 Task: Plan a trip to Guatemala City, Guatemala from 5th November, 2023 to 16th November, 2023 for 2 adults.1  bedroom having 1 bed and 1 bathroom. Property type can be hotel. Look for 4 properties as per requirement.
Action: Mouse moved to (416, 52)
Screenshot: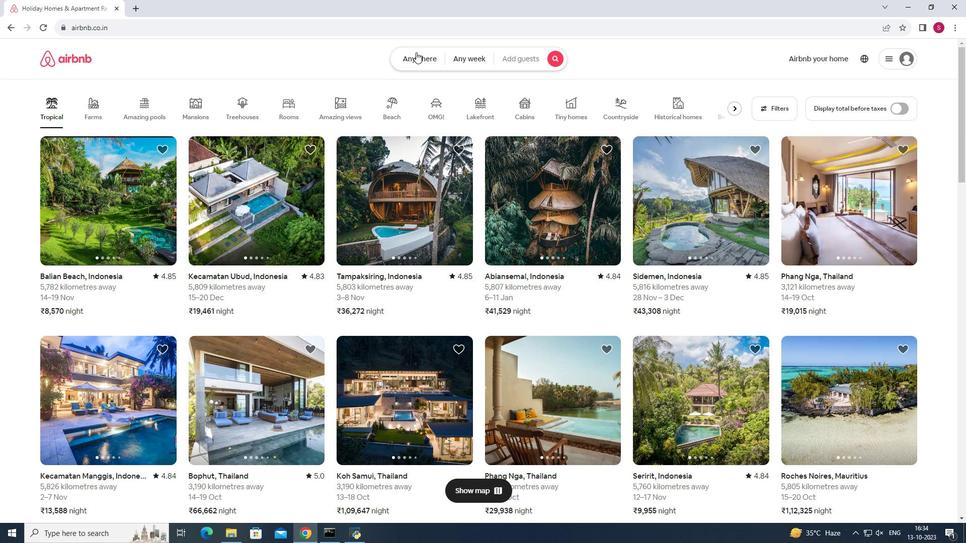 
Action: Mouse pressed left at (416, 52)
Screenshot: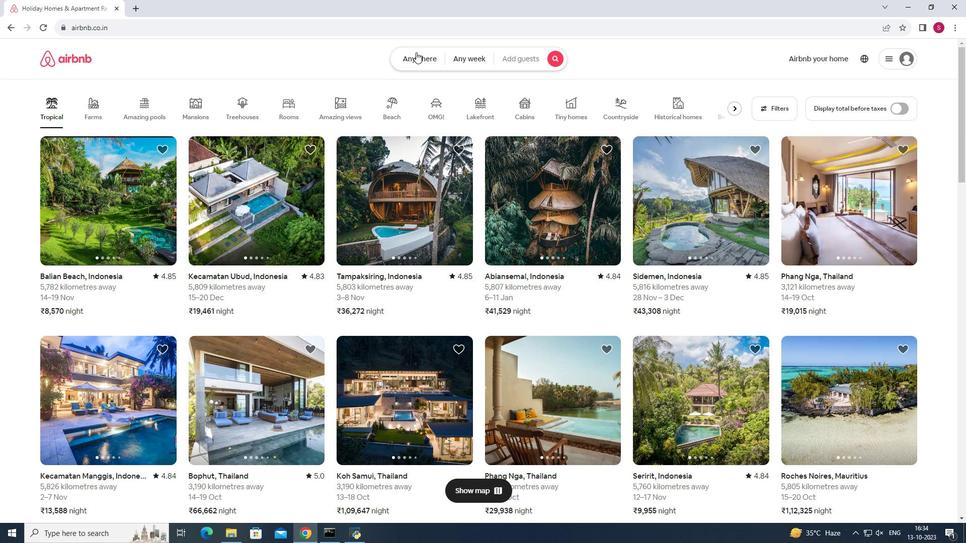 
Action: Mouse moved to (390, 92)
Screenshot: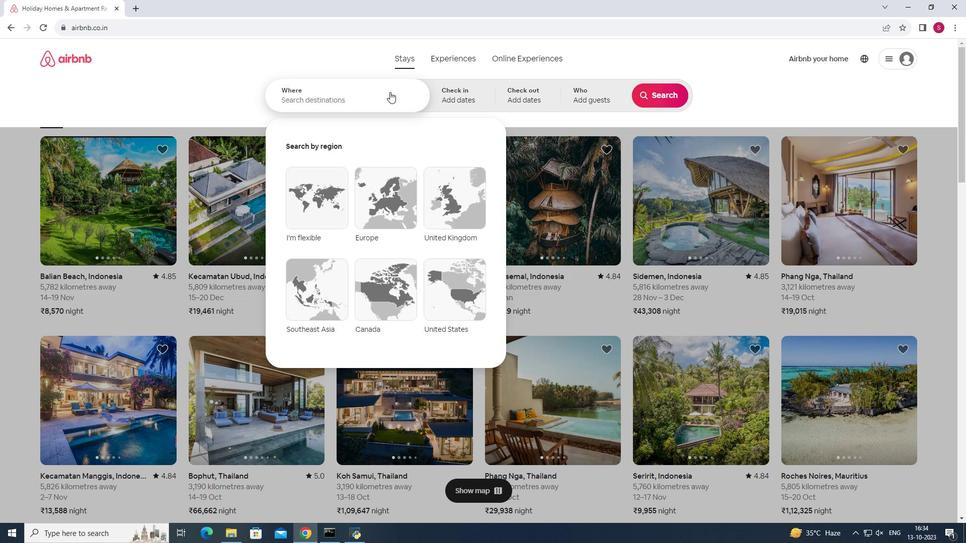 
Action: Mouse pressed left at (390, 92)
Screenshot: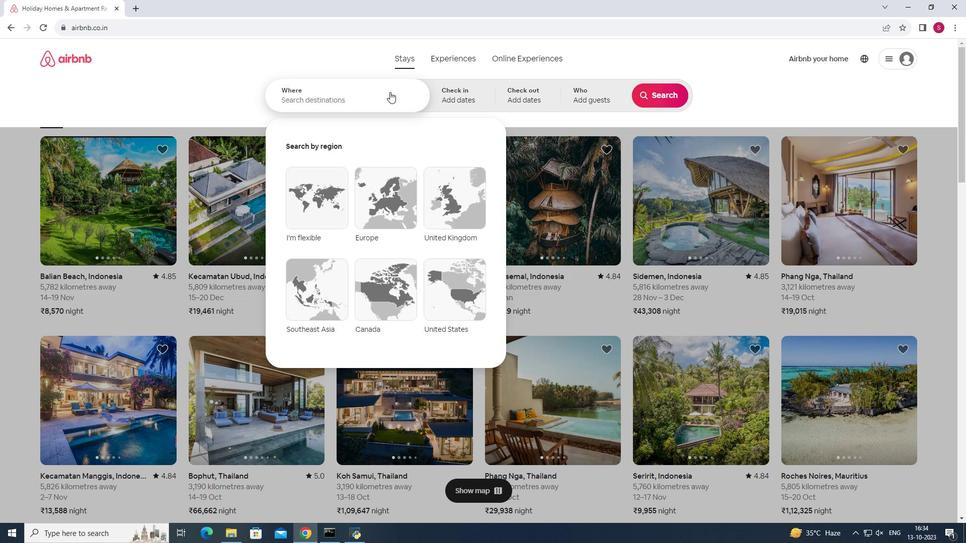
Action: Mouse moved to (390, 94)
Screenshot: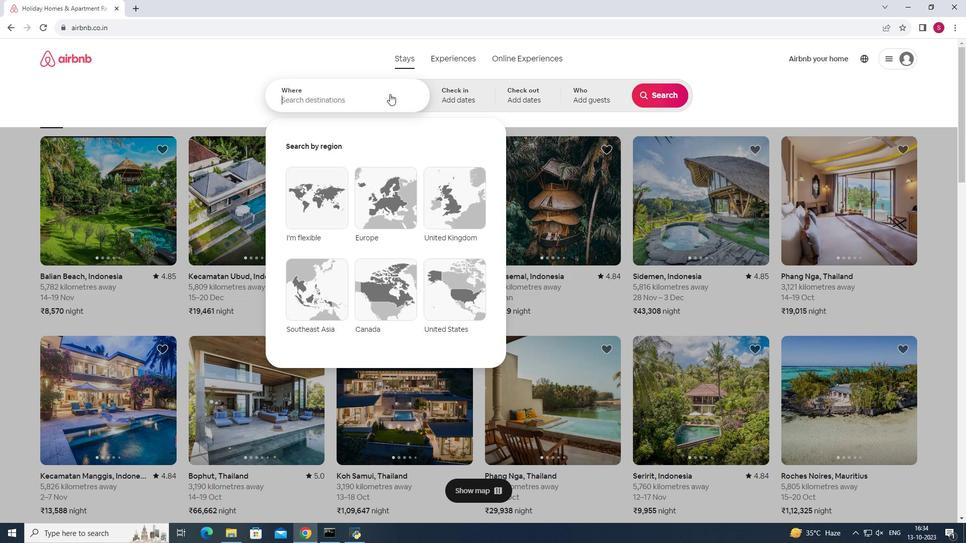 
Action: Key pressed <Key.shift><Key.shift><Key.shift><Key.shift><Key.shift><Key.shift><Key.shift><Key.shift><Key.shift><Key.shift>Guatemala
Screenshot: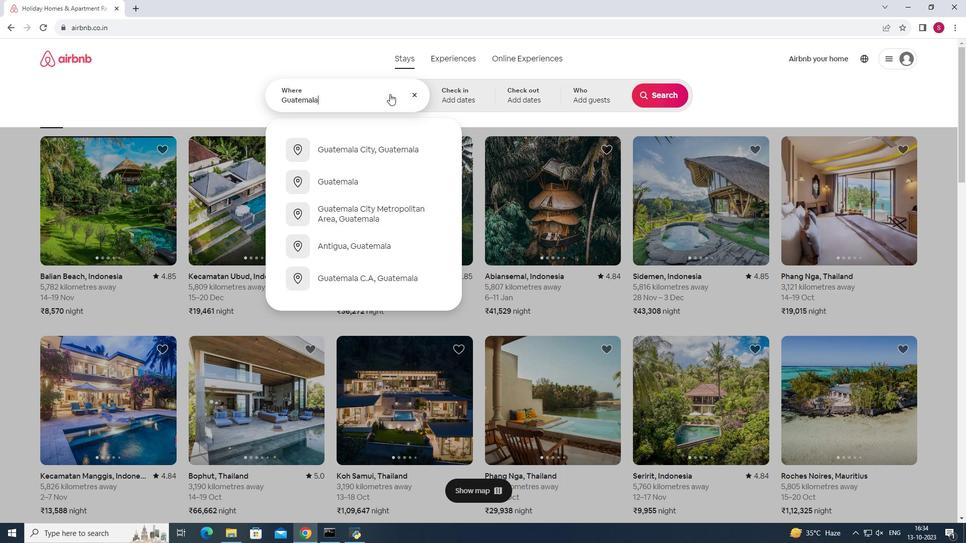 
Action: Mouse moved to (388, 151)
Screenshot: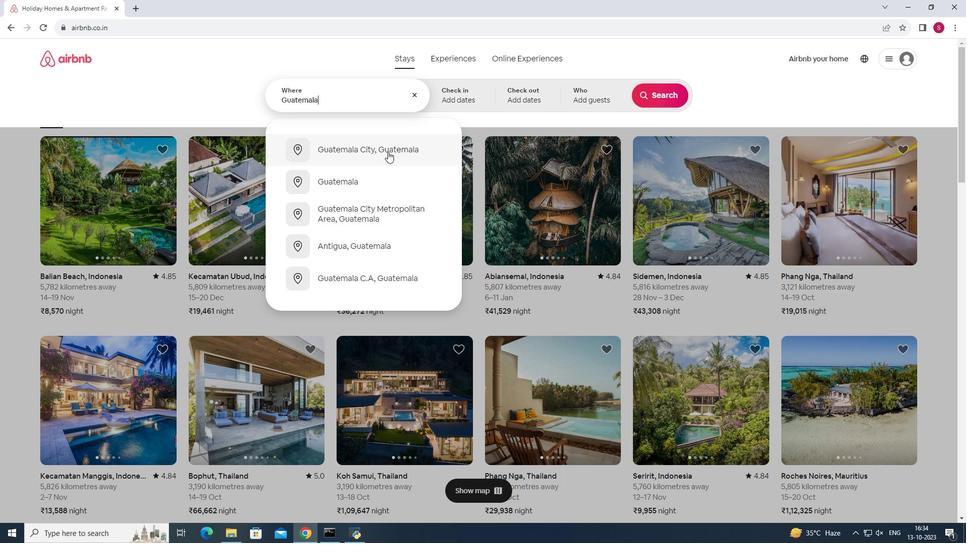 
Action: Mouse pressed left at (388, 151)
Screenshot: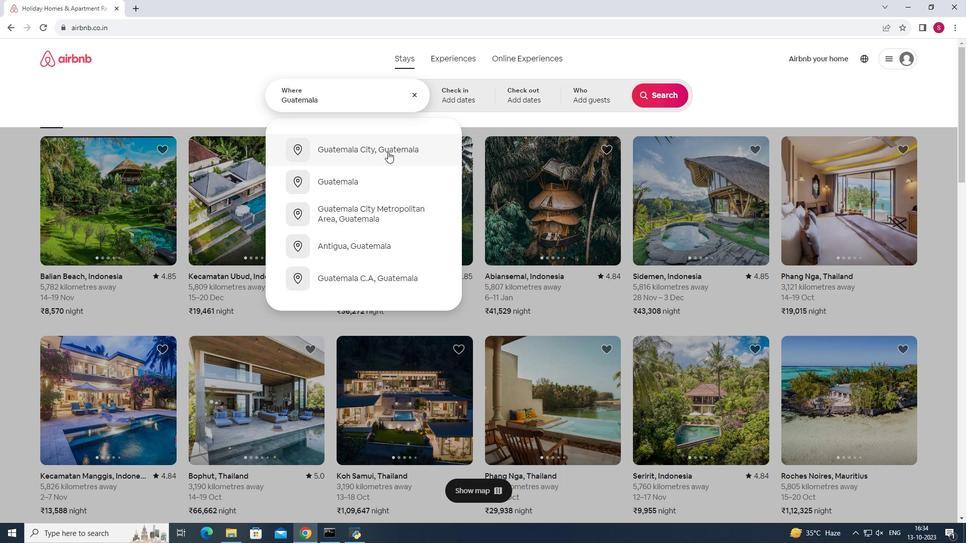 
Action: Mouse moved to (503, 246)
Screenshot: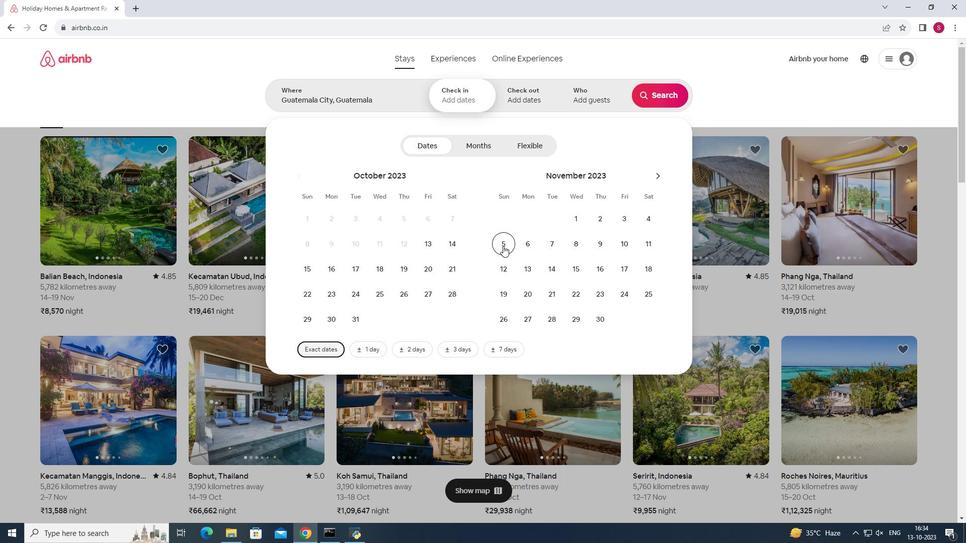 
Action: Mouse pressed left at (503, 246)
Screenshot: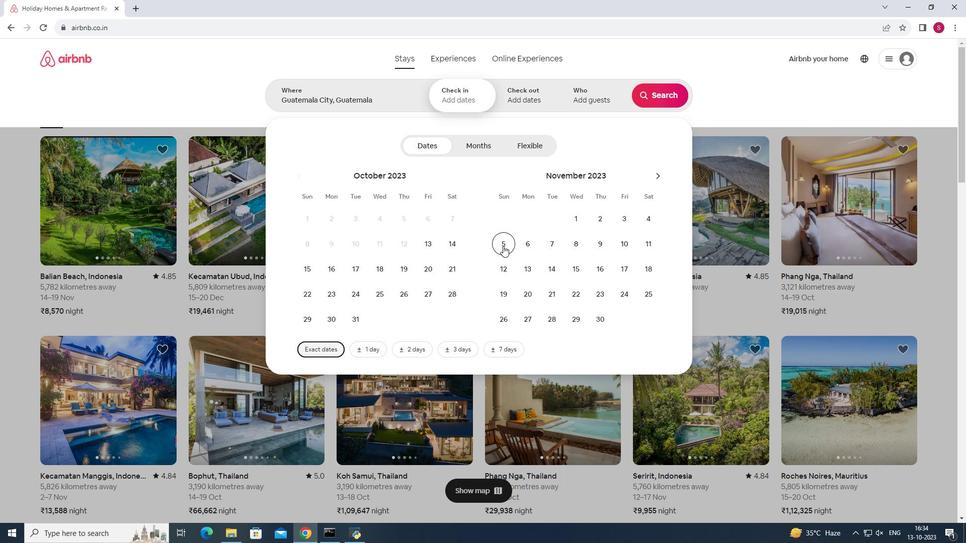 
Action: Mouse moved to (596, 266)
Screenshot: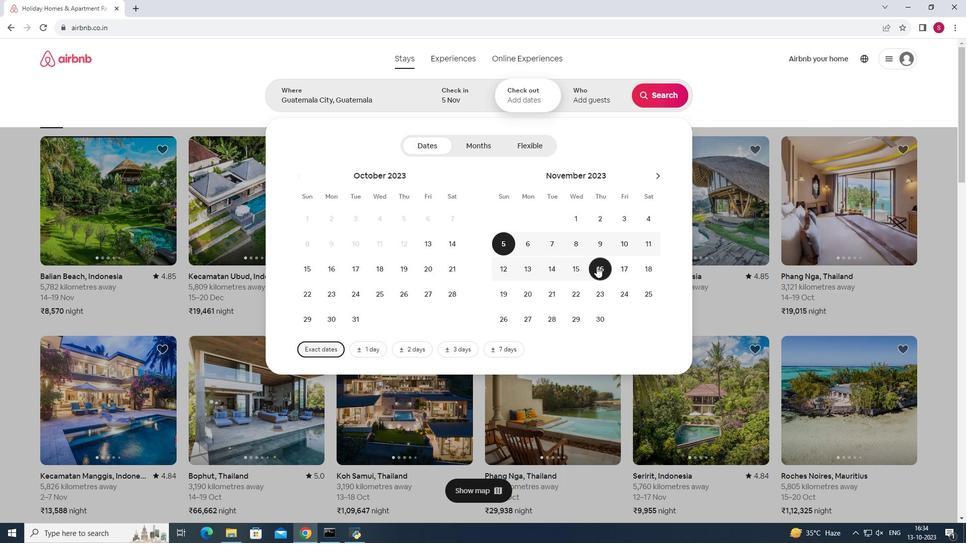 
Action: Mouse pressed left at (596, 266)
Screenshot: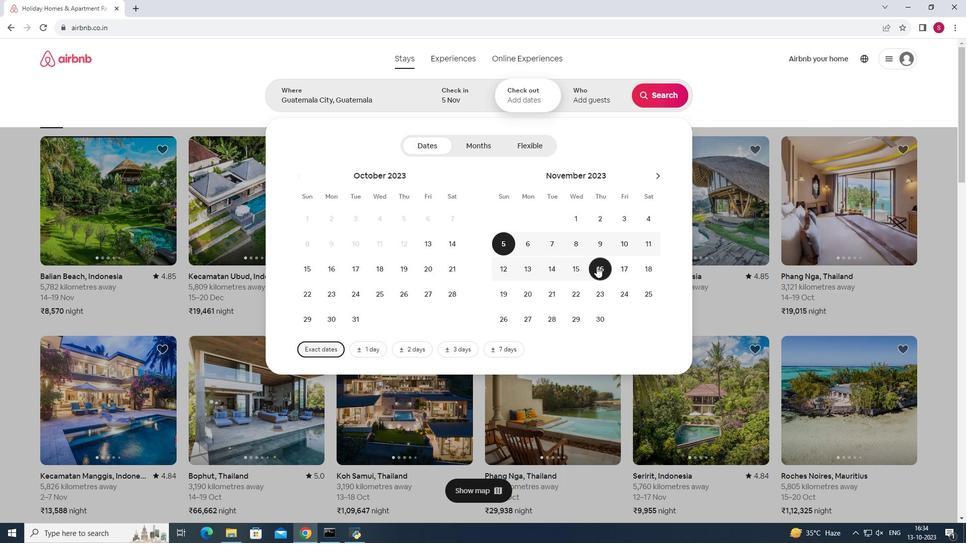
Action: Mouse moved to (587, 94)
Screenshot: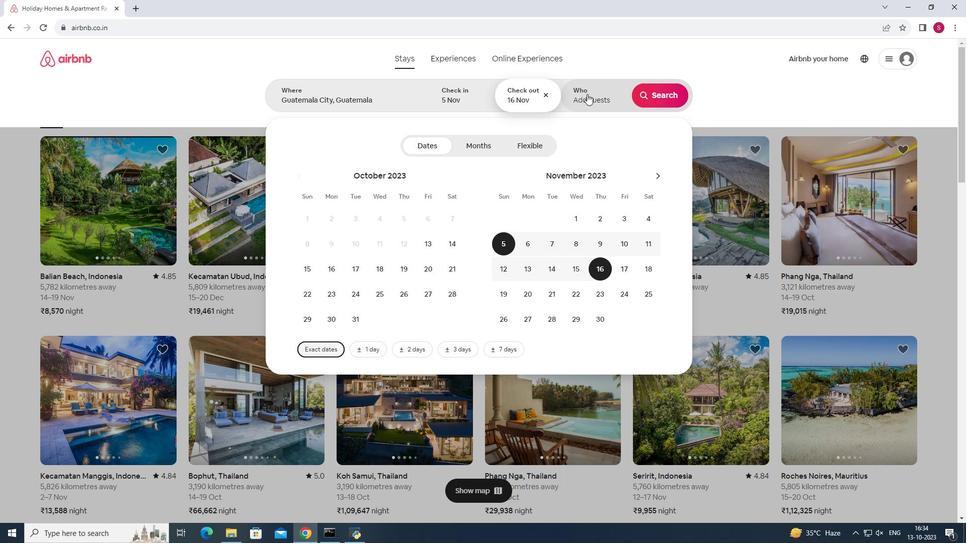 
Action: Mouse pressed left at (587, 94)
Screenshot: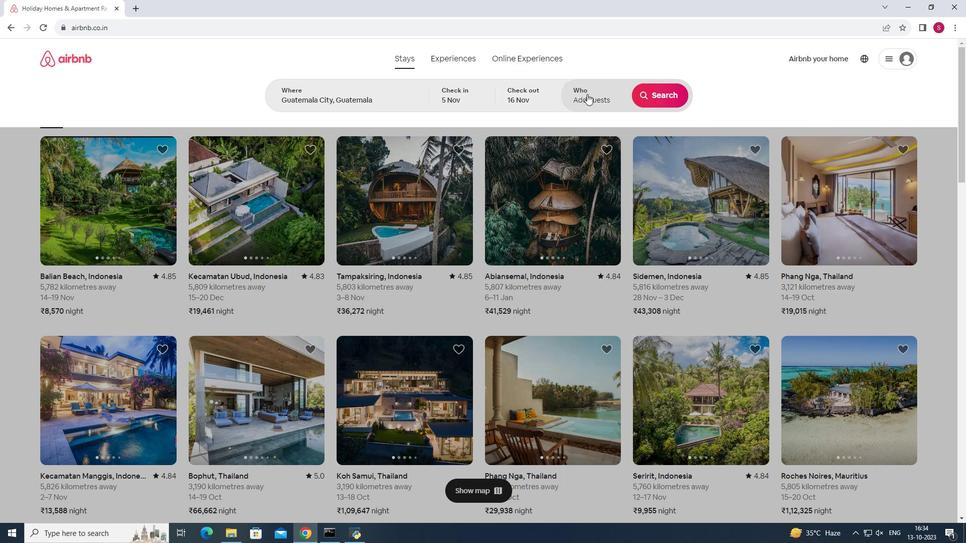 
Action: Mouse pressed left at (587, 94)
Screenshot: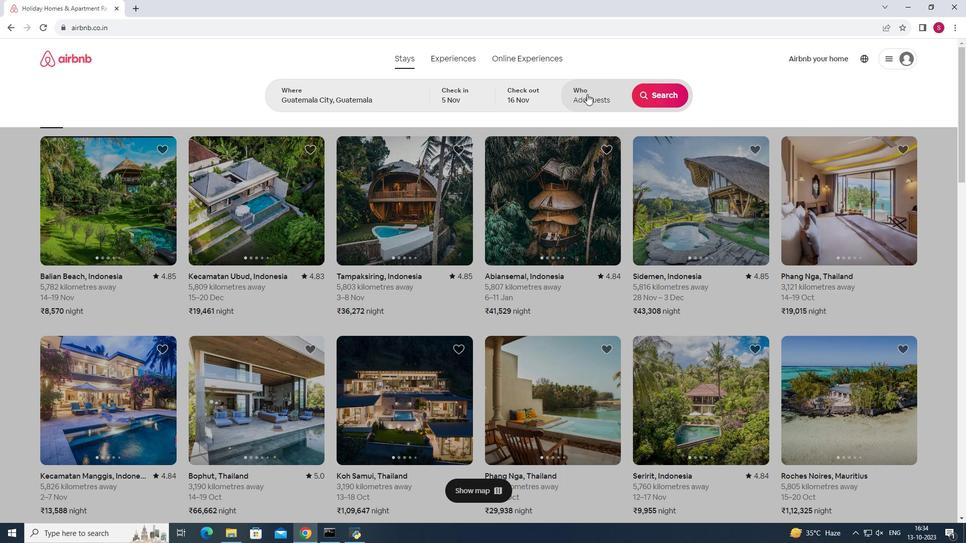 
Action: Mouse moved to (588, 88)
Screenshot: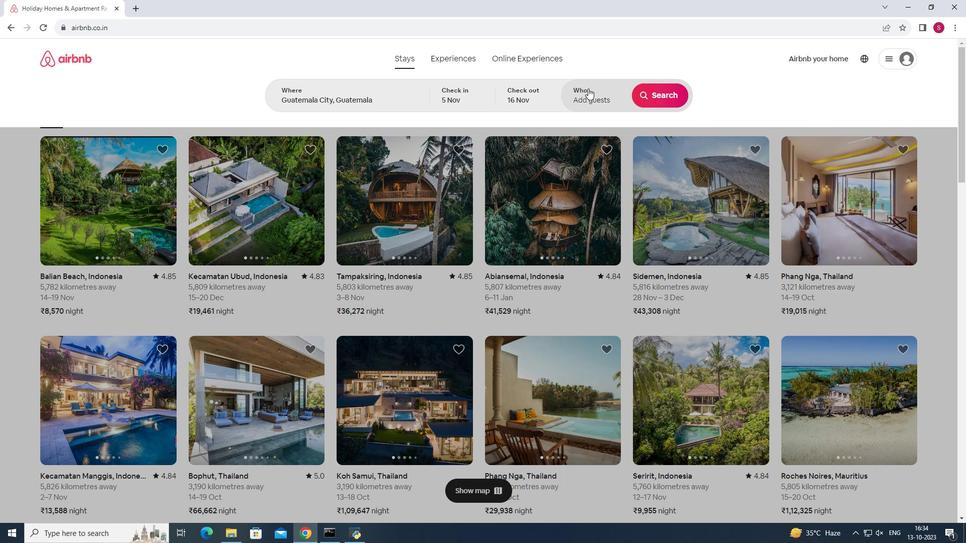 
Action: Mouse pressed left at (588, 88)
Screenshot: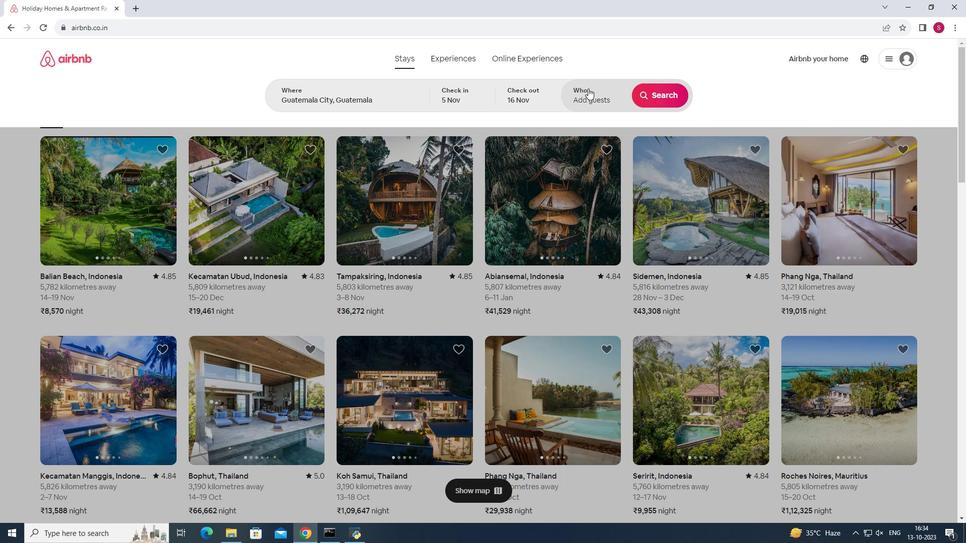 
Action: Mouse moved to (669, 151)
Screenshot: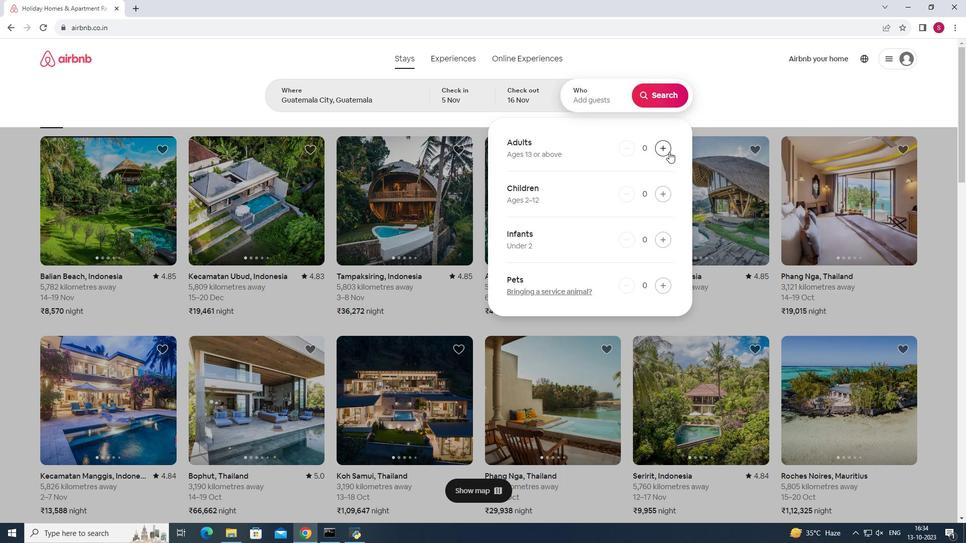 
Action: Mouse pressed left at (669, 151)
Screenshot: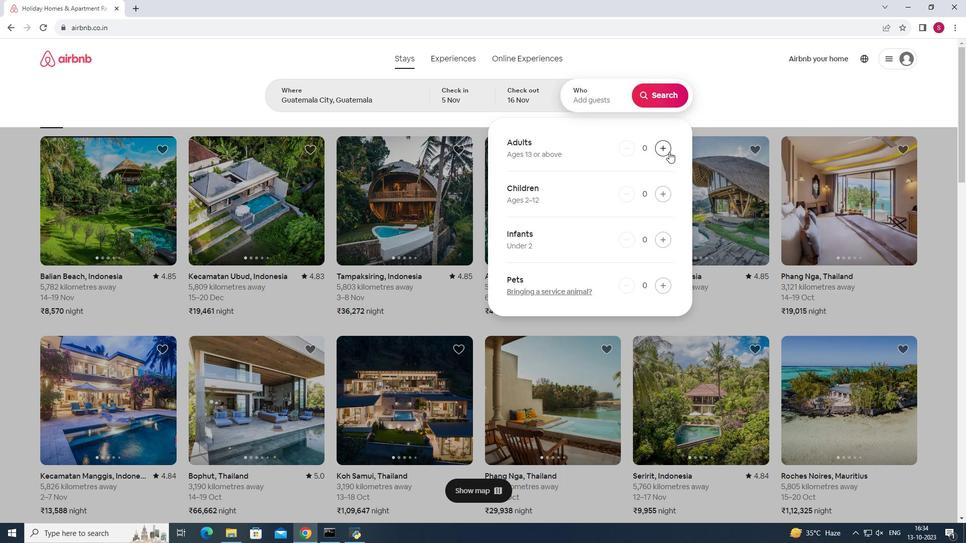 
Action: Mouse moved to (661, 151)
Screenshot: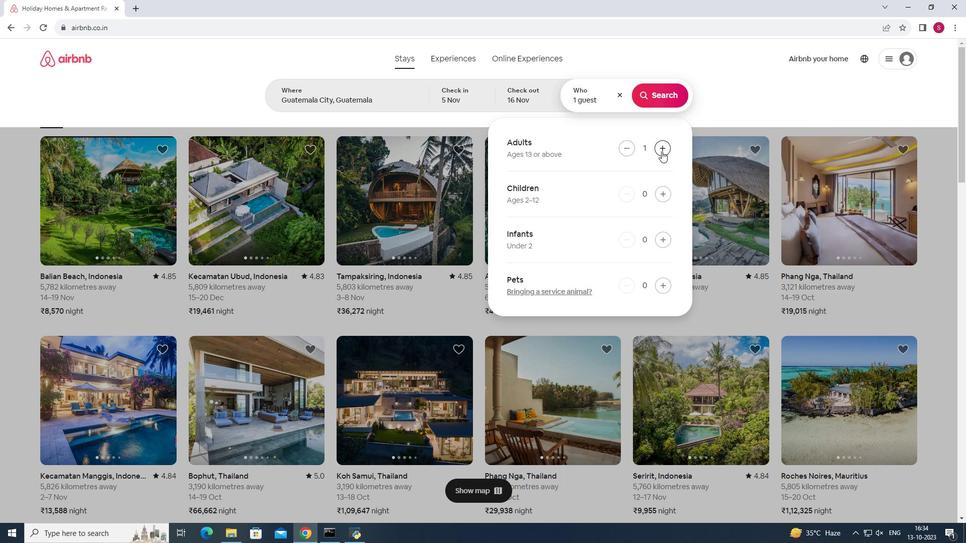 
Action: Mouse pressed left at (661, 151)
Screenshot: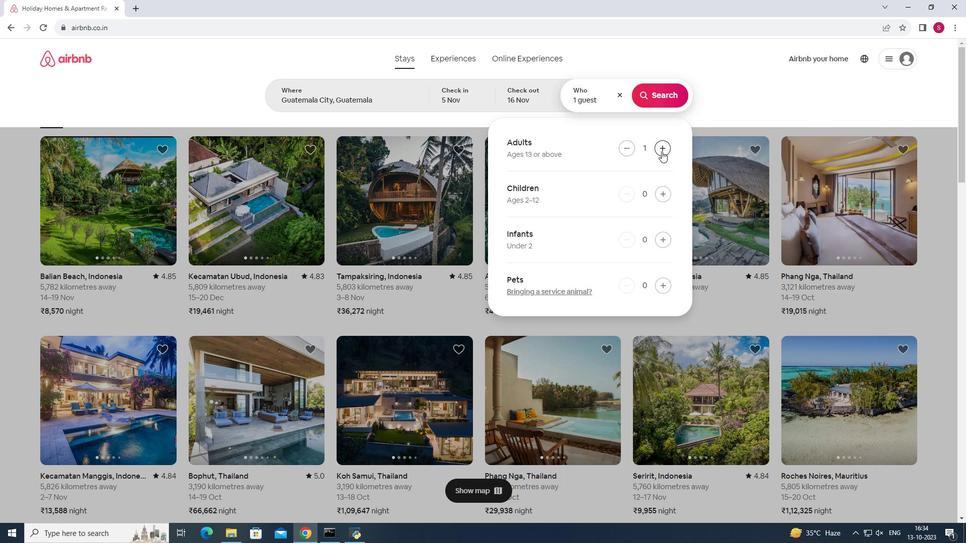 
Action: Mouse moved to (657, 94)
Screenshot: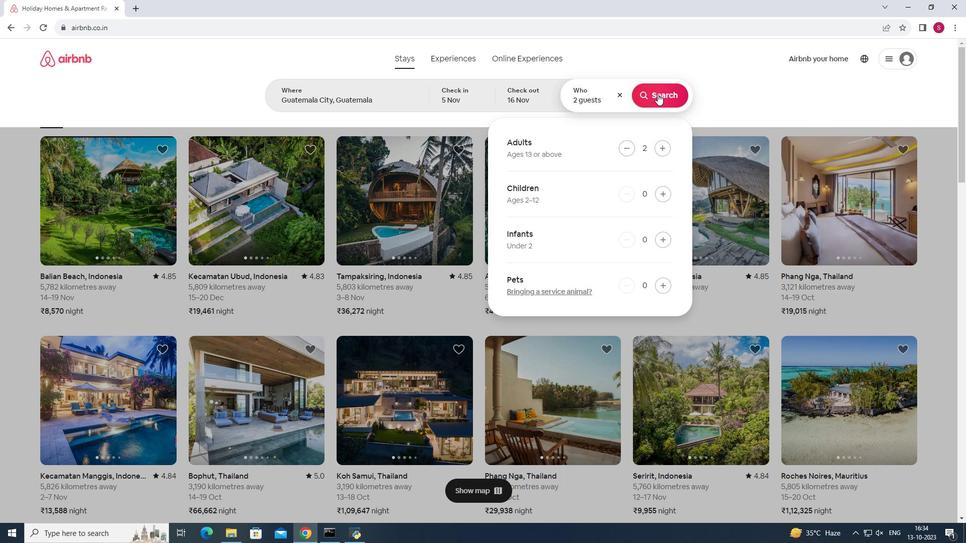 
Action: Mouse pressed left at (657, 94)
Screenshot: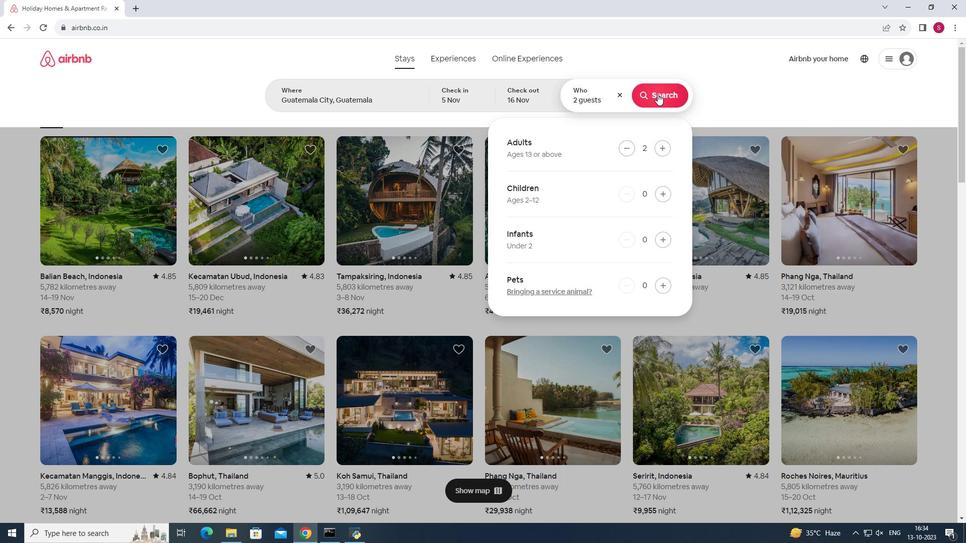
Action: Mouse moved to (804, 96)
Screenshot: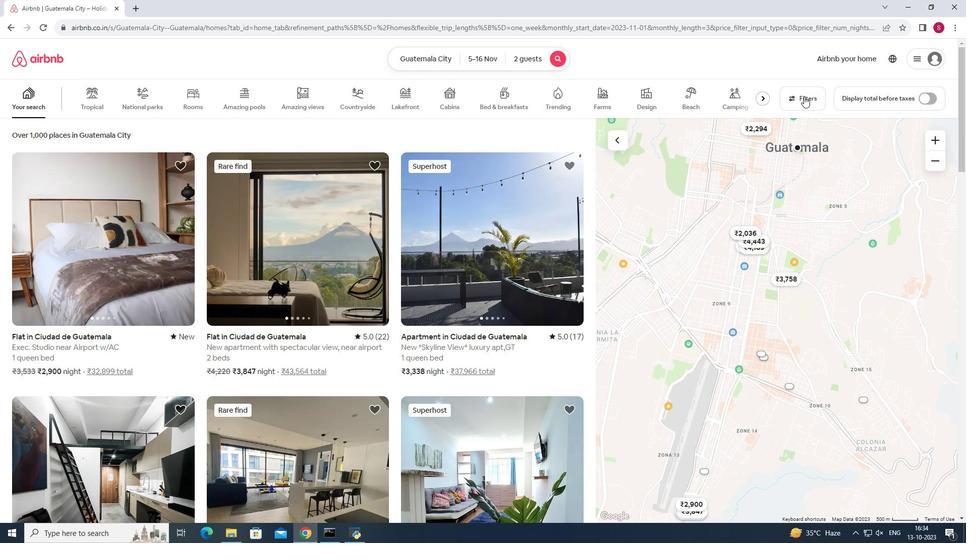 
Action: Mouse pressed left at (804, 96)
Screenshot: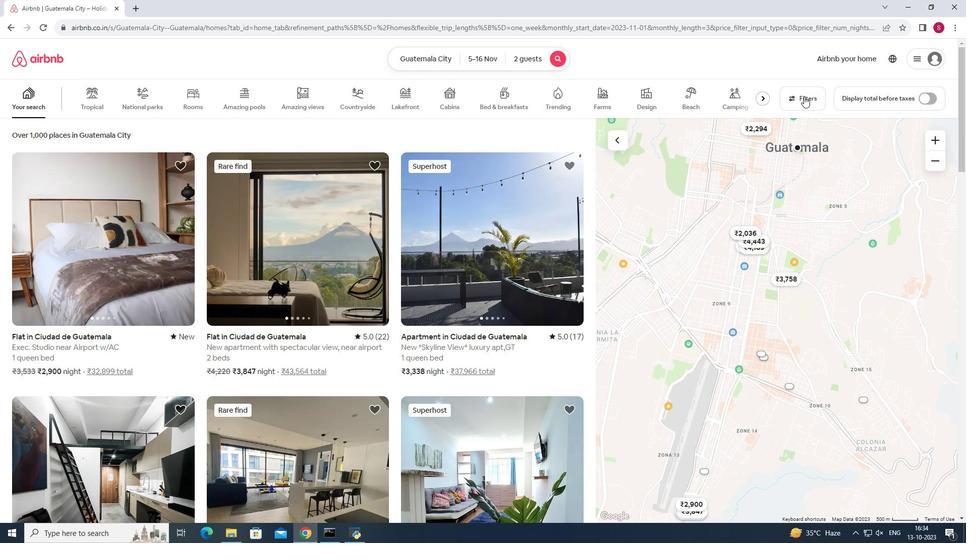 
Action: Mouse moved to (607, 193)
Screenshot: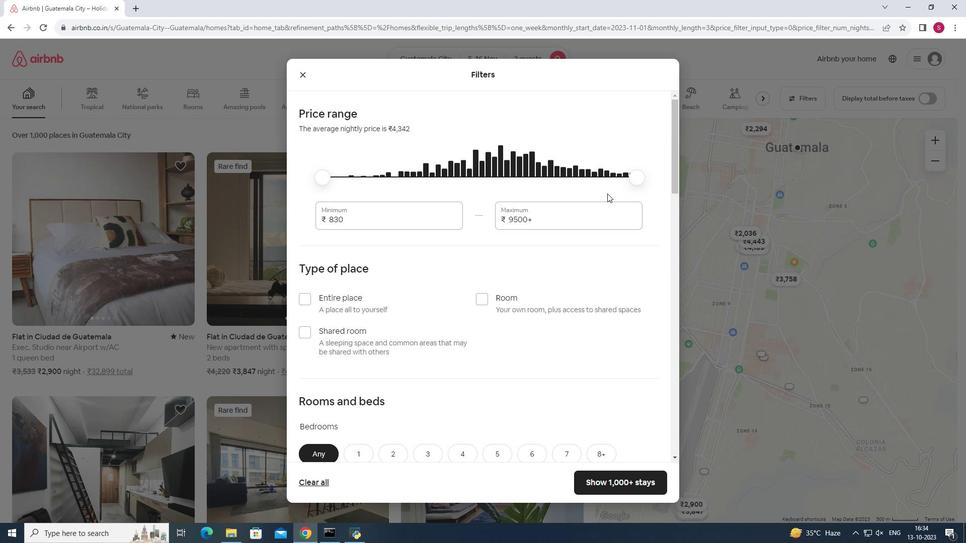 
Action: Mouse scrolled (607, 193) with delta (0, 0)
Screenshot: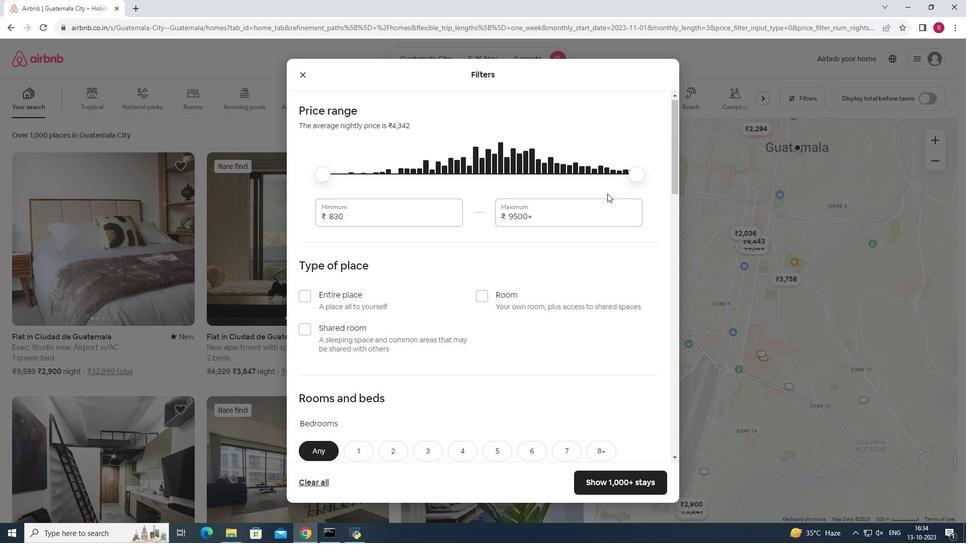
Action: Mouse scrolled (607, 193) with delta (0, 0)
Screenshot: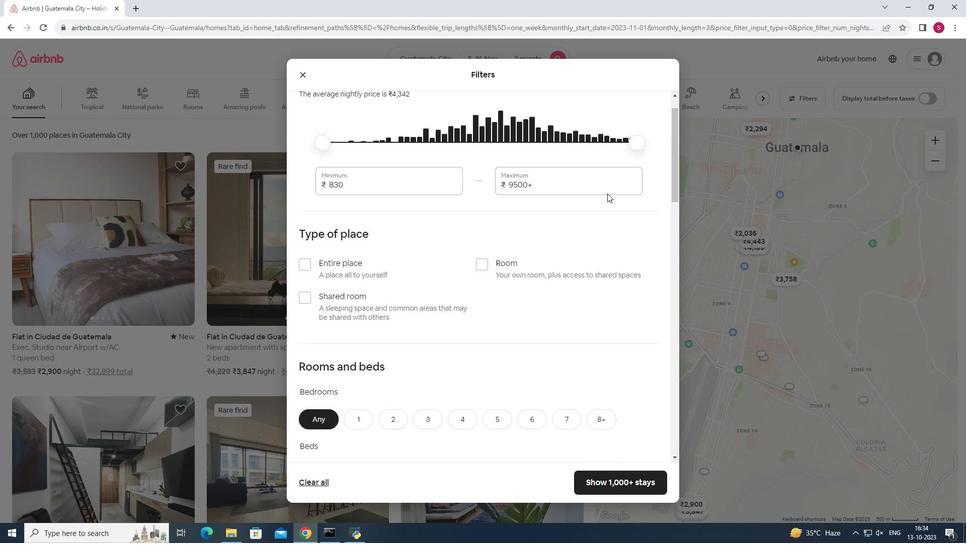 
Action: Mouse scrolled (607, 193) with delta (0, 0)
Screenshot: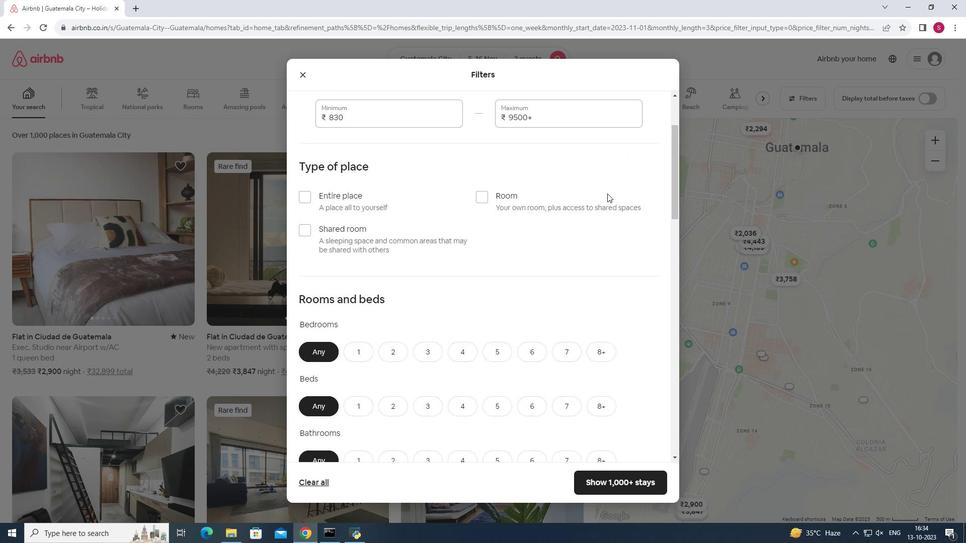 
Action: Mouse scrolled (607, 193) with delta (0, 0)
Screenshot: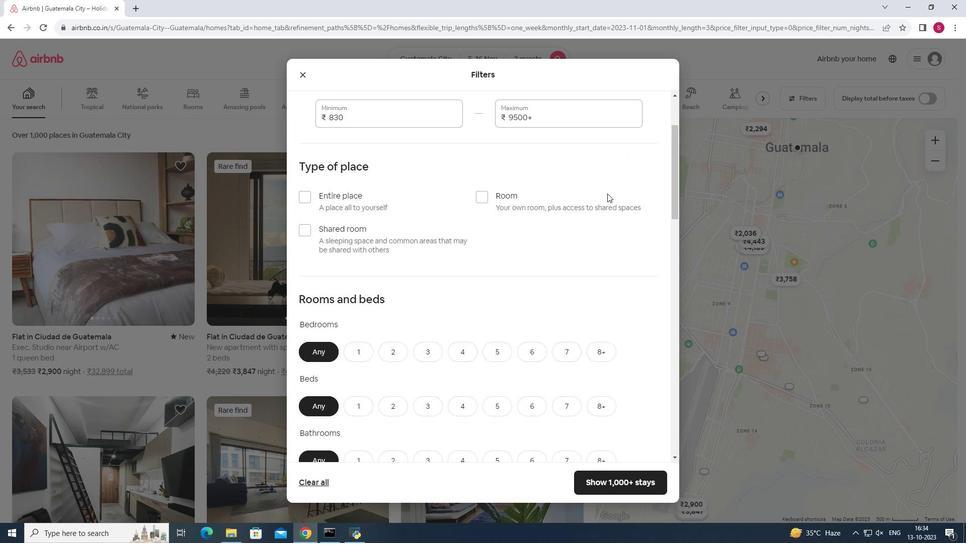 
Action: Mouse moved to (357, 253)
Screenshot: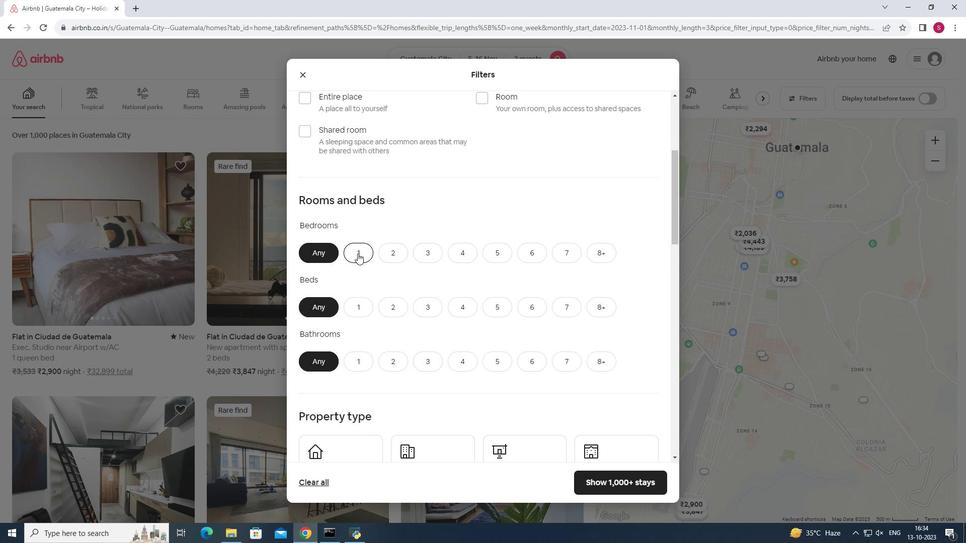
Action: Mouse pressed left at (357, 253)
Screenshot: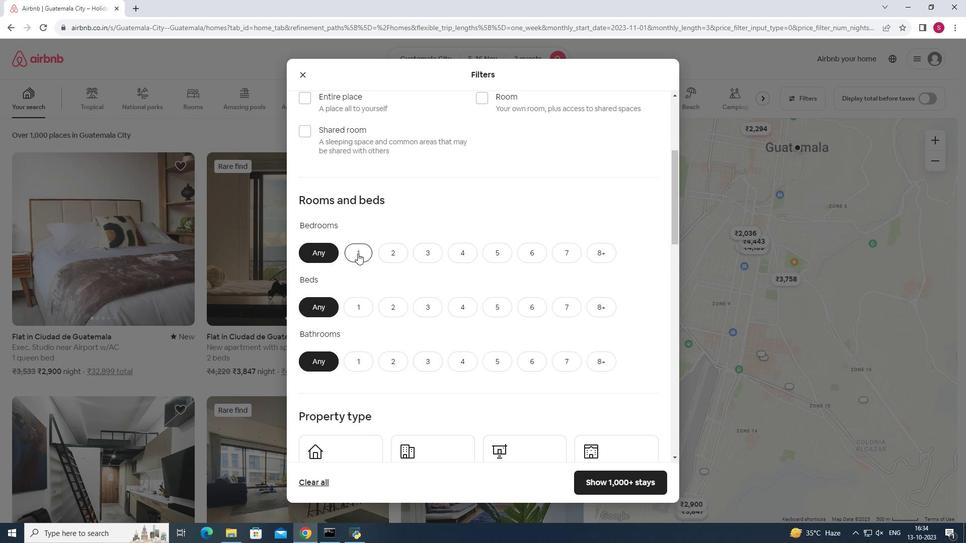 
Action: Mouse moved to (352, 310)
Screenshot: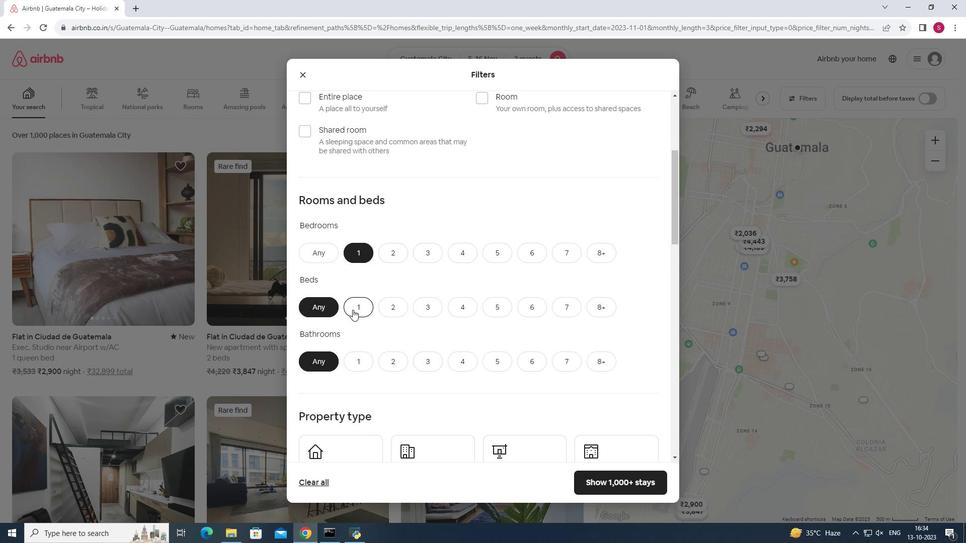 
Action: Mouse pressed left at (352, 310)
Screenshot: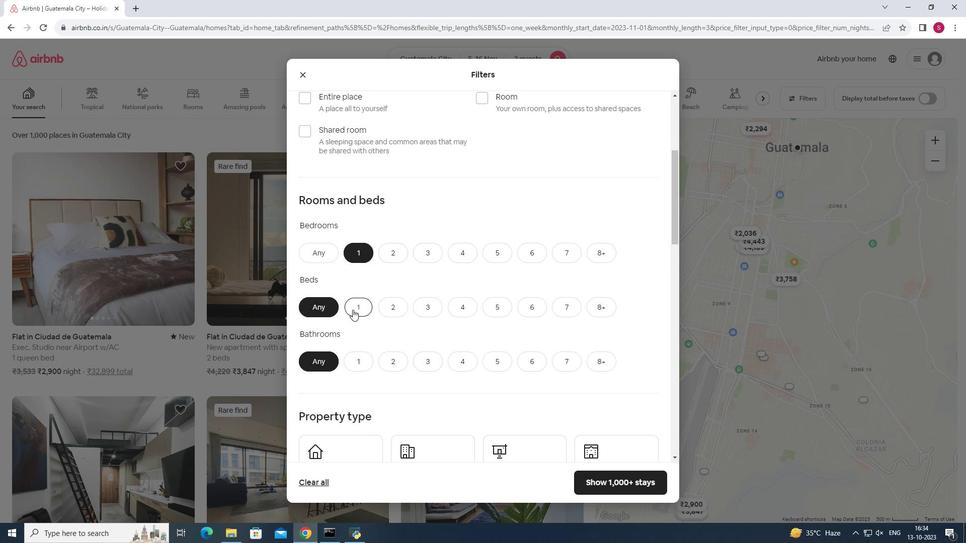 
Action: Mouse moved to (357, 356)
Screenshot: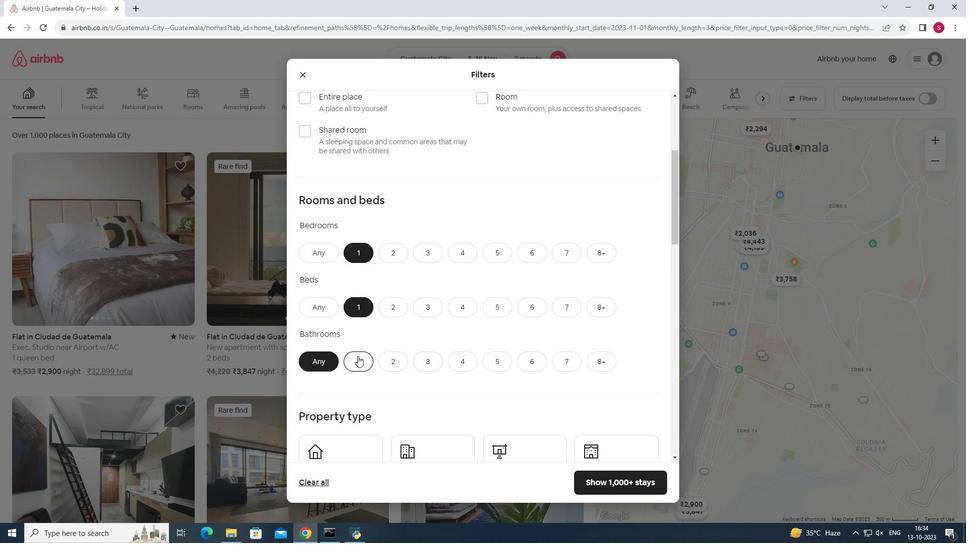 
Action: Mouse pressed left at (357, 356)
Screenshot: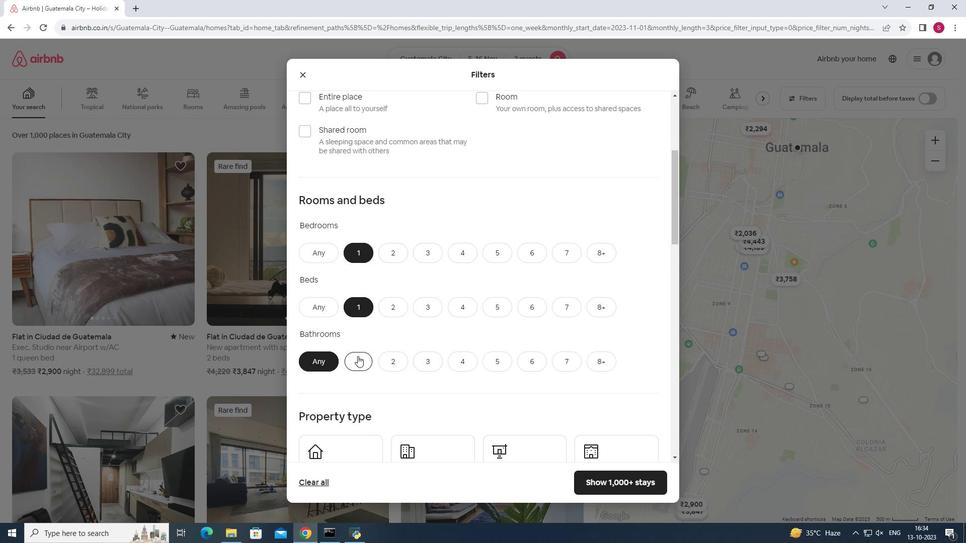 
Action: Mouse moved to (357, 356)
Screenshot: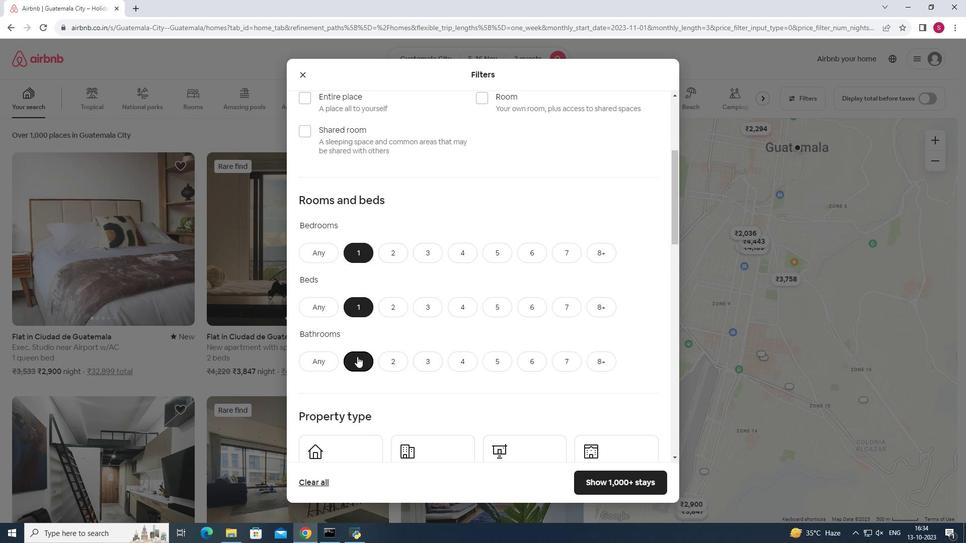 
Action: Mouse scrolled (357, 356) with delta (0, 0)
Screenshot: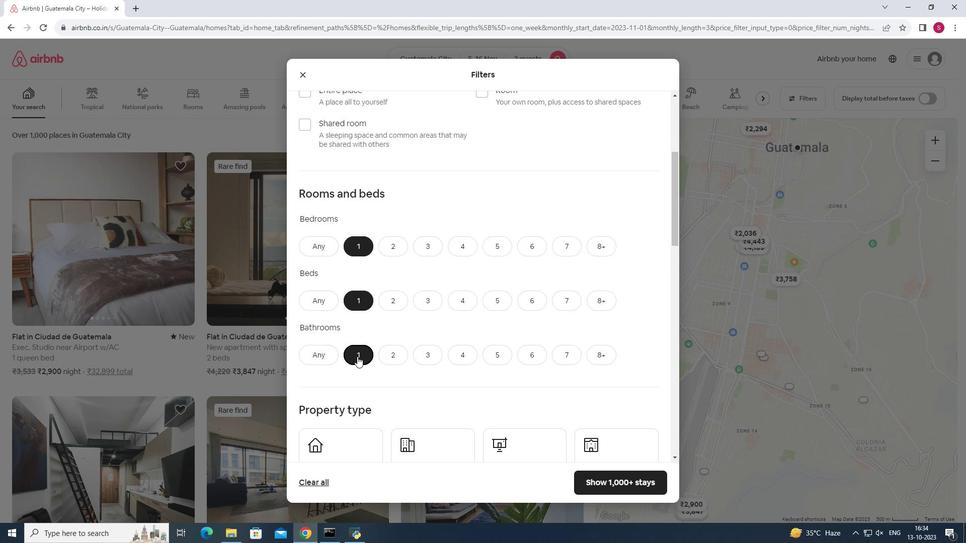 
Action: Mouse scrolled (357, 356) with delta (0, 0)
Screenshot: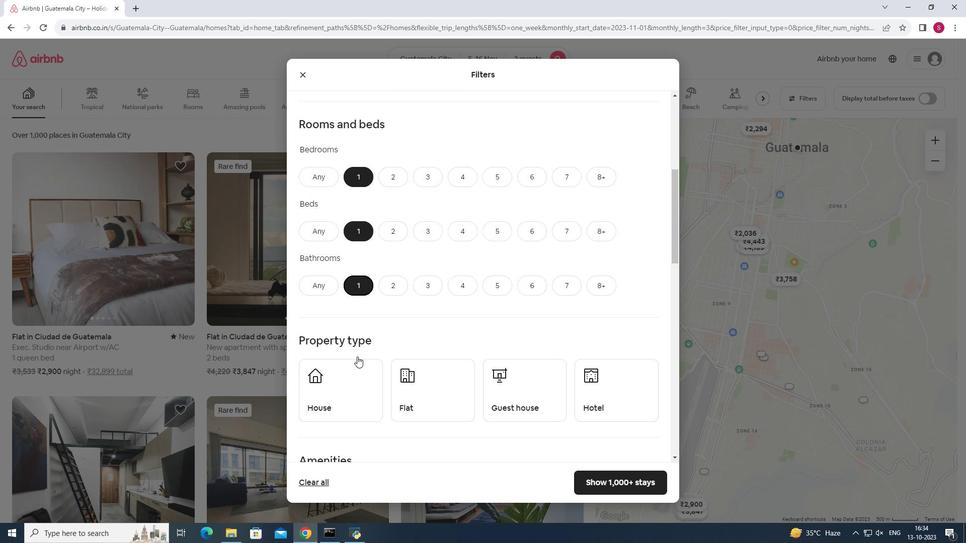 
Action: Mouse scrolled (357, 356) with delta (0, 0)
Screenshot: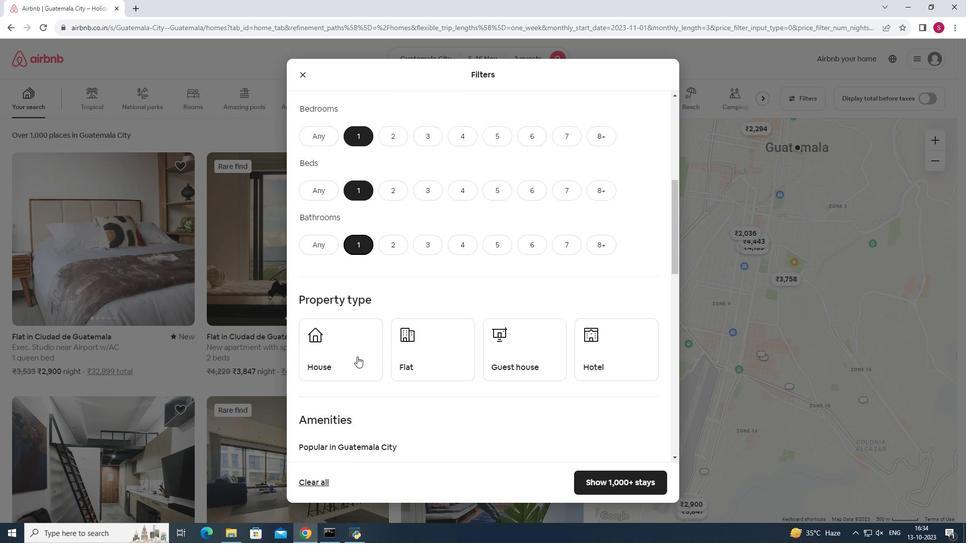 
Action: Mouse moved to (611, 316)
Screenshot: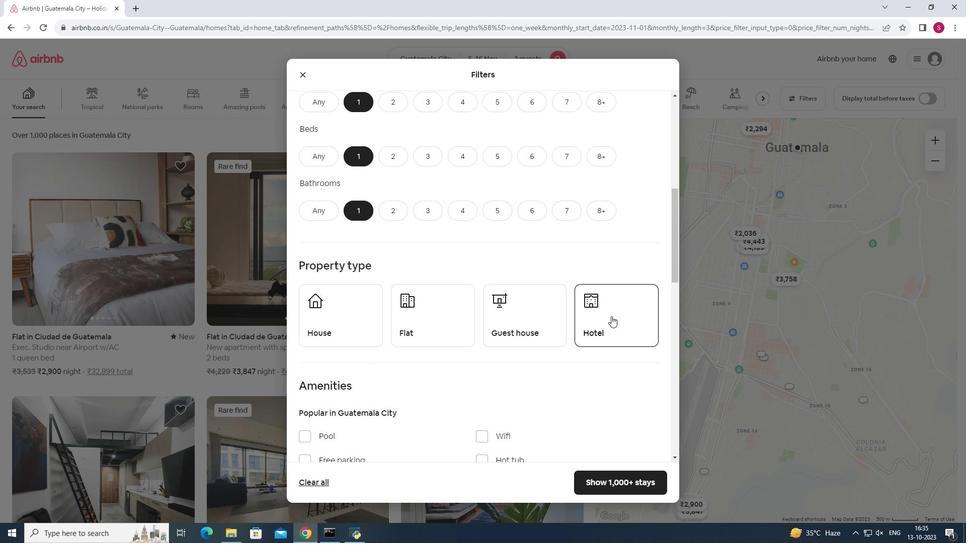 
Action: Mouse pressed left at (611, 316)
Screenshot: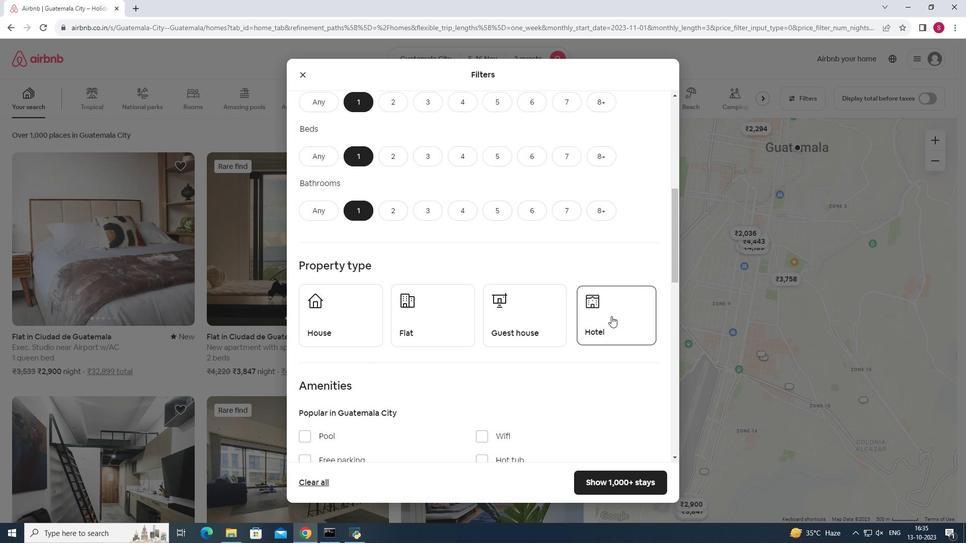 
Action: Mouse moved to (628, 481)
Screenshot: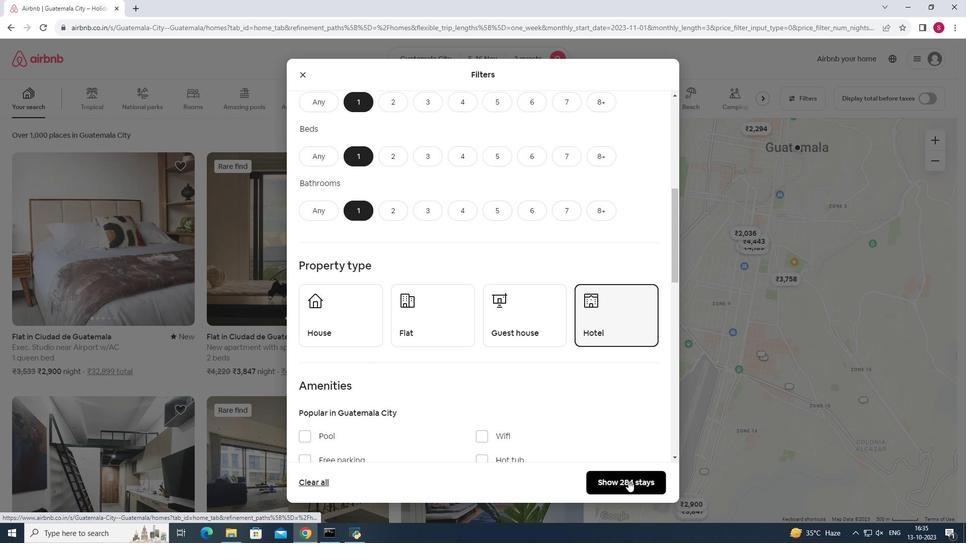 
Action: Mouse pressed left at (628, 481)
Screenshot: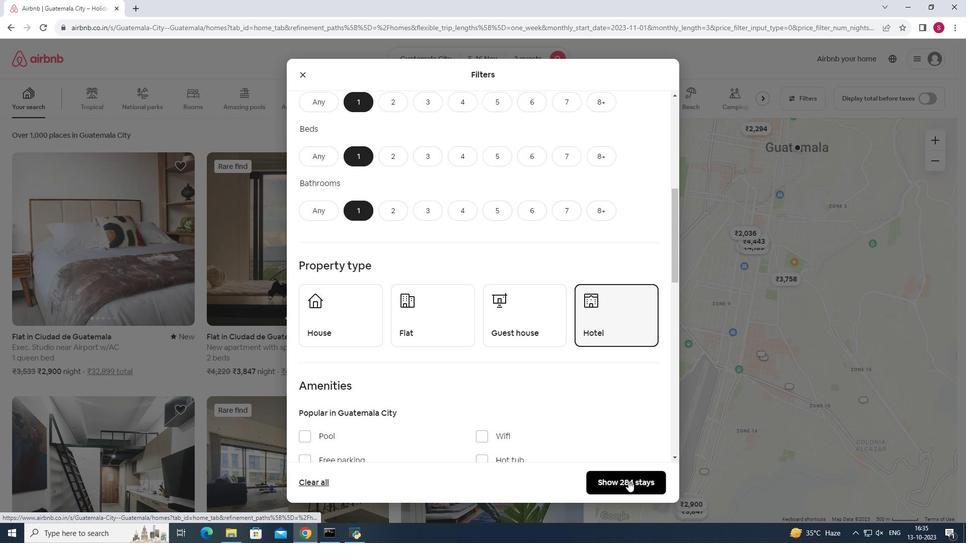 
Action: Mouse moved to (486, 283)
Screenshot: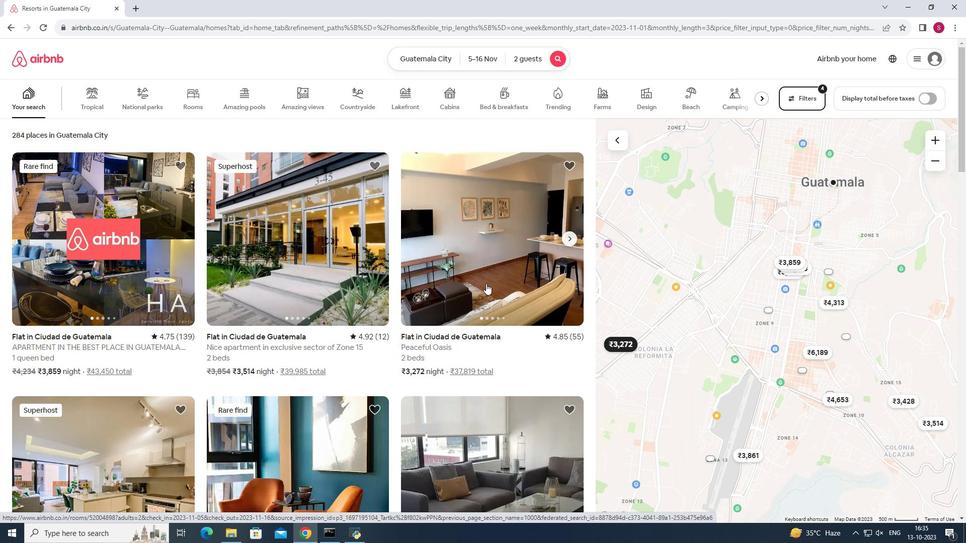 
Action: Mouse scrolled (486, 283) with delta (0, 0)
Screenshot: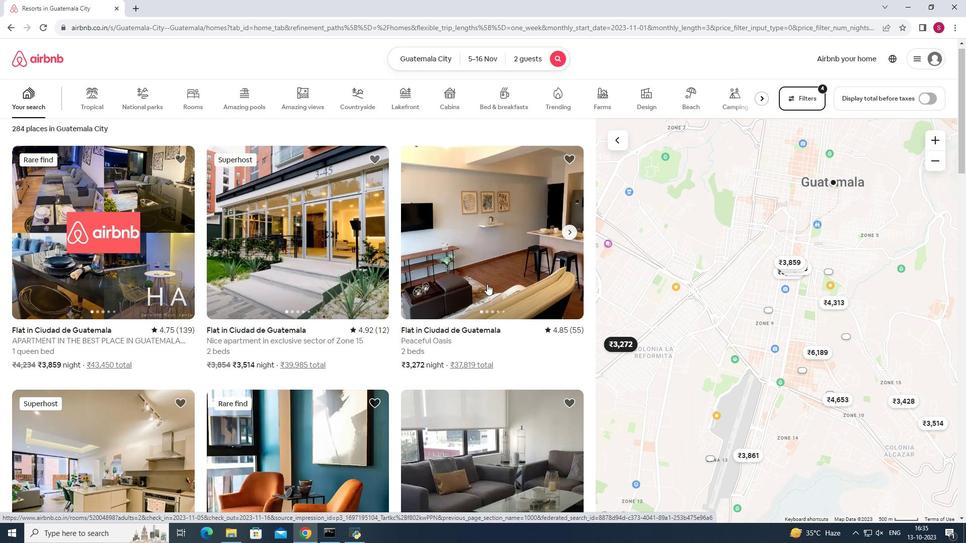 
Action: Mouse moved to (487, 285)
Screenshot: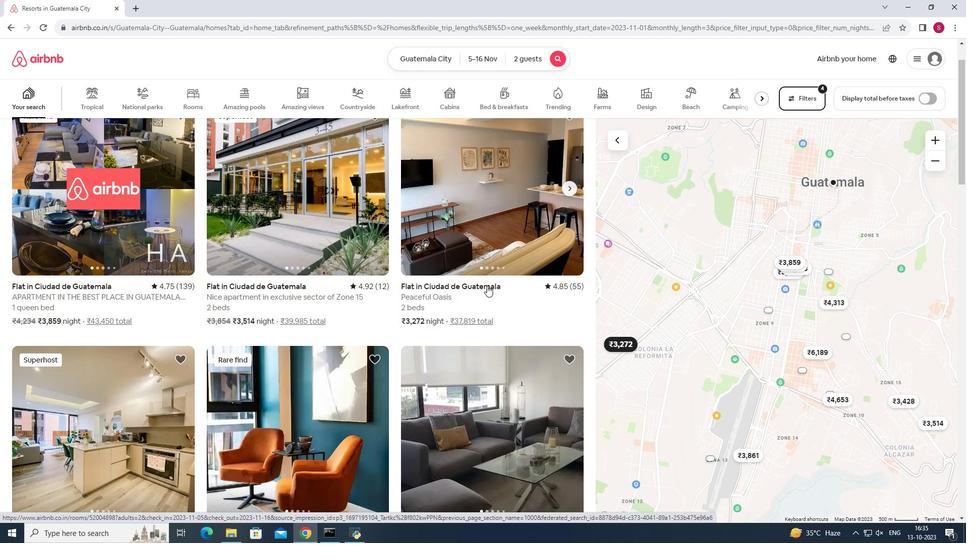 
Action: Mouse scrolled (487, 285) with delta (0, 0)
Screenshot: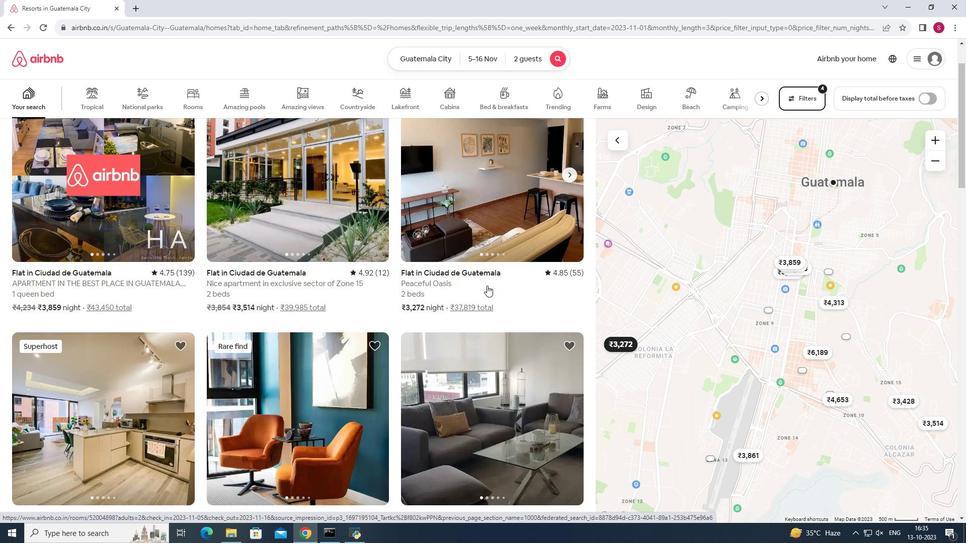 
Action: Mouse moved to (488, 287)
Screenshot: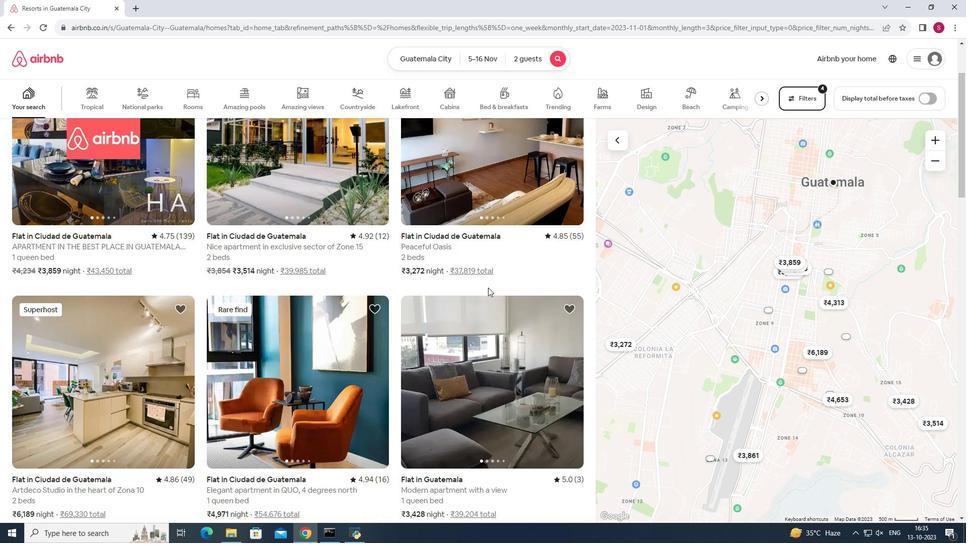
Action: Mouse scrolled (488, 287) with delta (0, 0)
Screenshot: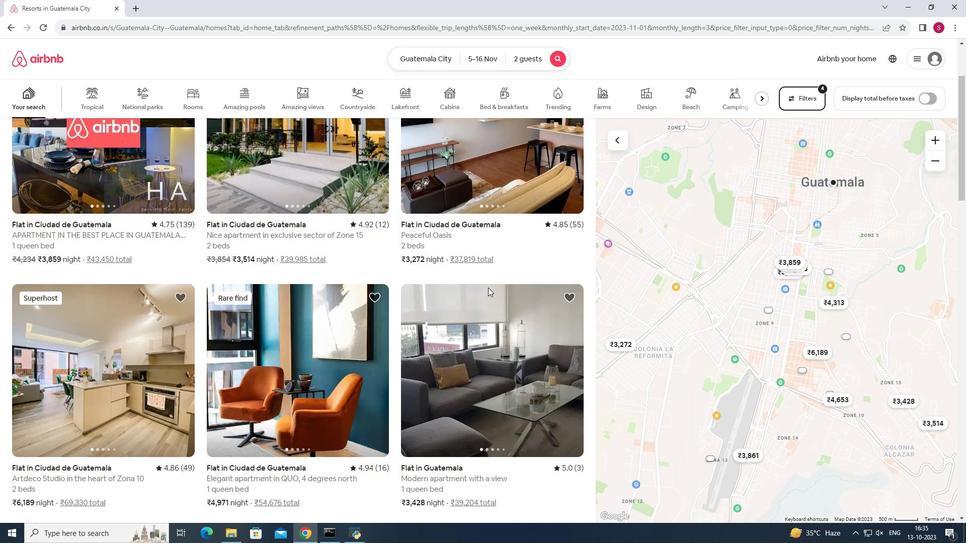
Action: Mouse scrolled (488, 287) with delta (0, 0)
Screenshot: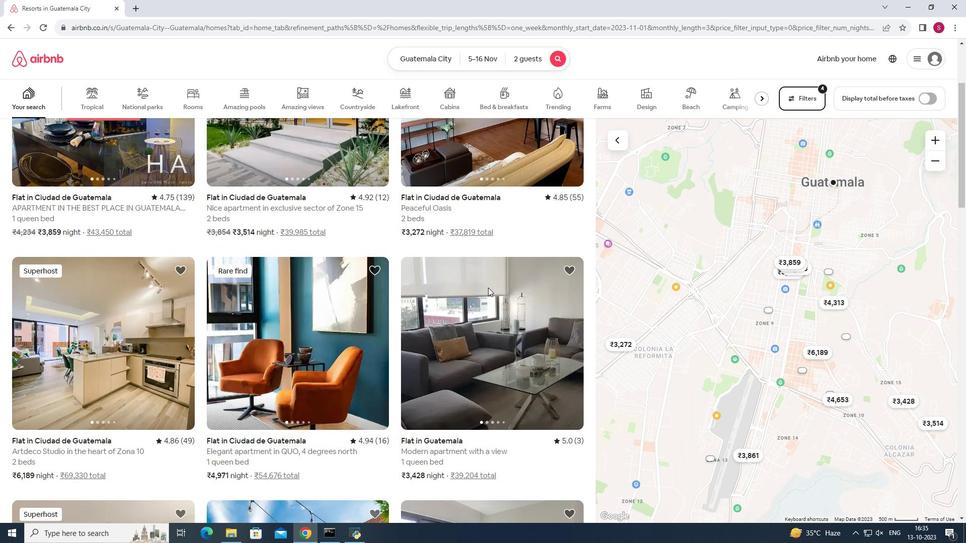 
Action: Mouse moved to (400, 286)
Screenshot: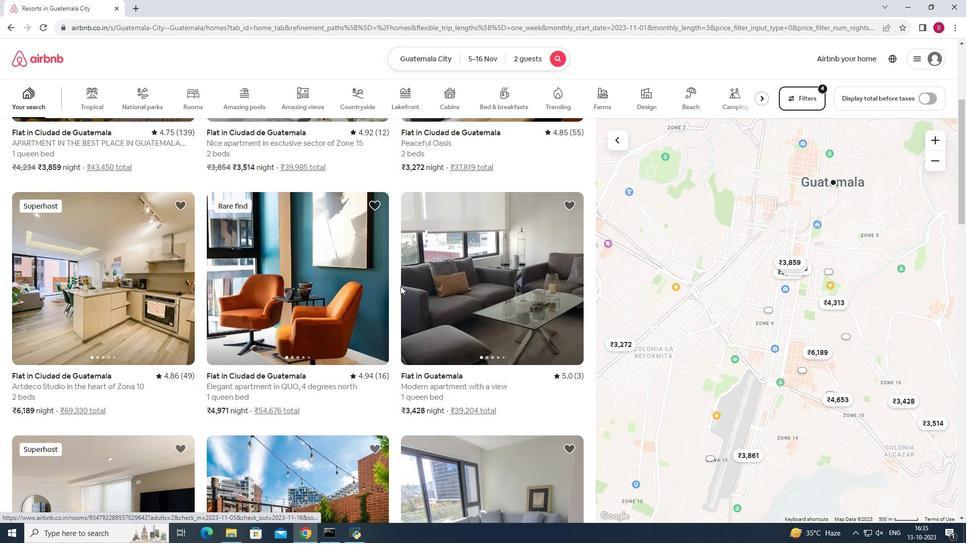 
Action: Mouse scrolled (400, 285) with delta (0, 0)
Screenshot: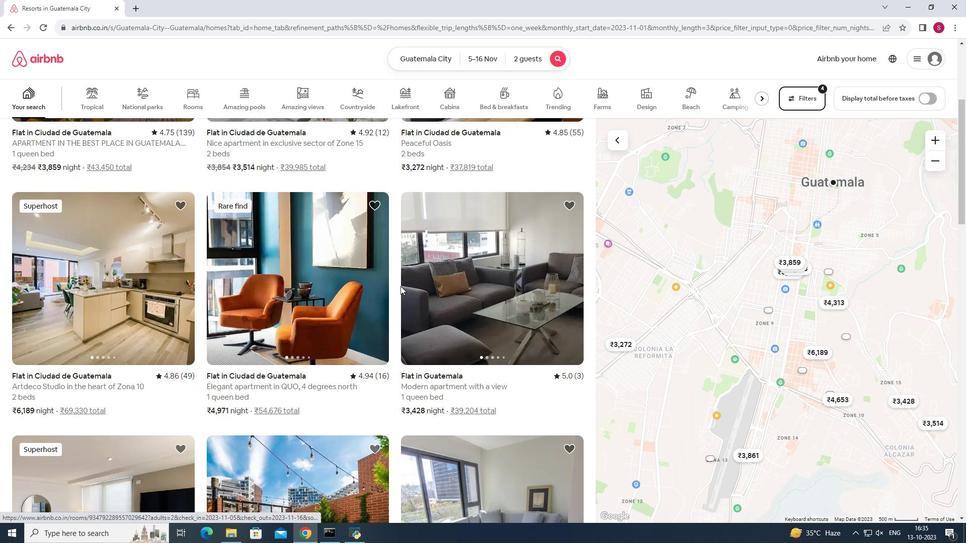 
Action: Mouse scrolled (400, 285) with delta (0, 0)
Screenshot: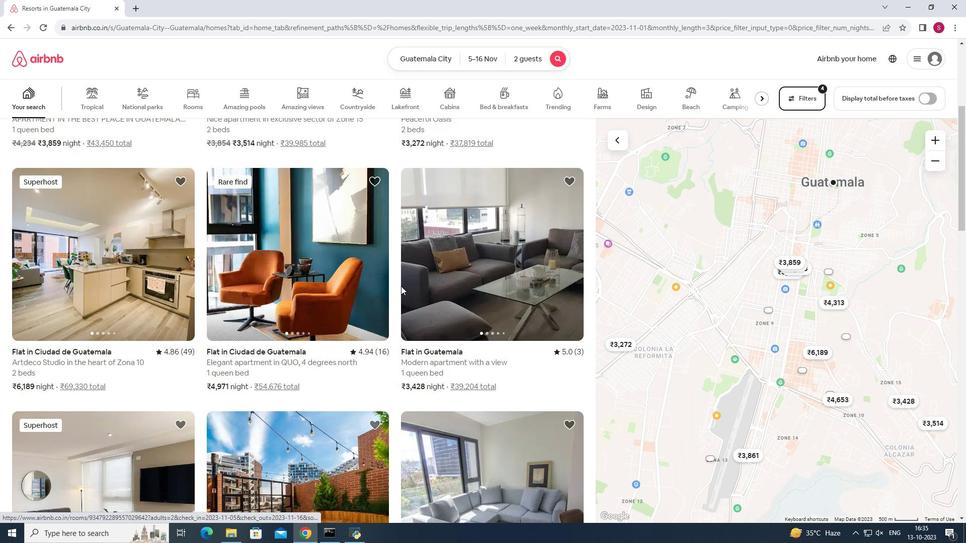
Action: Mouse scrolled (400, 285) with delta (0, 0)
Screenshot: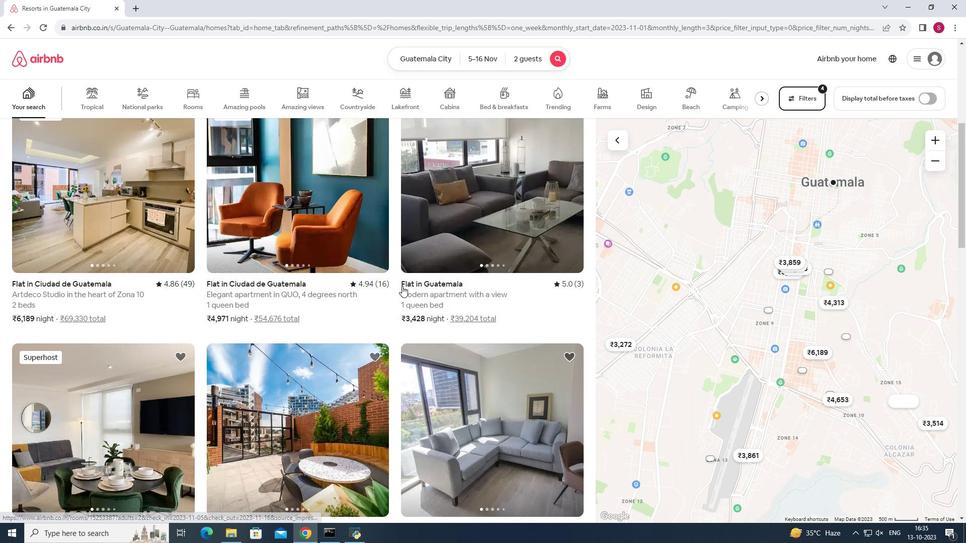 
Action: Mouse moved to (401, 286)
Screenshot: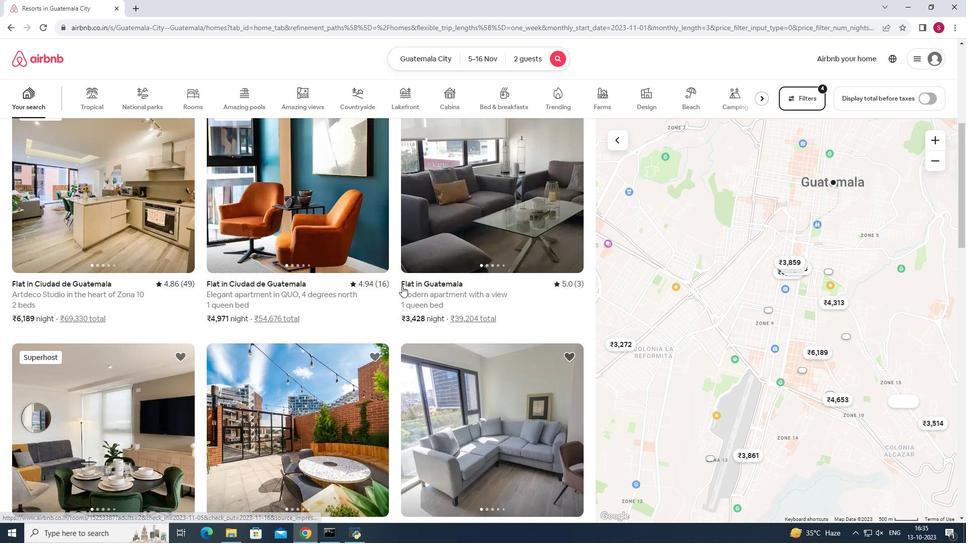 
Action: Mouse scrolled (401, 285) with delta (0, 0)
Screenshot: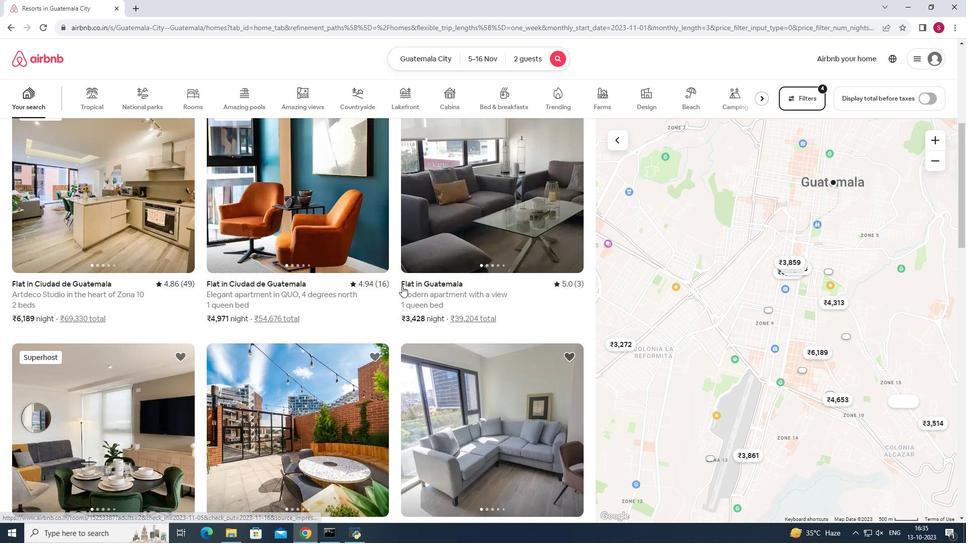 
Action: Mouse moved to (431, 298)
Screenshot: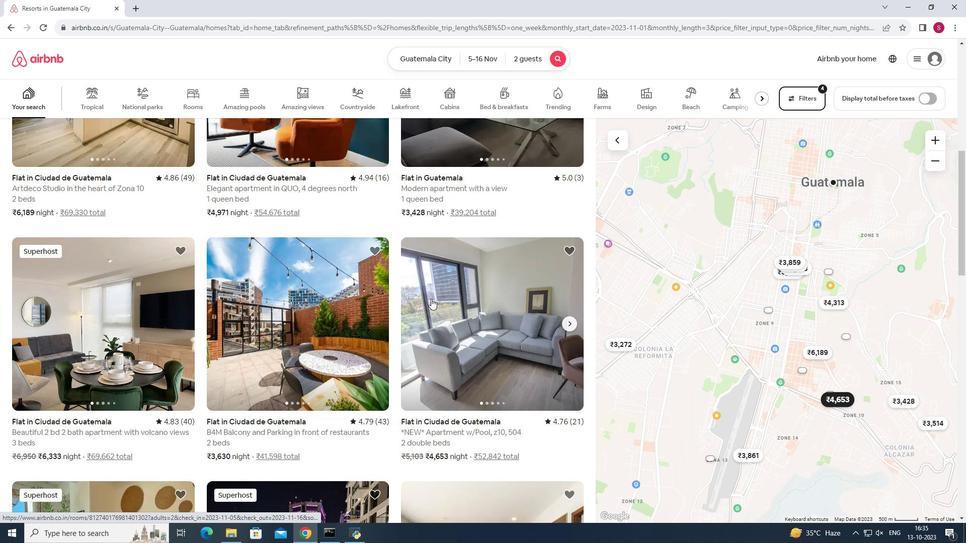 
Action: Mouse scrolled (431, 298) with delta (0, 0)
Screenshot: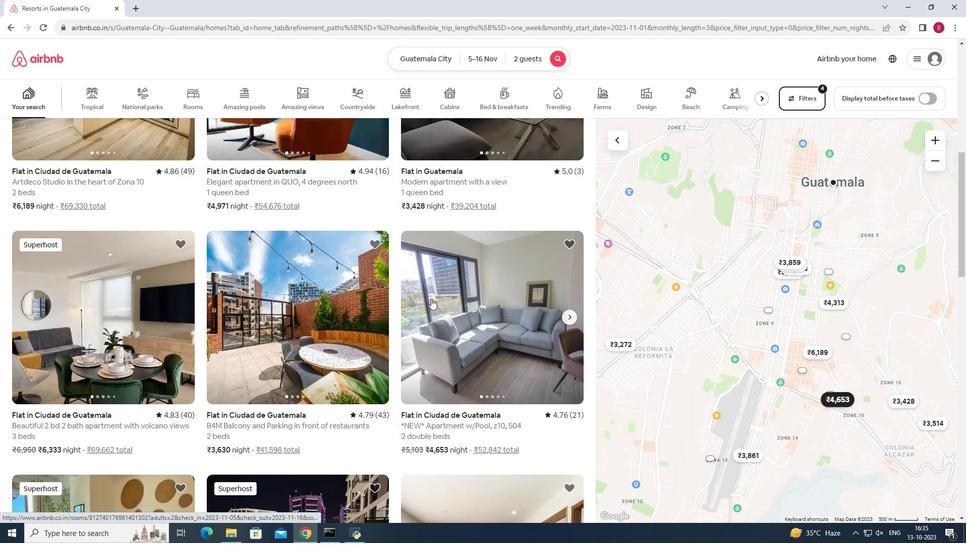 
Action: Mouse scrolled (431, 298) with delta (0, 0)
Screenshot: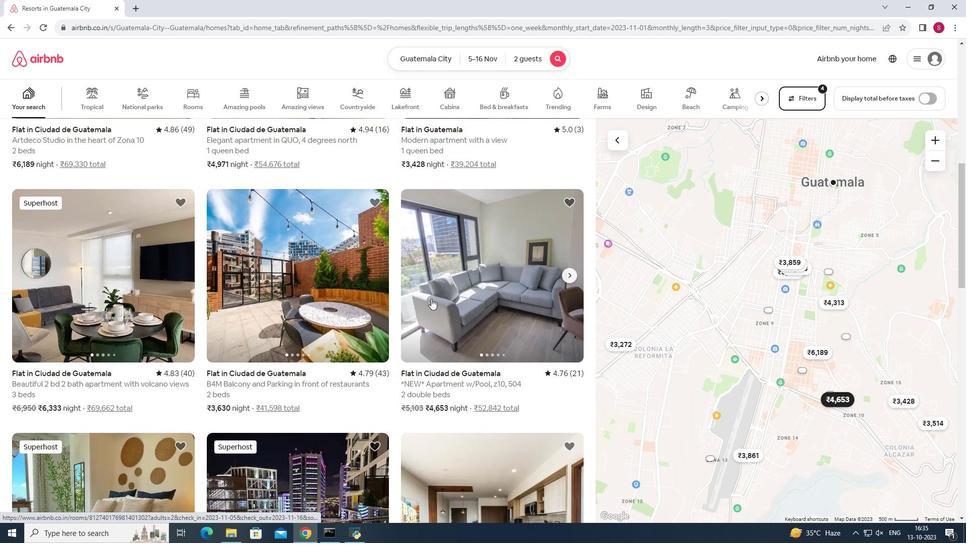 
Action: Mouse scrolled (431, 298) with delta (0, 0)
Screenshot: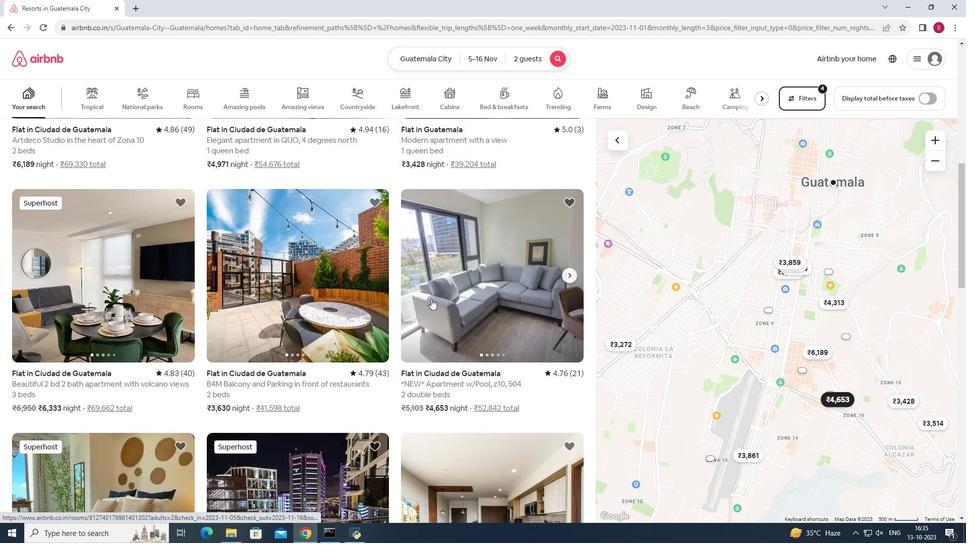 
Action: Mouse scrolled (431, 298) with delta (0, 0)
Screenshot: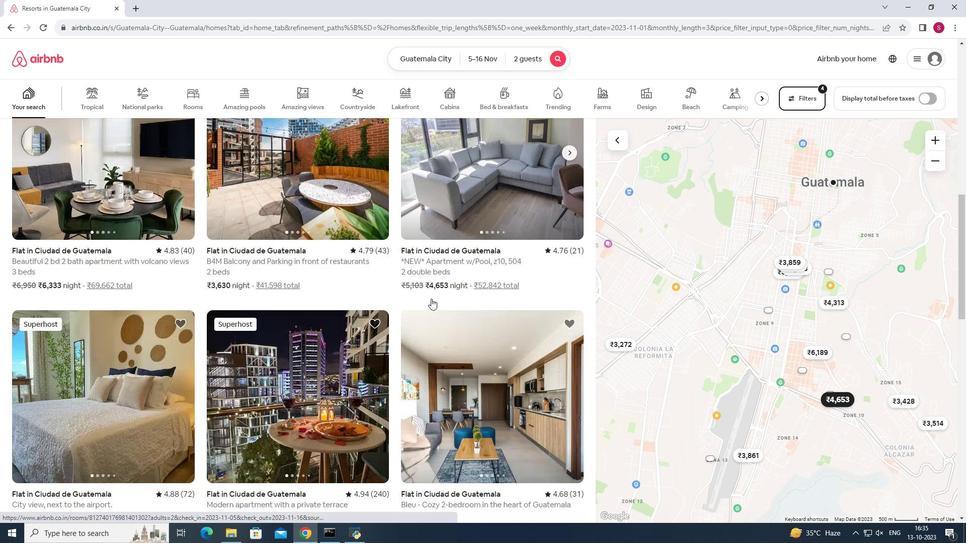 
Action: Mouse scrolled (431, 298) with delta (0, 0)
Screenshot: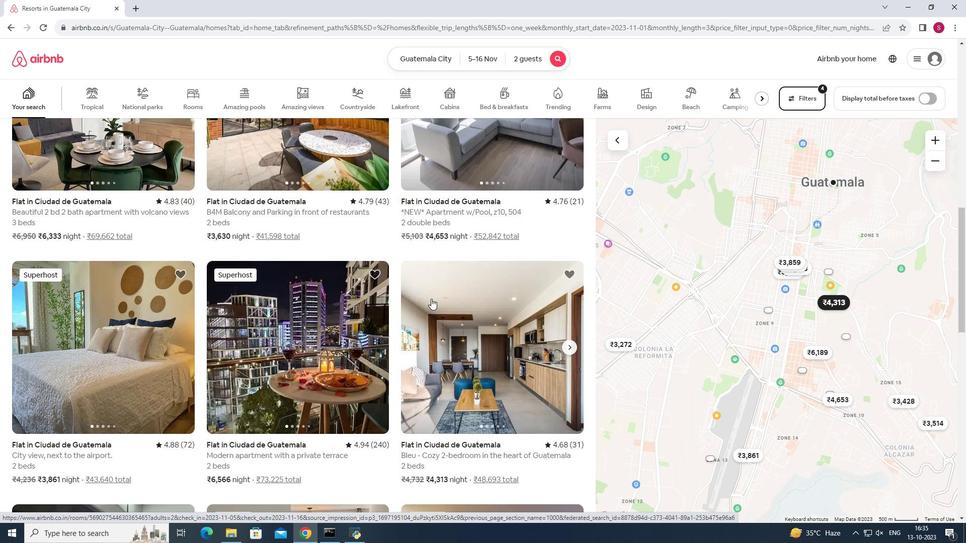 
Action: Mouse scrolled (431, 298) with delta (0, 0)
Screenshot: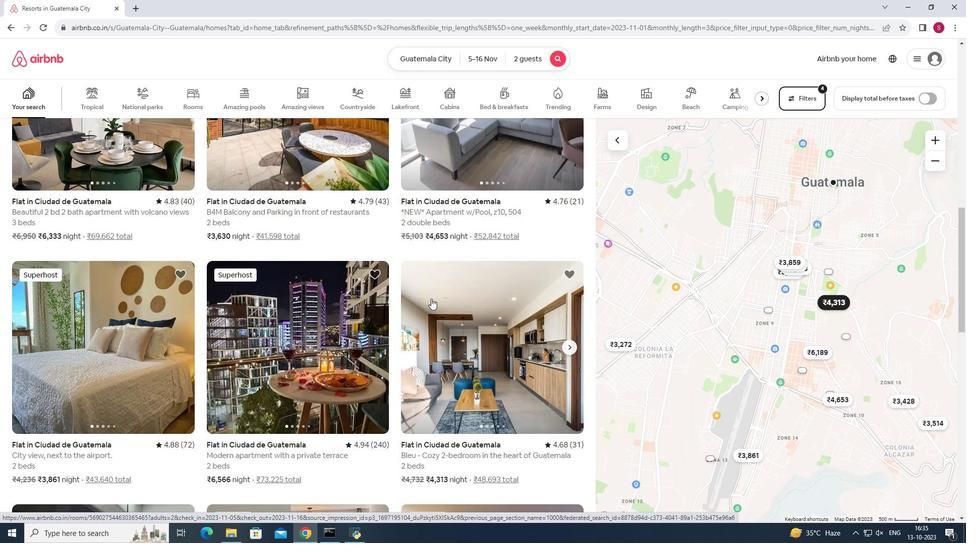 
Action: Mouse scrolled (431, 298) with delta (0, 0)
Screenshot: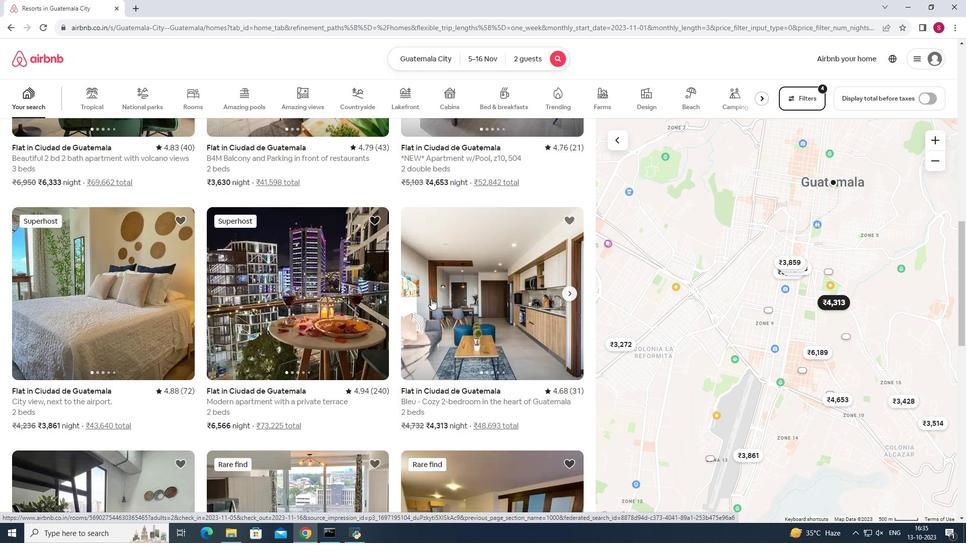 
Action: Mouse scrolled (431, 298) with delta (0, 0)
Screenshot: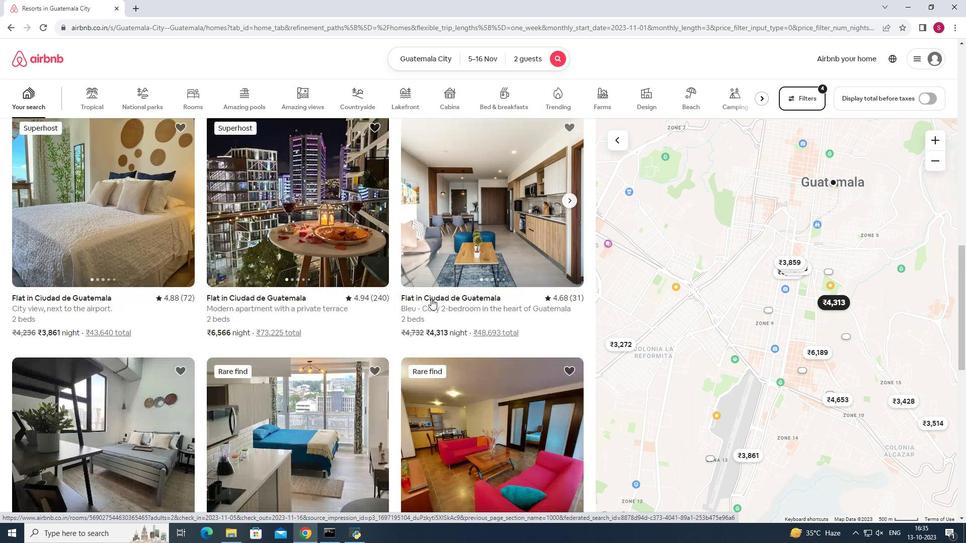 
Action: Mouse moved to (432, 298)
Screenshot: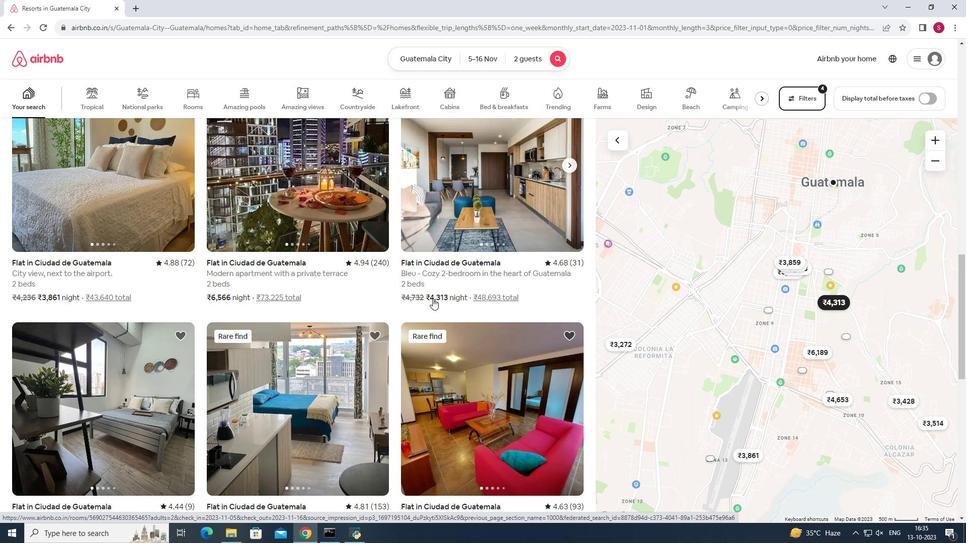 
Action: Mouse scrolled (432, 298) with delta (0, 0)
Screenshot: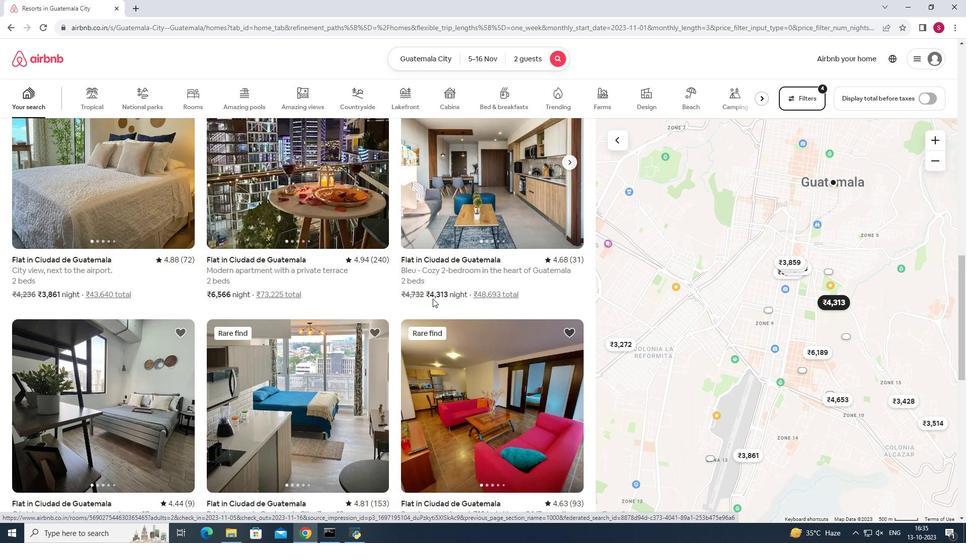 
Action: Mouse scrolled (432, 298) with delta (0, 0)
Screenshot: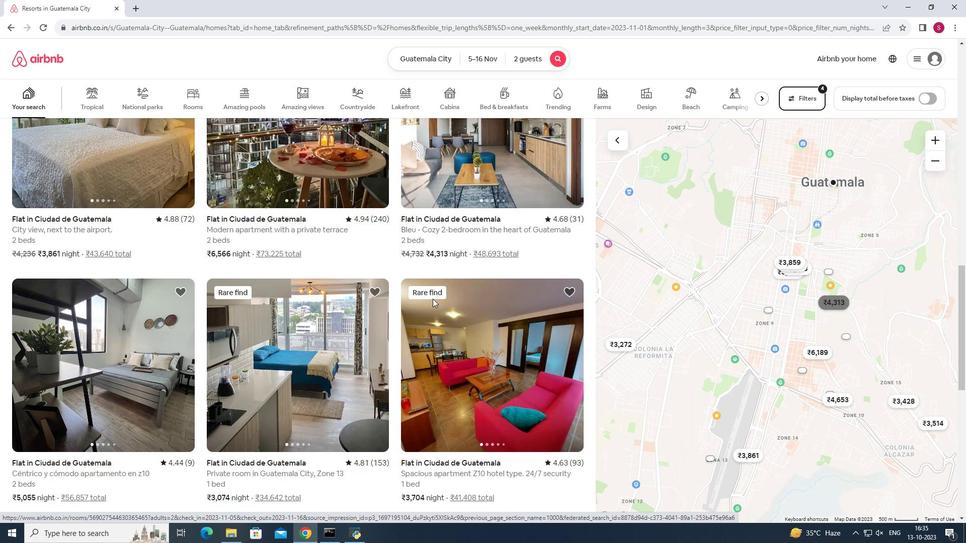 
Action: Mouse scrolled (432, 298) with delta (0, 0)
Screenshot: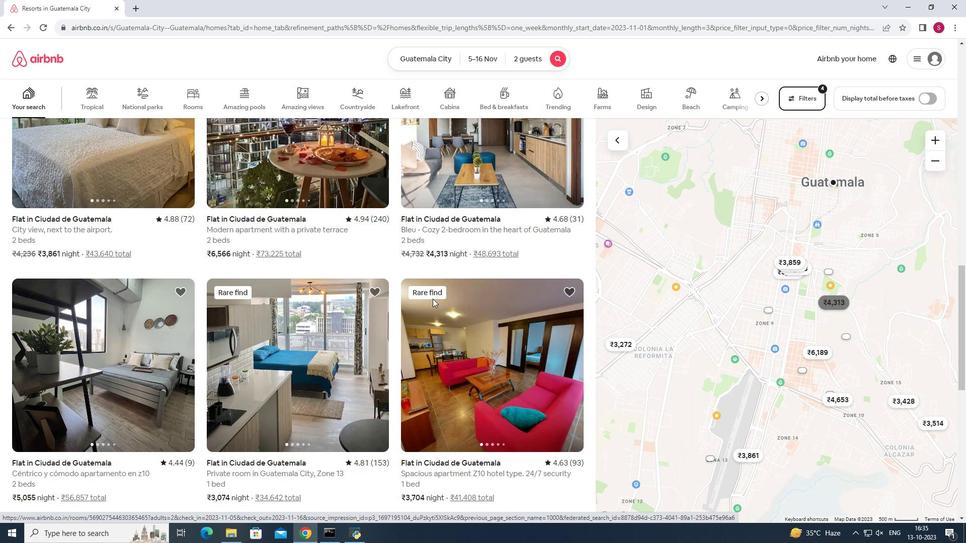 
Action: Mouse scrolled (432, 298) with delta (0, 0)
Screenshot: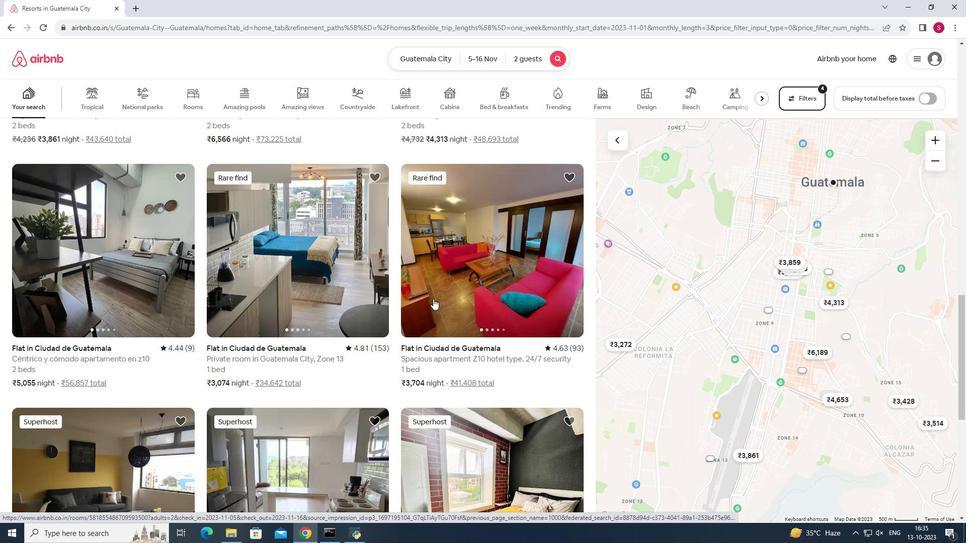 
Action: Mouse moved to (433, 298)
Screenshot: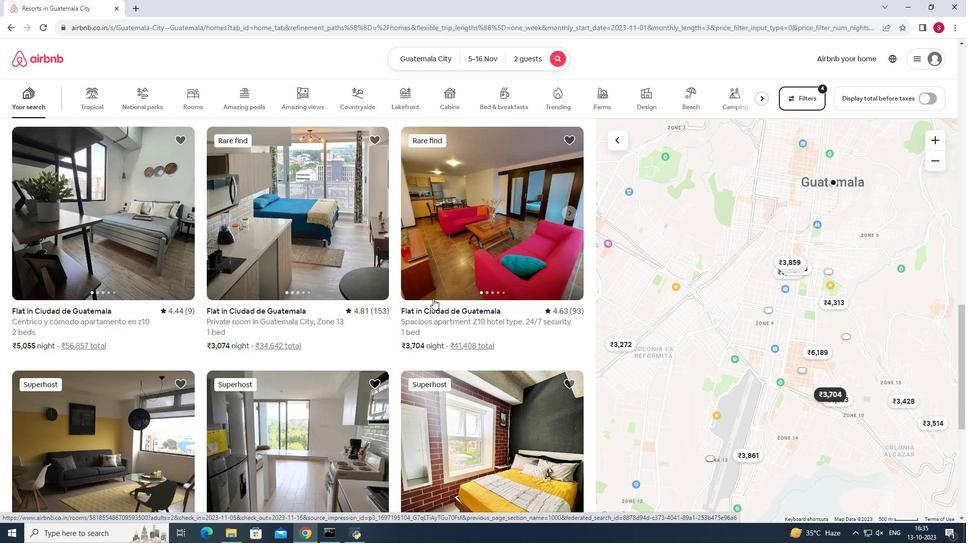 
Action: Mouse scrolled (433, 298) with delta (0, 0)
Screenshot: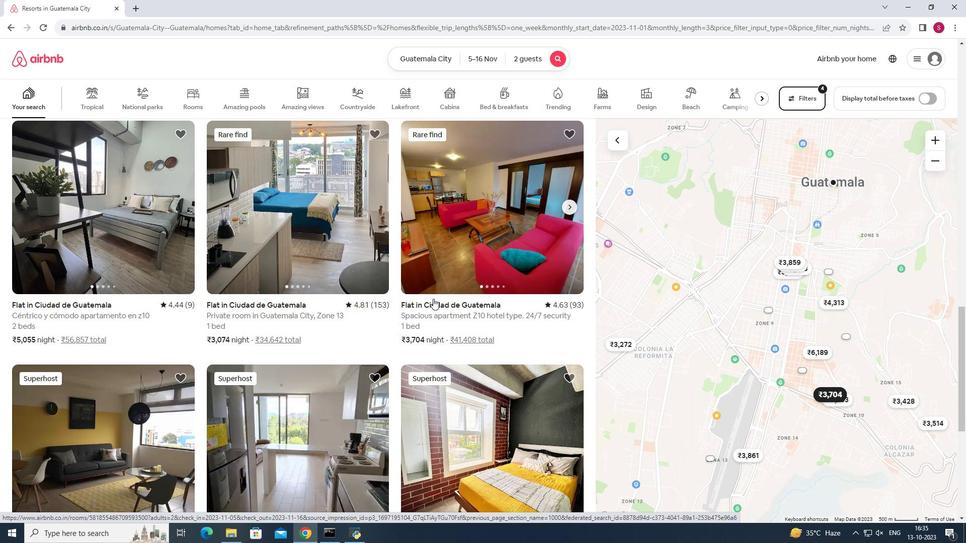 
Action: Mouse scrolled (433, 298) with delta (0, 0)
Screenshot: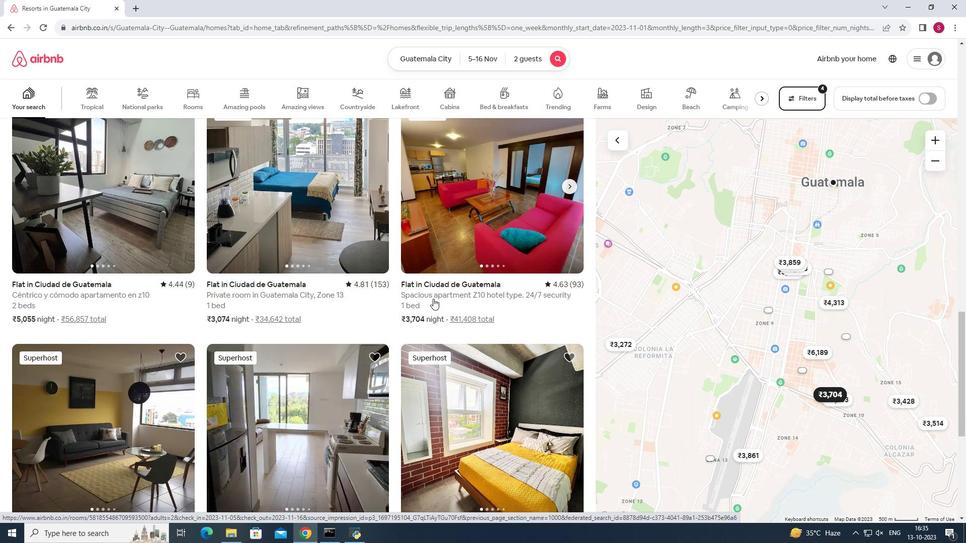
Action: Mouse scrolled (433, 298) with delta (0, 0)
Screenshot: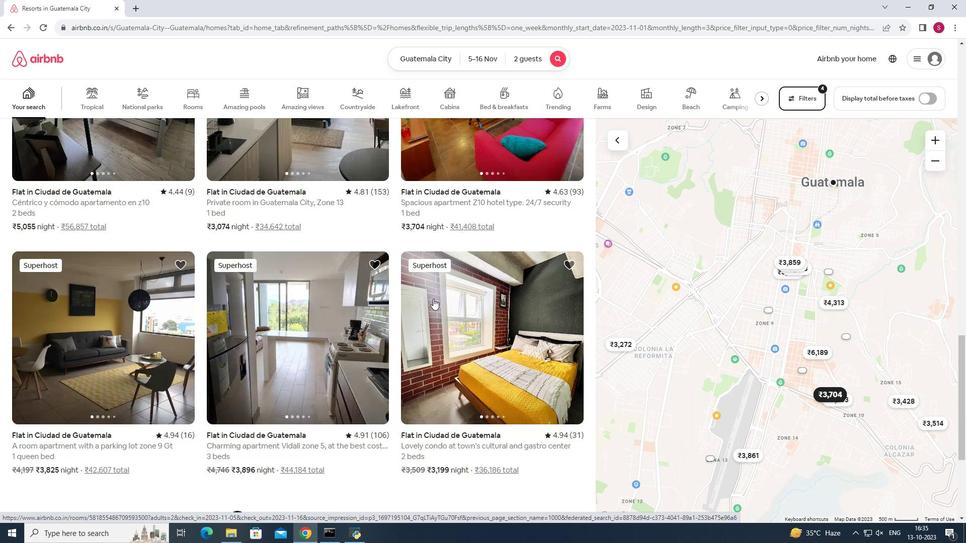 
Action: Mouse scrolled (433, 298) with delta (0, 0)
Screenshot: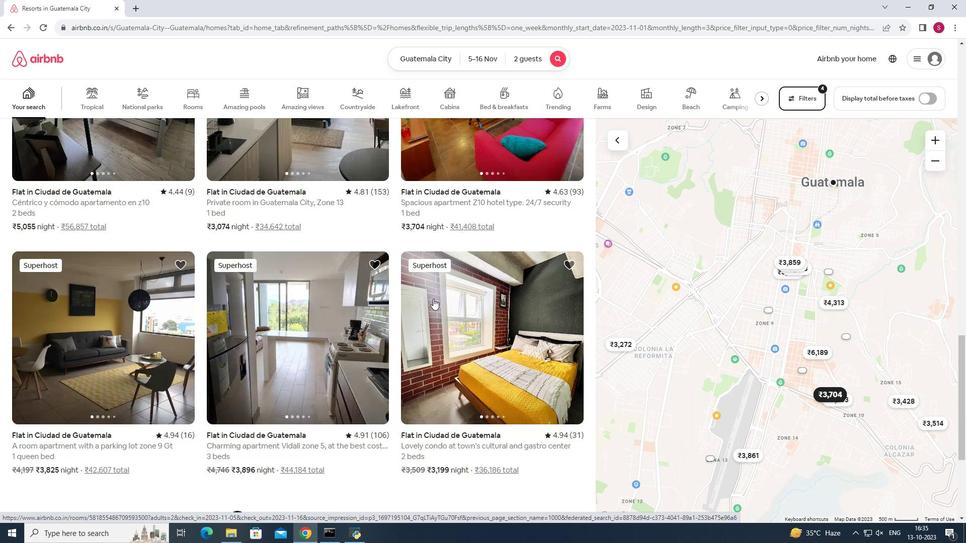 
Action: Mouse moved to (382, 428)
Screenshot: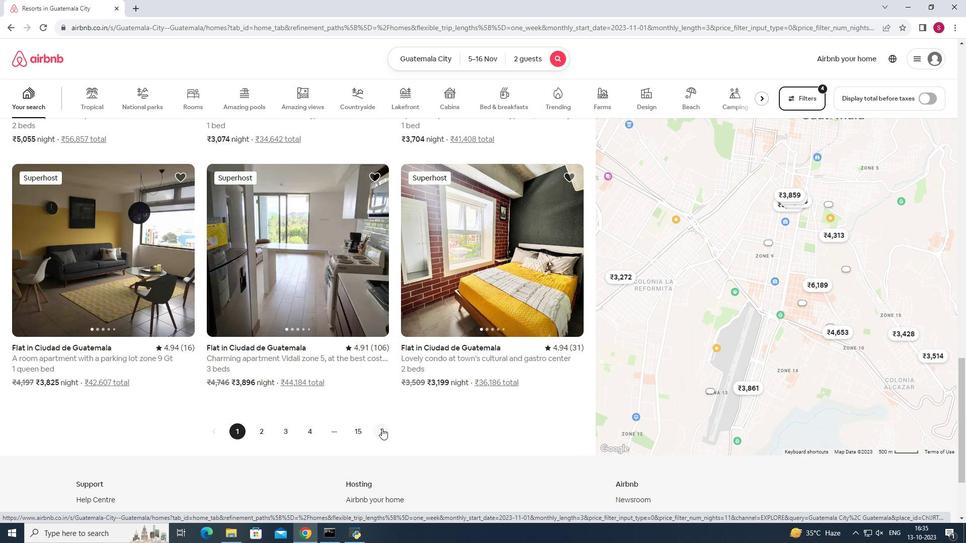 
Action: Mouse pressed left at (382, 428)
Screenshot: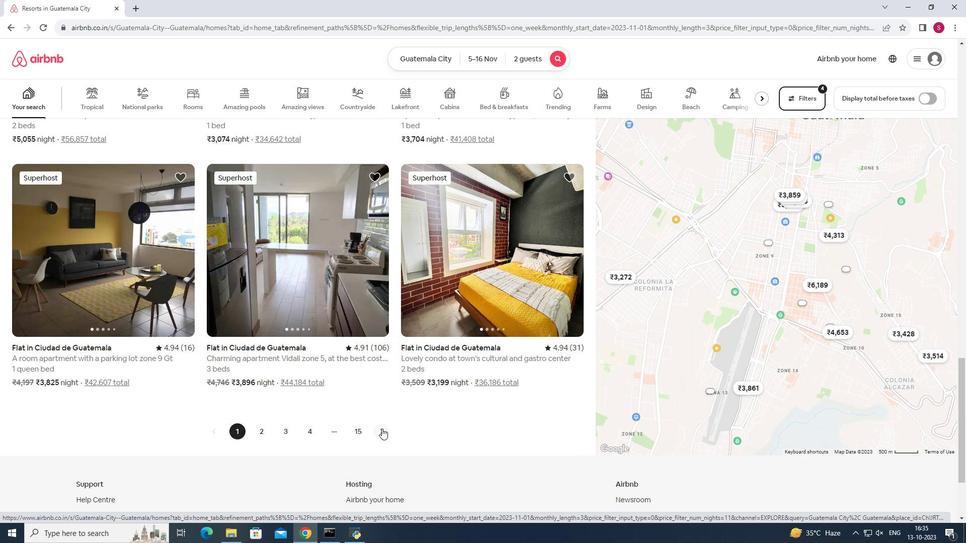 
Action: Mouse moved to (481, 274)
Screenshot: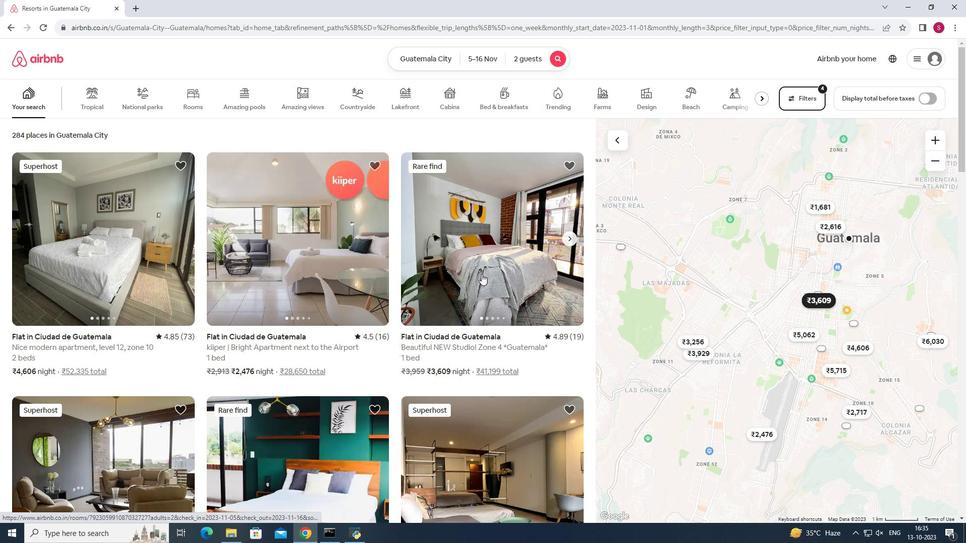 
Action: Mouse scrolled (481, 273) with delta (0, 0)
Screenshot: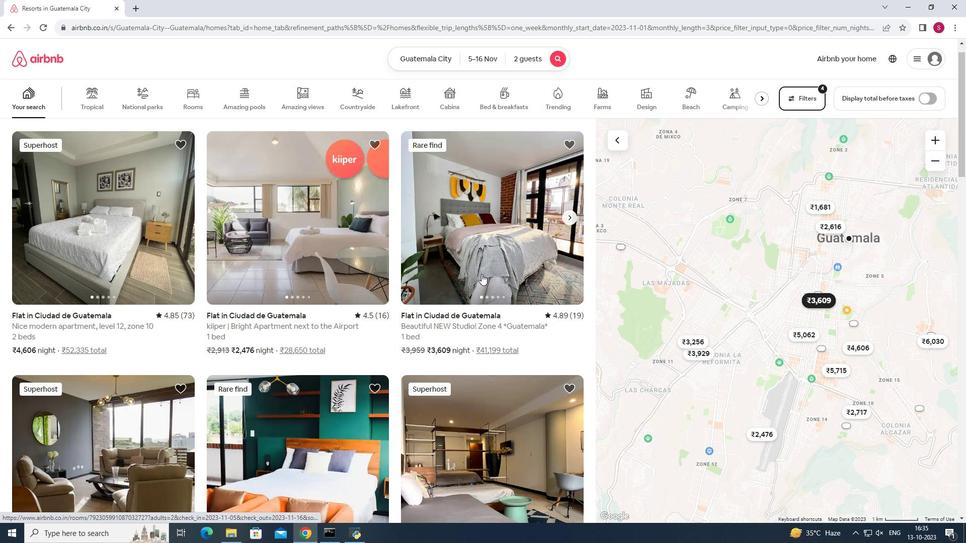 
Action: Mouse scrolled (481, 273) with delta (0, 0)
Screenshot: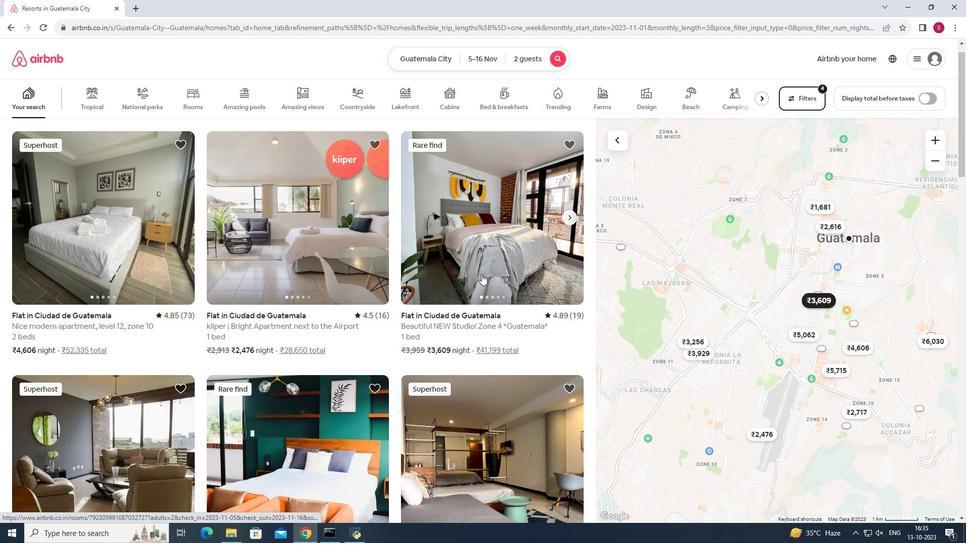 
Action: Mouse scrolled (481, 273) with delta (0, 0)
Screenshot: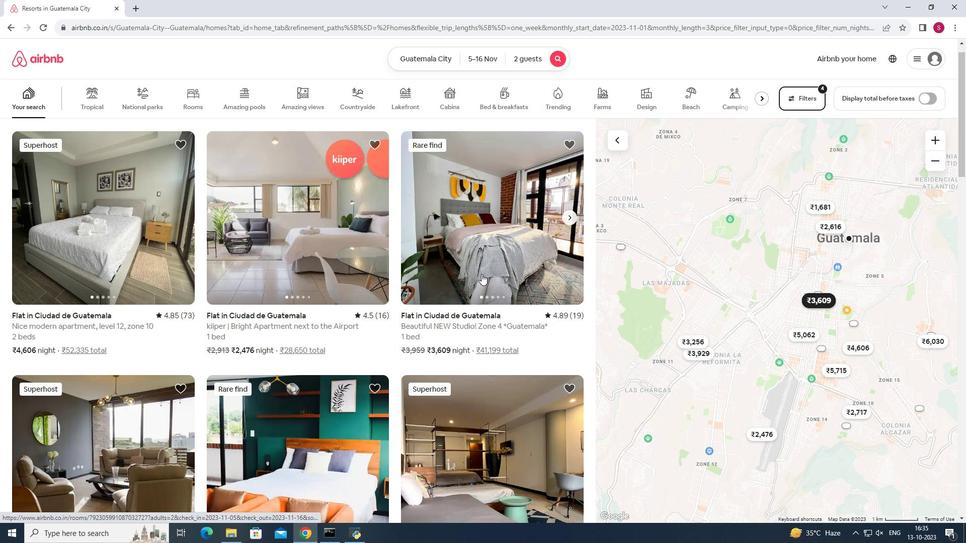 
Action: Mouse scrolled (481, 273) with delta (0, 0)
Screenshot: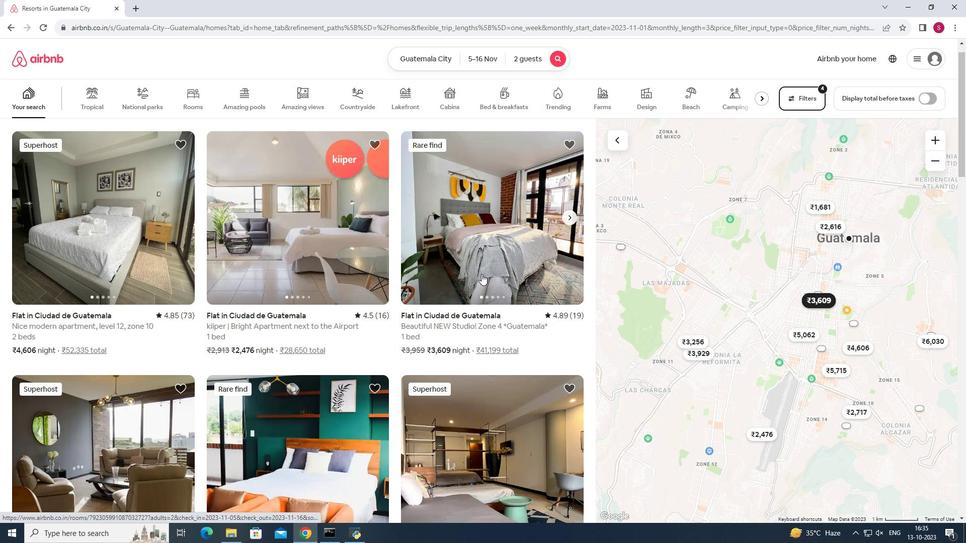 
Action: Mouse scrolled (481, 273) with delta (0, 0)
Screenshot: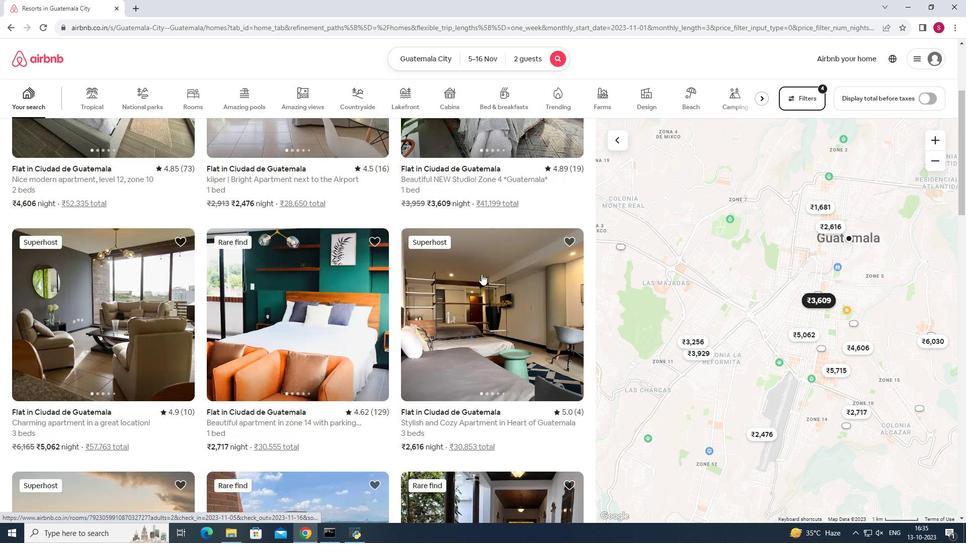
Action: Mouse moved to (484, 274)
Screenshot: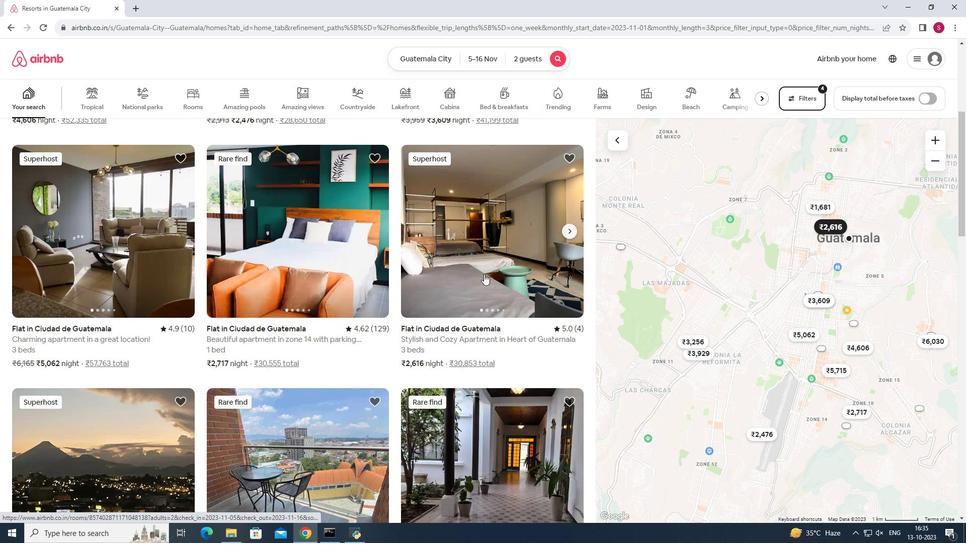 
Action: Mouse scrolled (484, 273) with delta (0, 0)
Screenshot: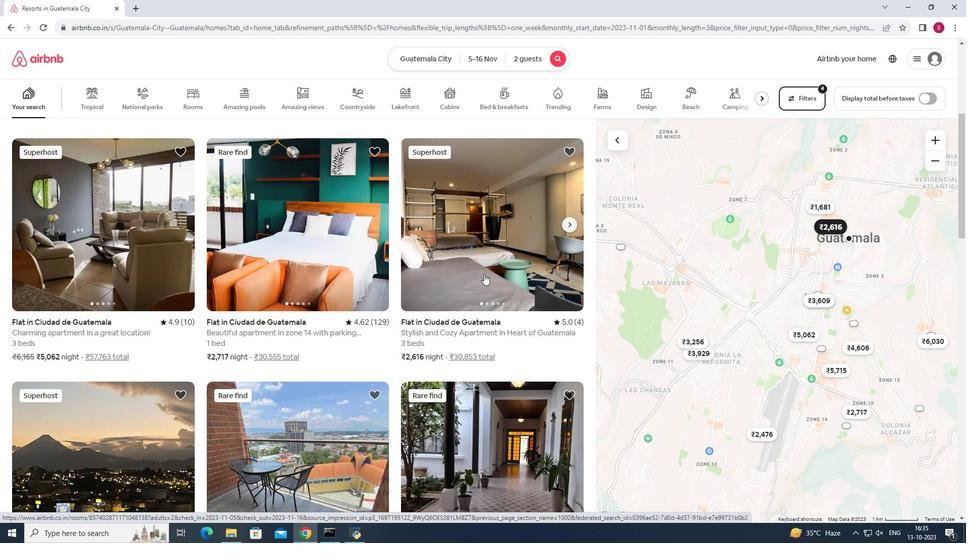 
Action: Mouse scrolled (484, 273) with delta (0, 0)
Screenshot: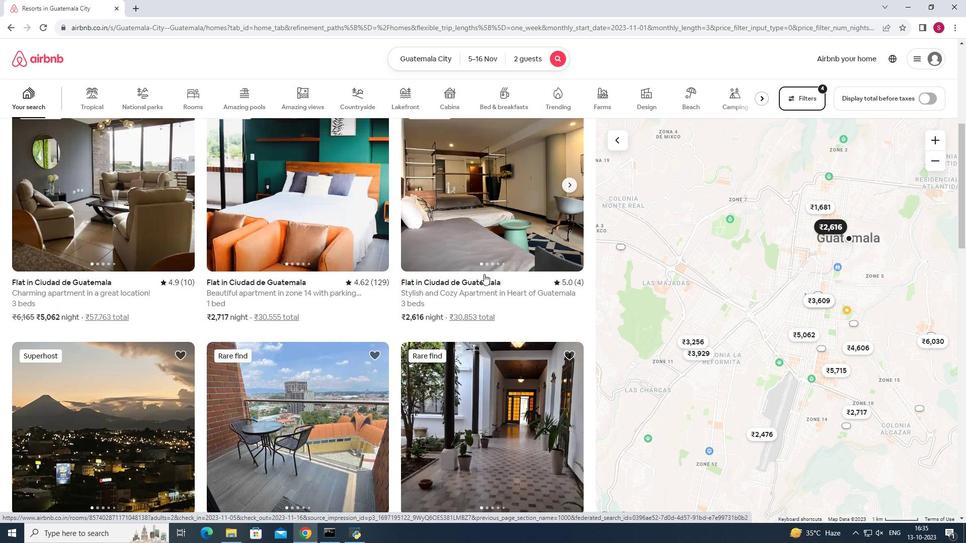 
Action: Mouse scrolled (484, 273) with delta (0, 0)
Screenshot: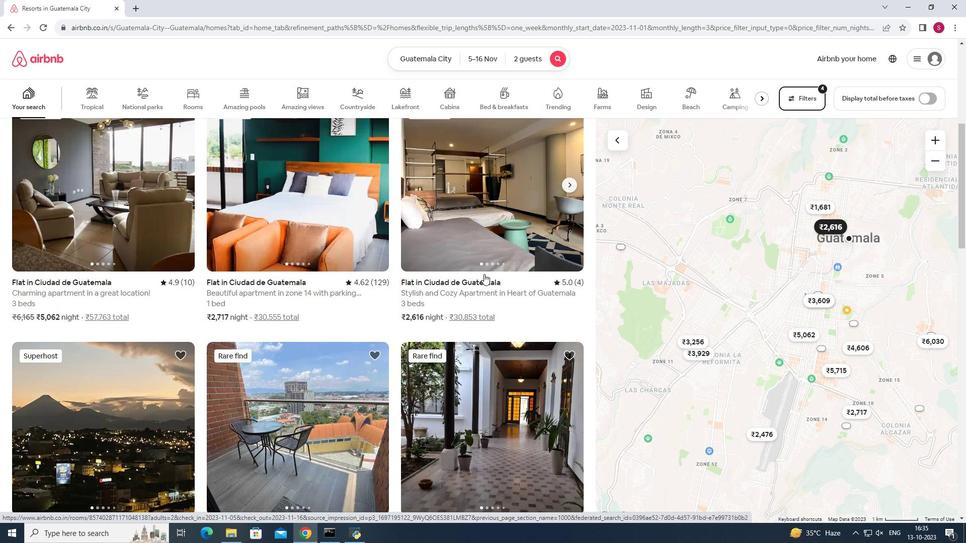 
Action: Mouse scrolled (484, 273) with delta (0, 0)
Screenshot: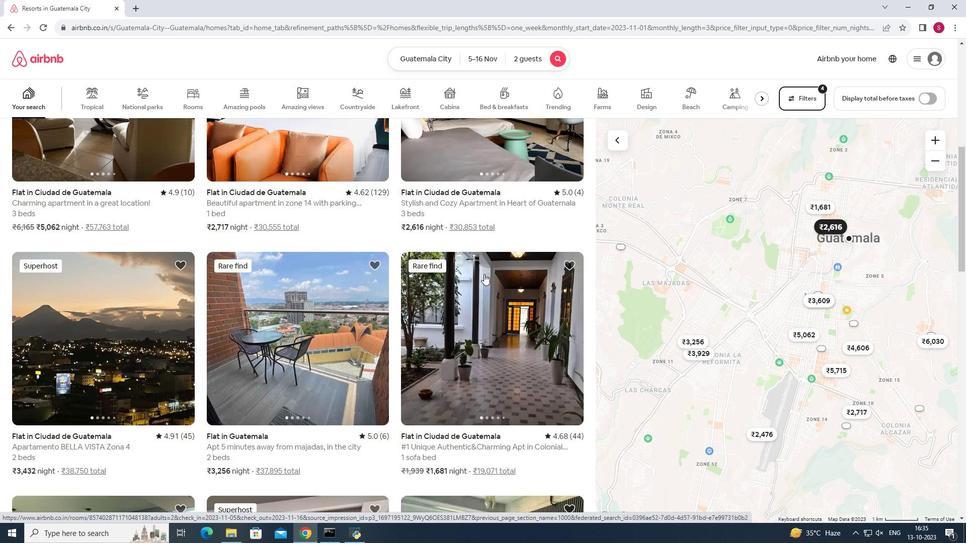 
Action: Mouse scrolled (484, 273) with delta (0, 0)
Screenshot: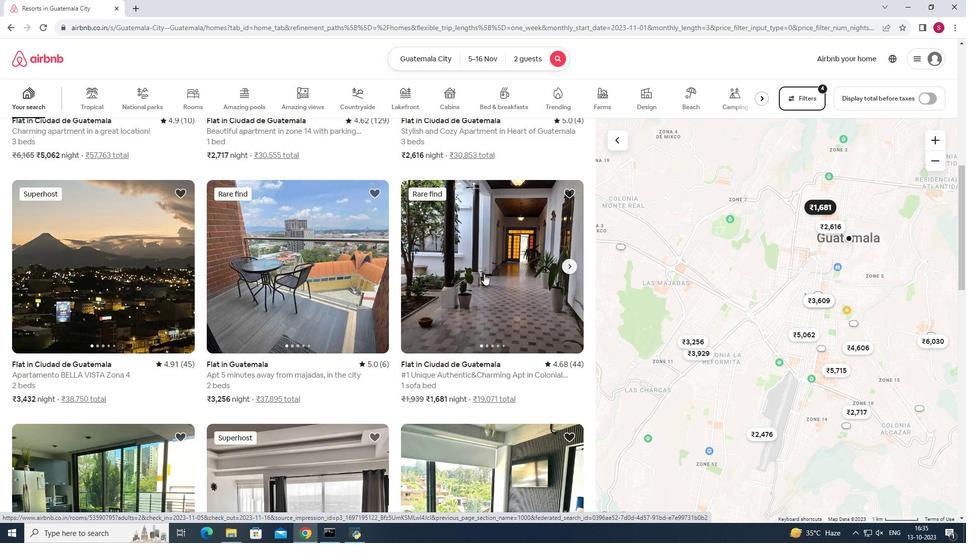 
Action: Mouse scrolled (484, 273) with delta (0, 0)
Screenshot: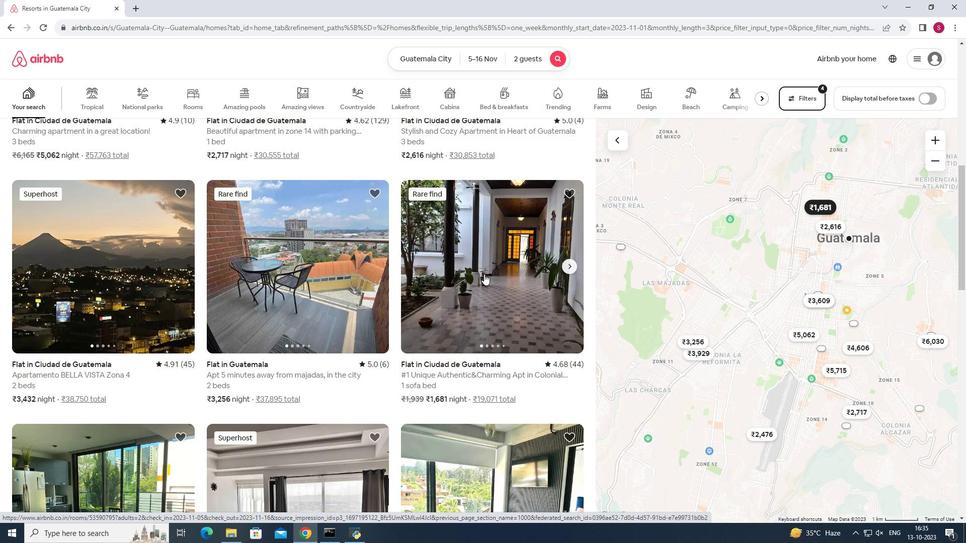 
Action: Mouse scrolled (484, 273) with delta (0, 0)
Screenshot: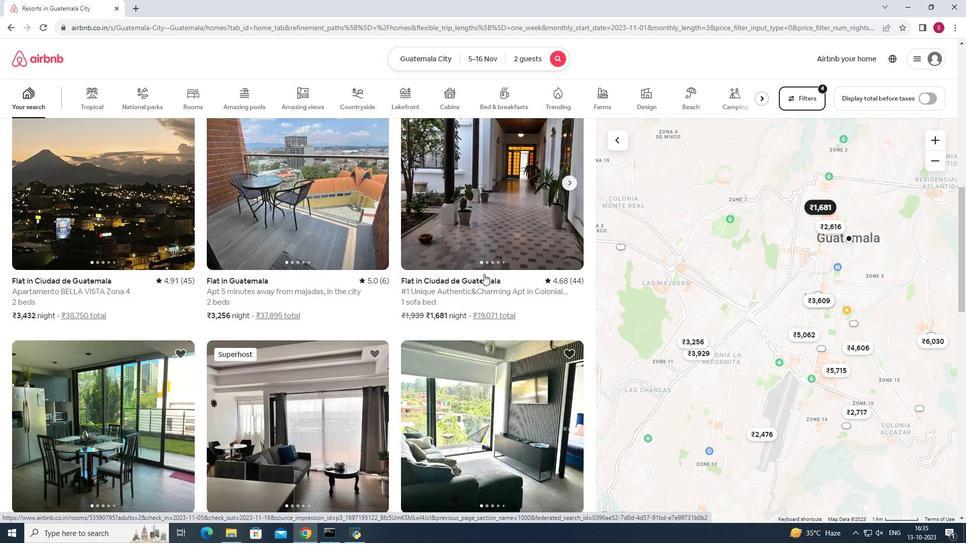 
Action: Mouse scrolled (484, 273) with delta (0, 0)
Screenshot: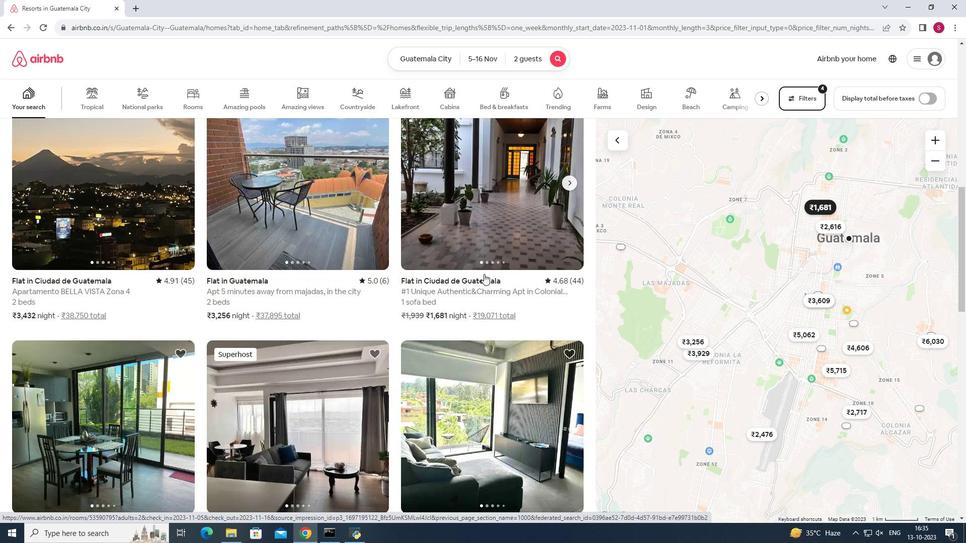 
Action: Mouse moved to (486, 273)
Screenshot: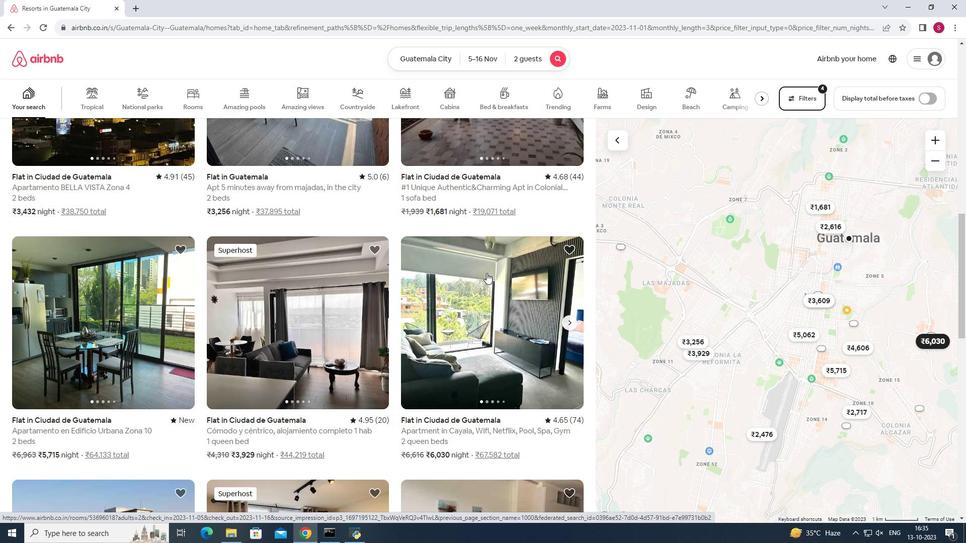 
Action: Mouse scrolled (486, 273) with delta (0, 0)
Screenshot: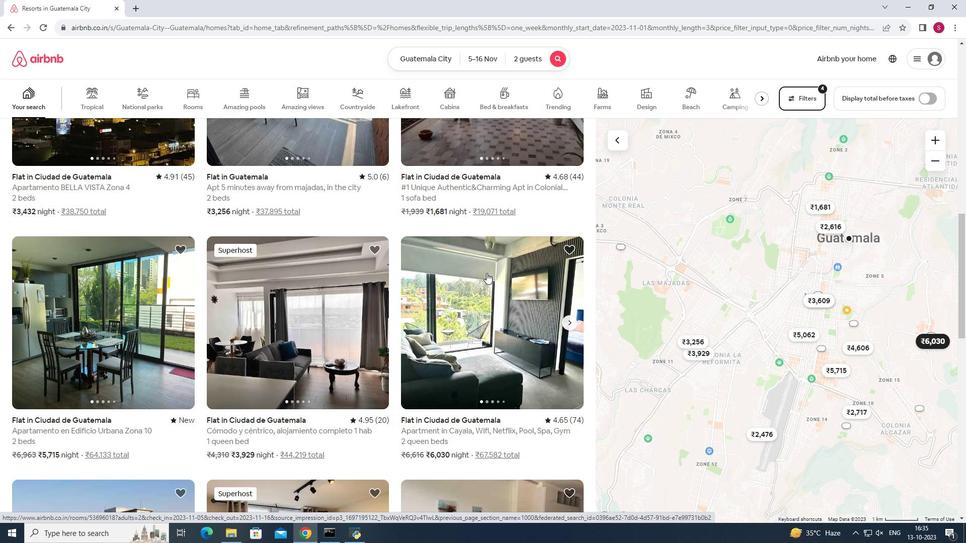 
Action: Mouse moved to (486, 273)
Screenshot: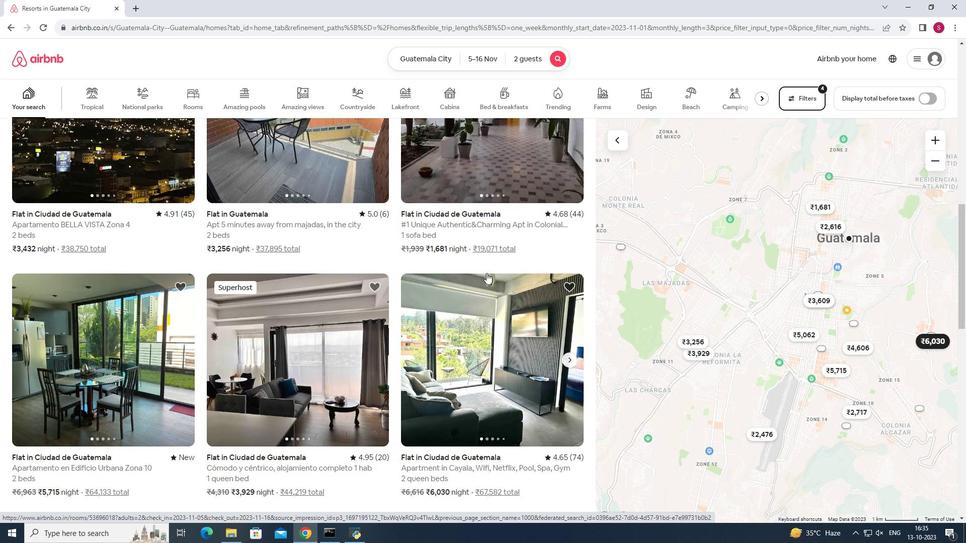 
Action: Mouse scrolled (486, 273) with delta (0, 0)
Screenshot: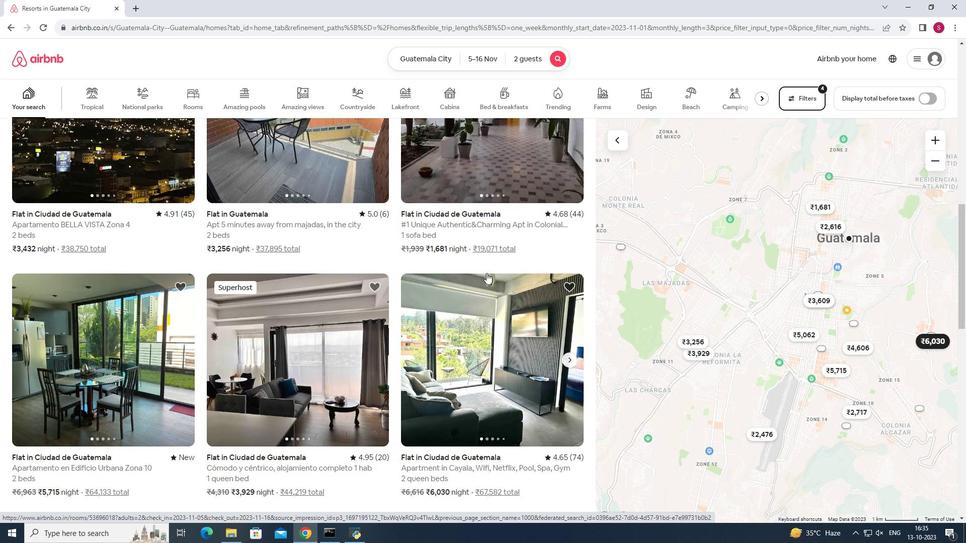 
Action: Mouse scrolled (486, 273) with delta (0, 0)
Screenshot: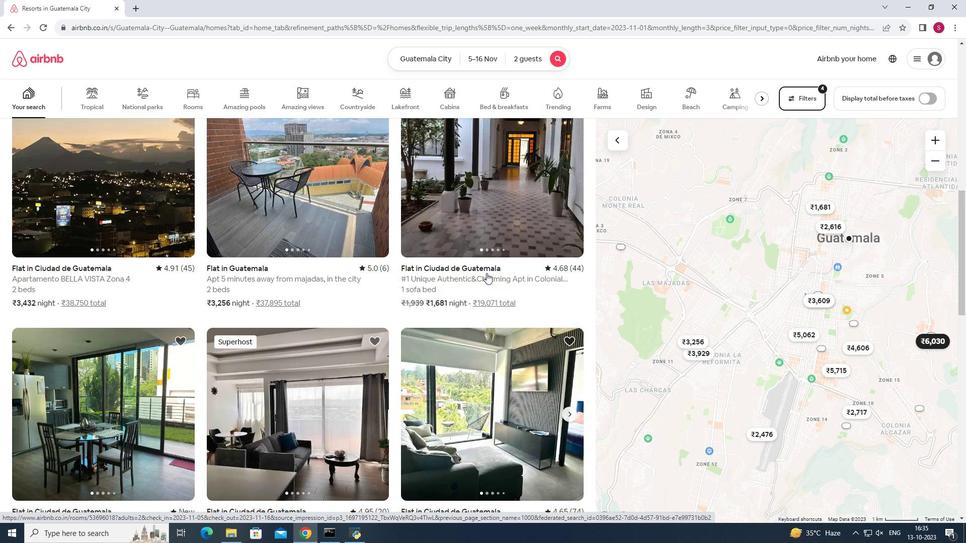 
Action: Mouse moved to (487, 272)
Screenshot: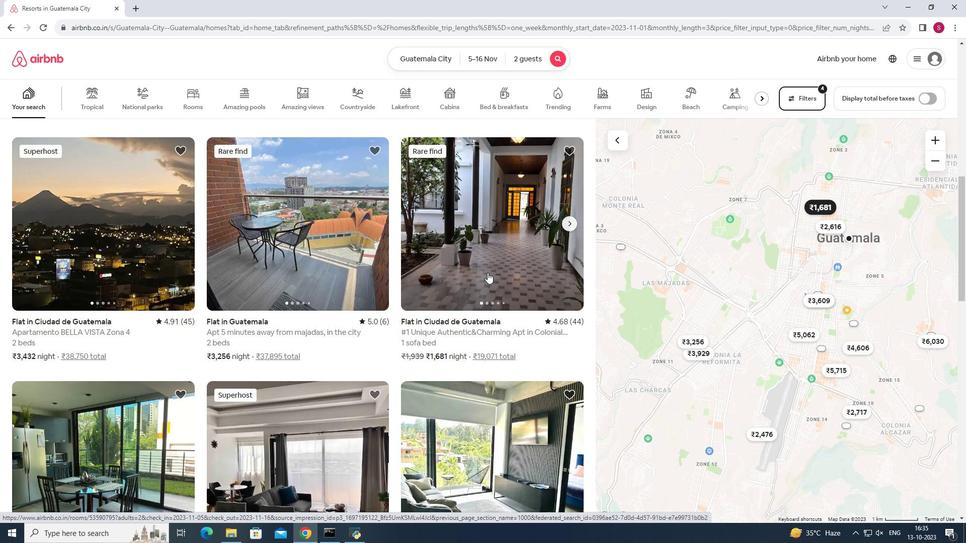 
Action: Mouse scrolled (487, 273) with delta (0, 0)
Screenshot: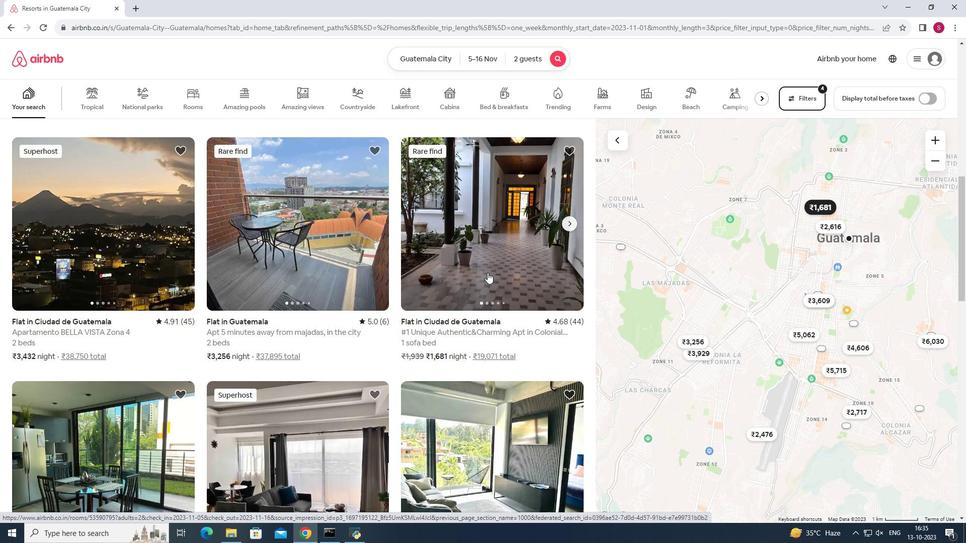 
Action: Mouse scrolled (487, 273) with delta (0, 0)
Screenshot: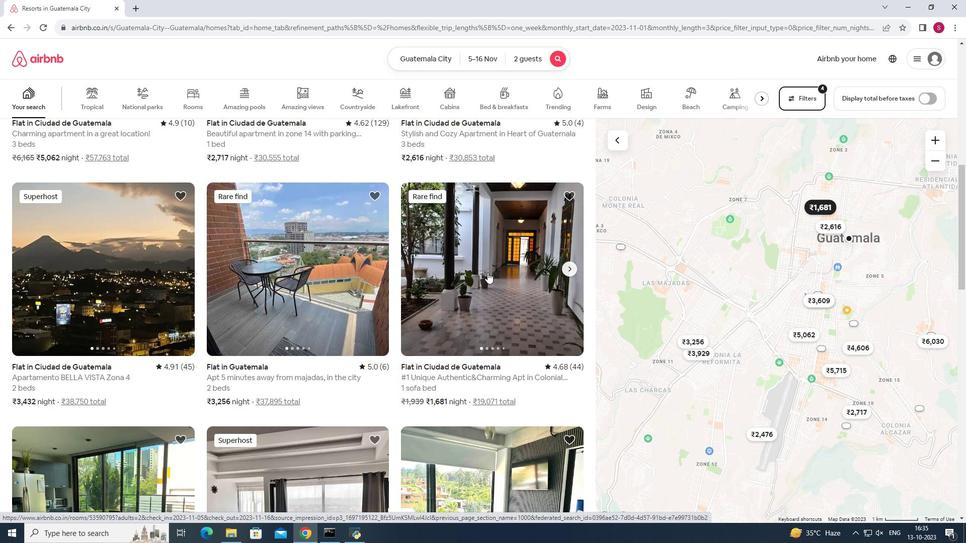 
Action: Mouse scrolled (487, 273) with delta (0, 0)
Screenshot: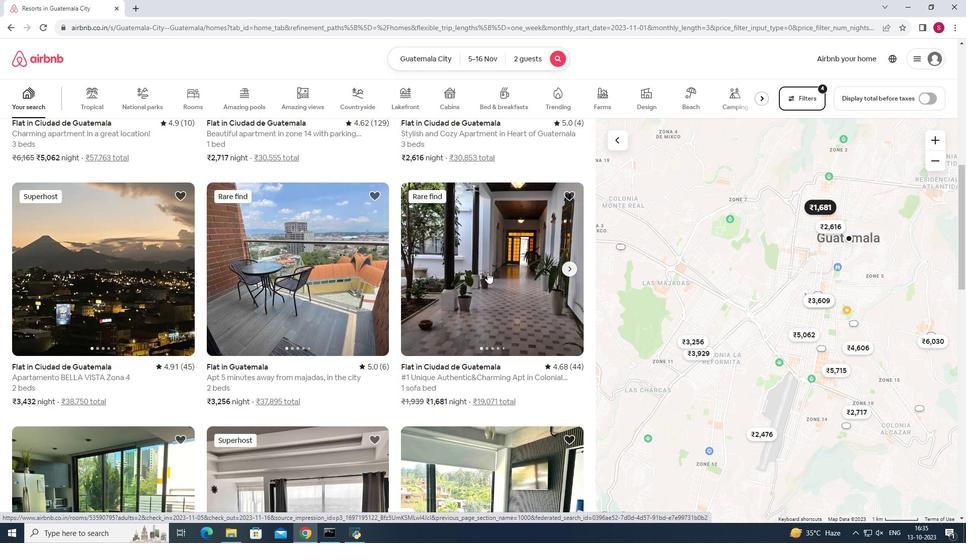 
Action: Mouse scrolled (487, 273) with delta (0, 0)
Screenshot: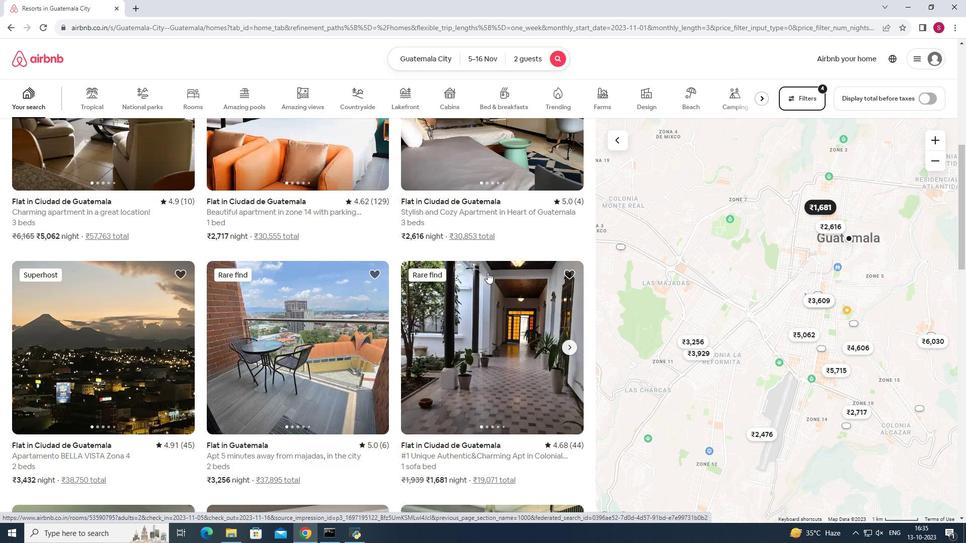 
Action: Mouse scrolled (487, 273) with delta (0, 0)
Screenshot: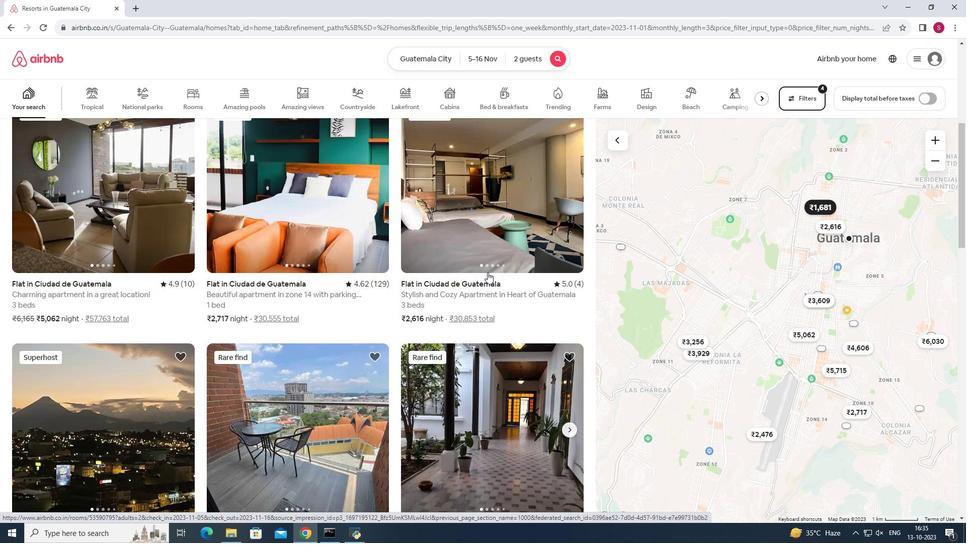 
Action: Mouse moved to (284, 243)
Screenshot: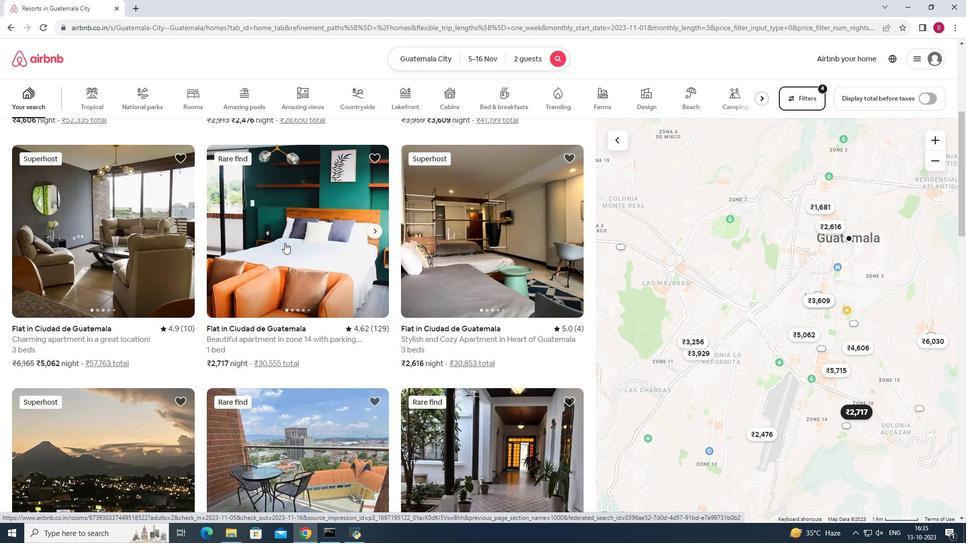 
Action: Mouse pressed left at (284, 243)
Screenshot: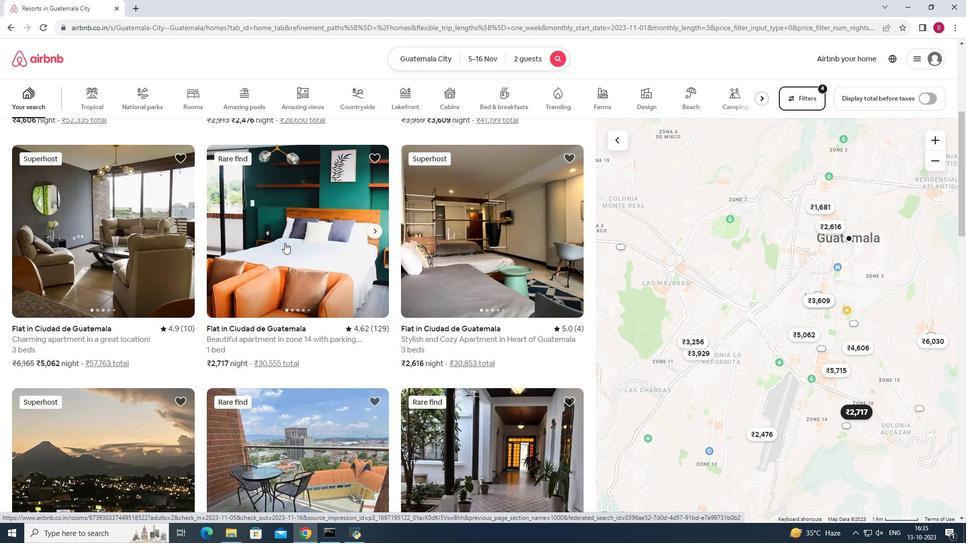 
Action: Mouse moved to (708, 371)
Screenshot: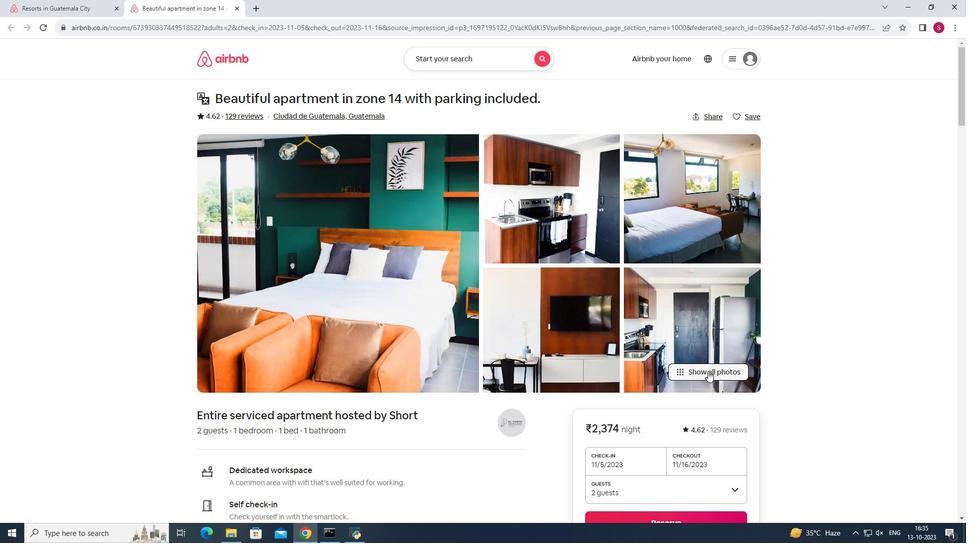 
Action: Mouse pressed left at (708, 371)
Screenshot: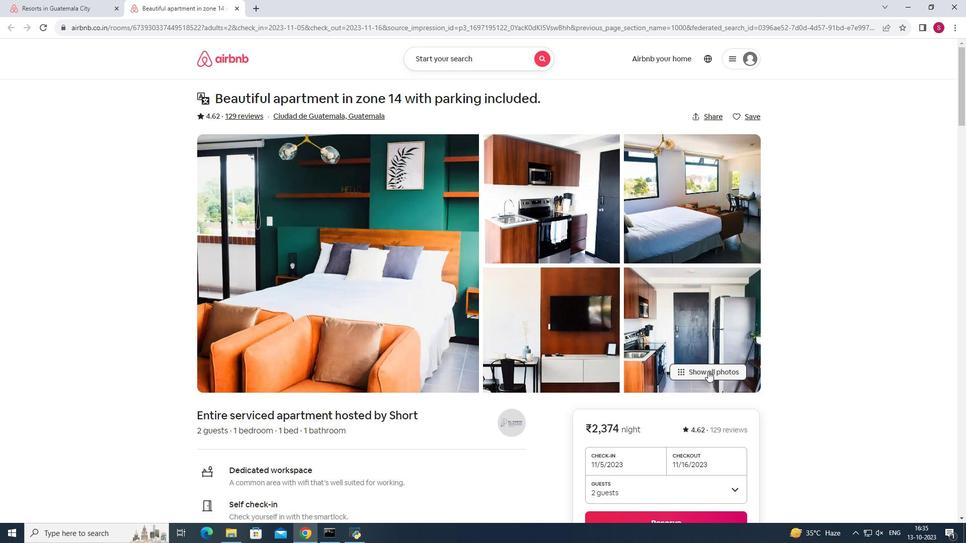 
Action: Mouse moved to (765, 367)
Screenshot: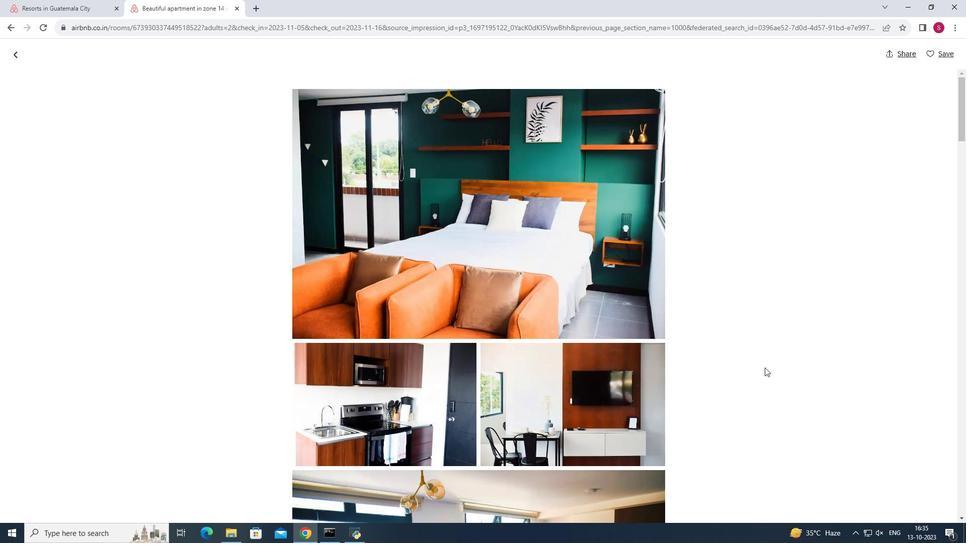 
Action: Mouse scrolled (765, 367) with delta (0, 0)
Screenshot: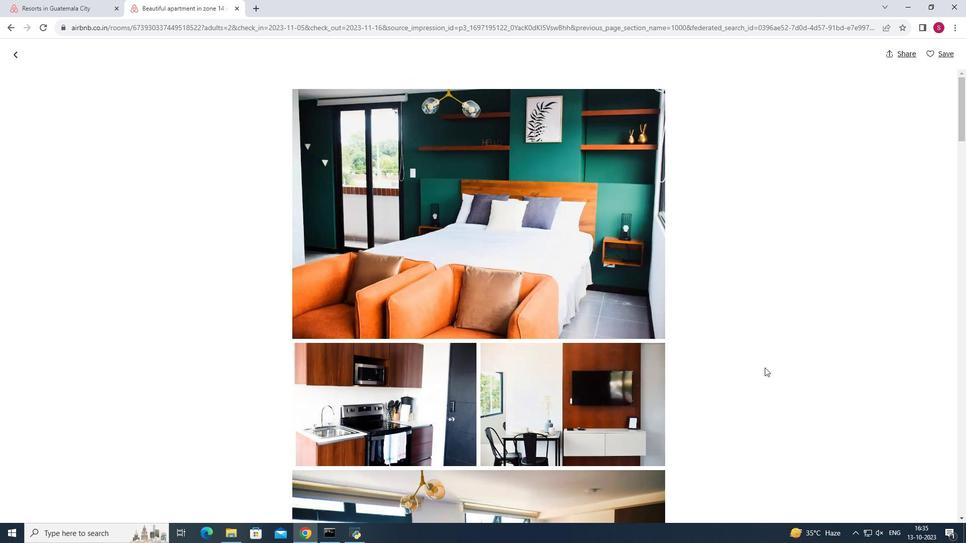
Action: Mouse scrolled (765, 367) with delta (0, 0)
Screenshot: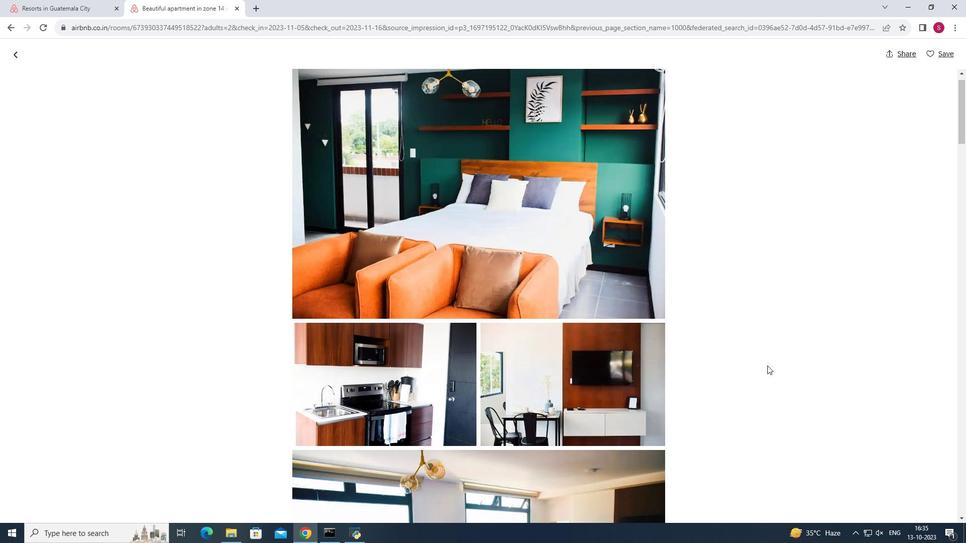 
Action: Mouse scrolled (765, 367) with delta (0, 0)
Screenshot: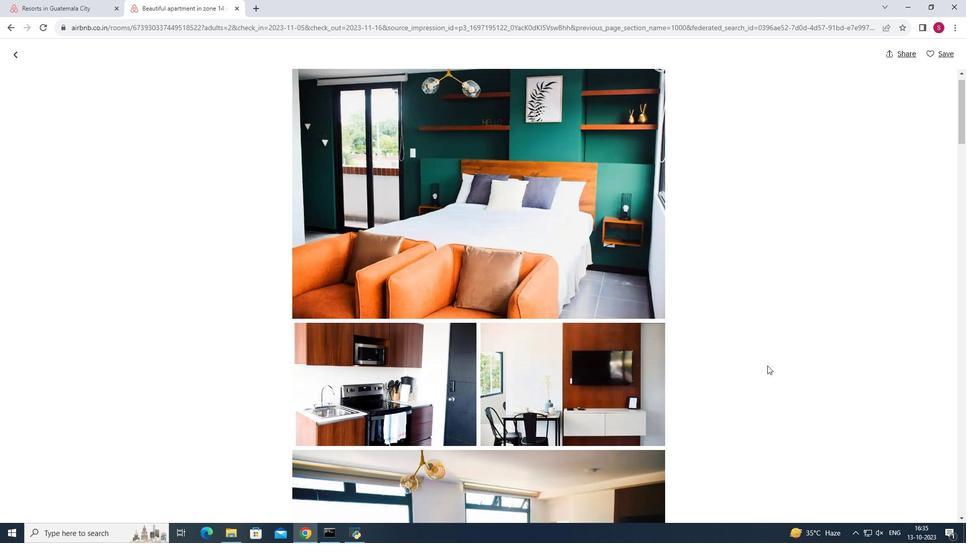 
Action: Mouse moved to (766, 367)
Screenshot: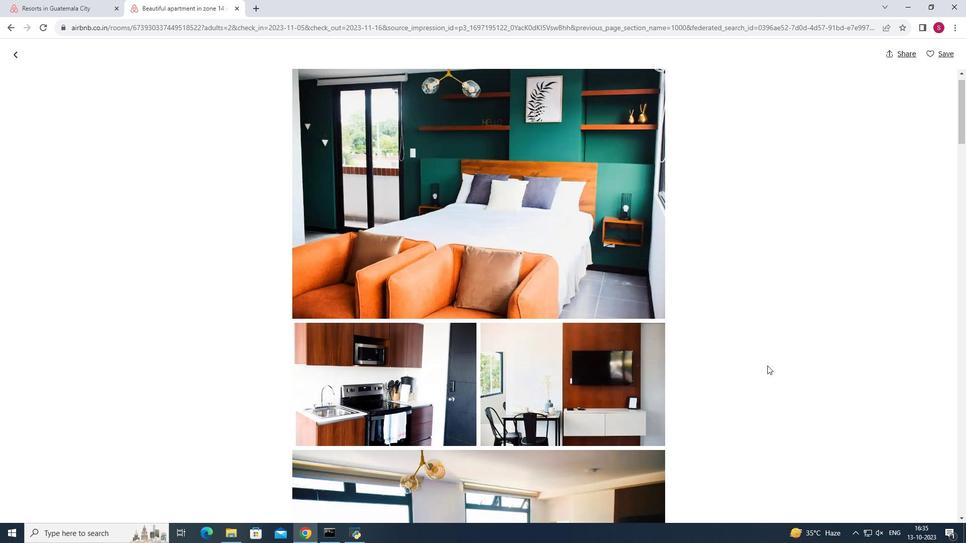 
Action: Mouse scrolled (766, 366) with delta (0, 0)
Screenshot: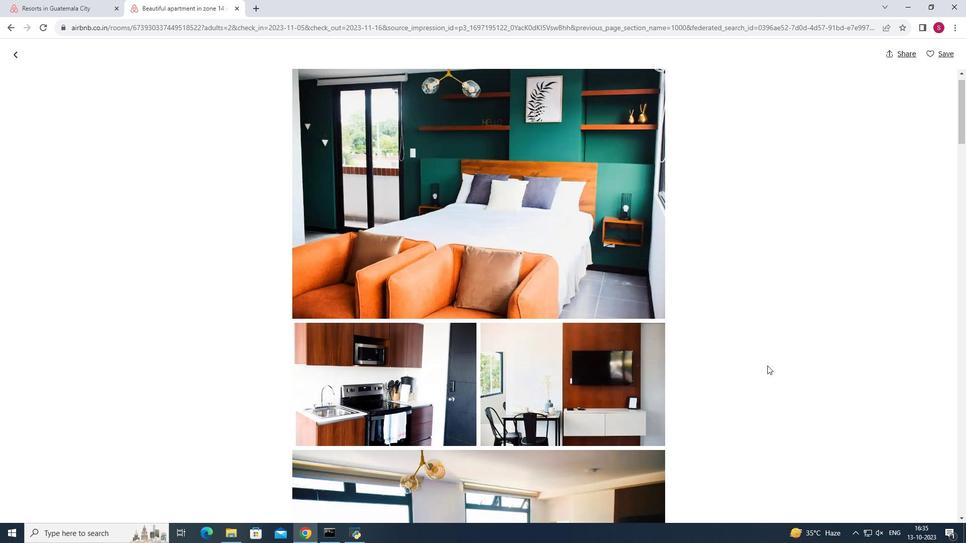 
Action: Mouse moved to (767, 365)
Screenshot: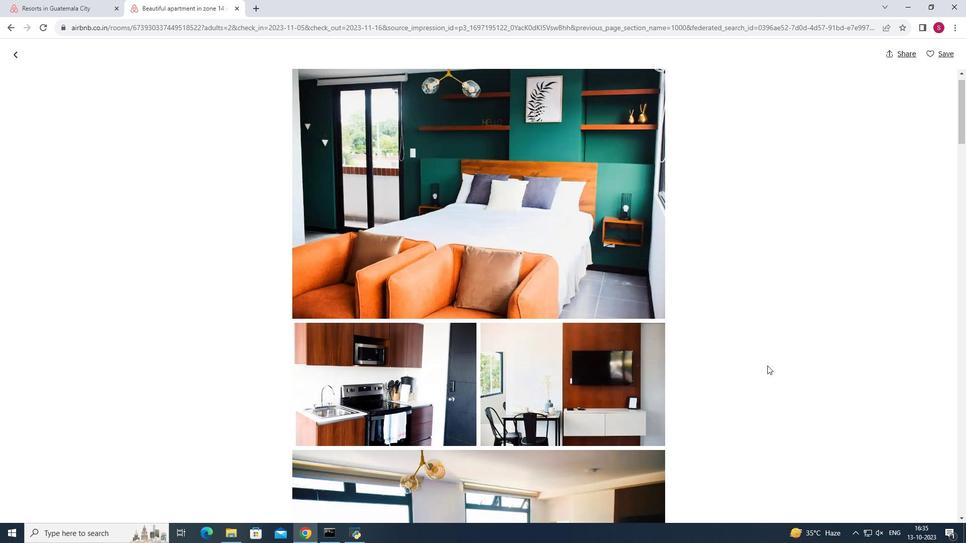 
Action: Mouse scrolled (767, 365) with delta (0, 0)
Screenshot: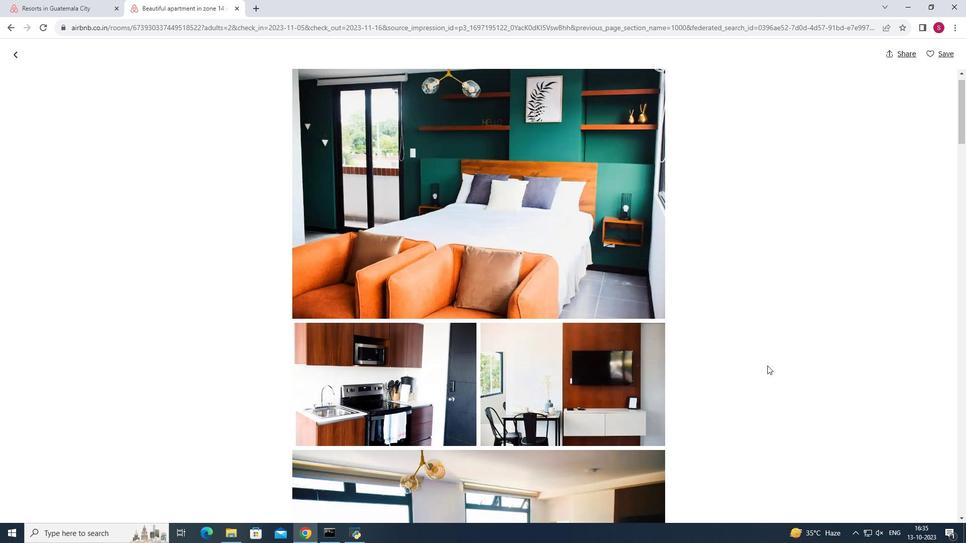 
Action: Mouse moved to (768, 365)
Screenshot: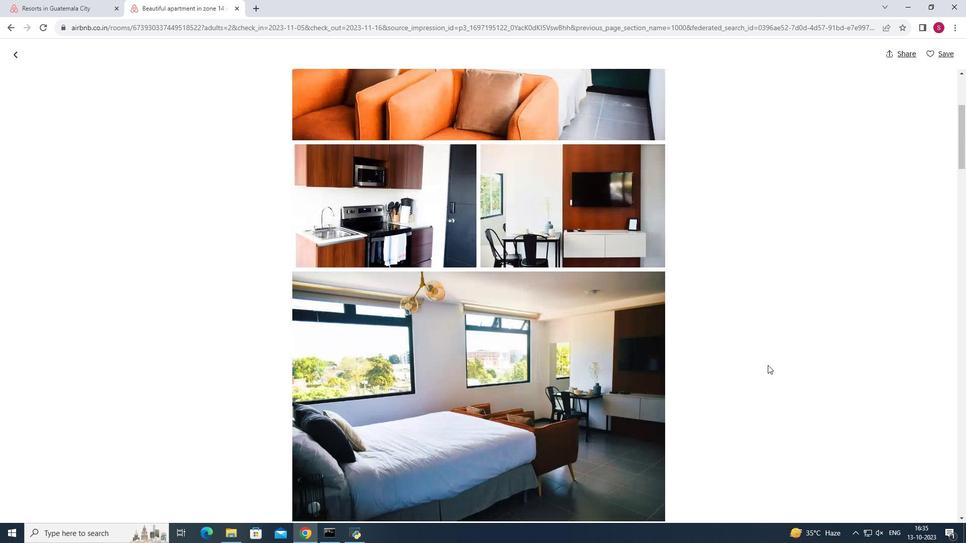 
Action: Mouse scrolled (768, 364) with delta (0, 0)
Screenshot: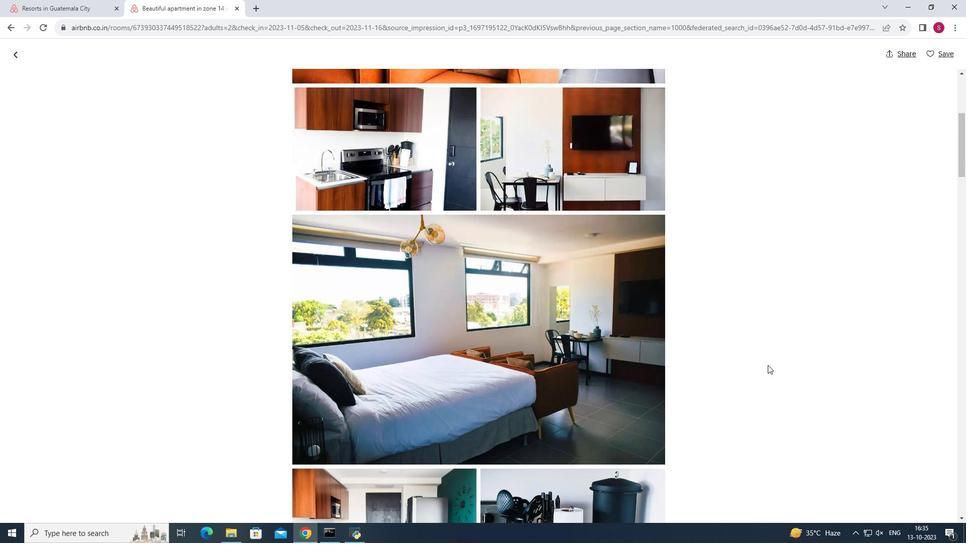 
Action: Mouse scrolled (768, 364) with delta (0, 0)
Screenshot: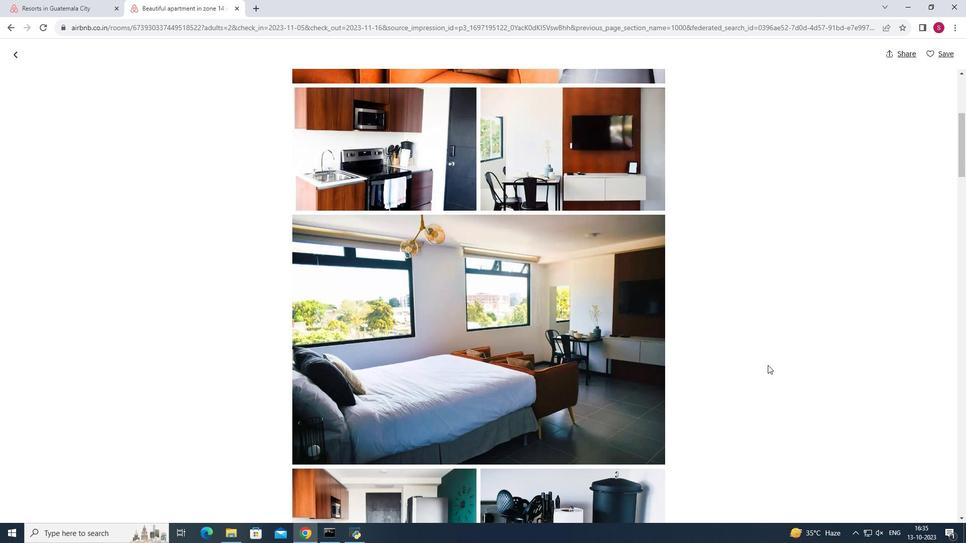 
Action: Mouse scrolled (768, 364) with delta (0, 0)
Screenshot: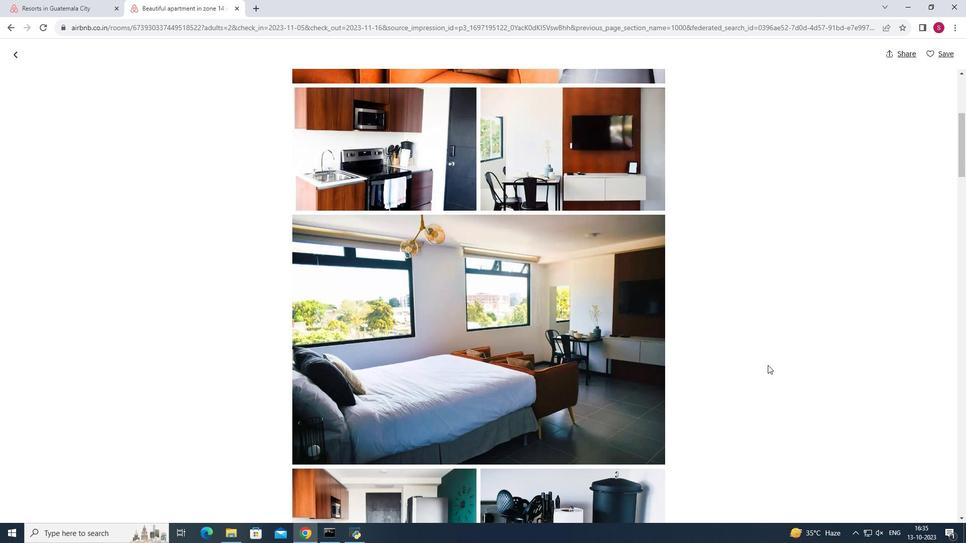 
Action: Mouse scrolled (768, 364) with delta (0, 0)
Screenshot: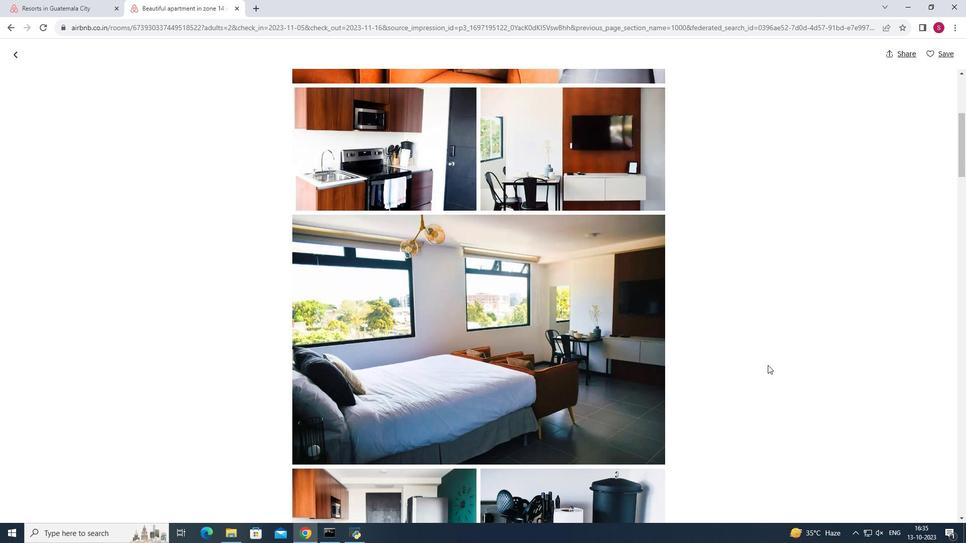 
Action: Mouse scrolled (768, 364) with delta (0, 0)
Screenshot: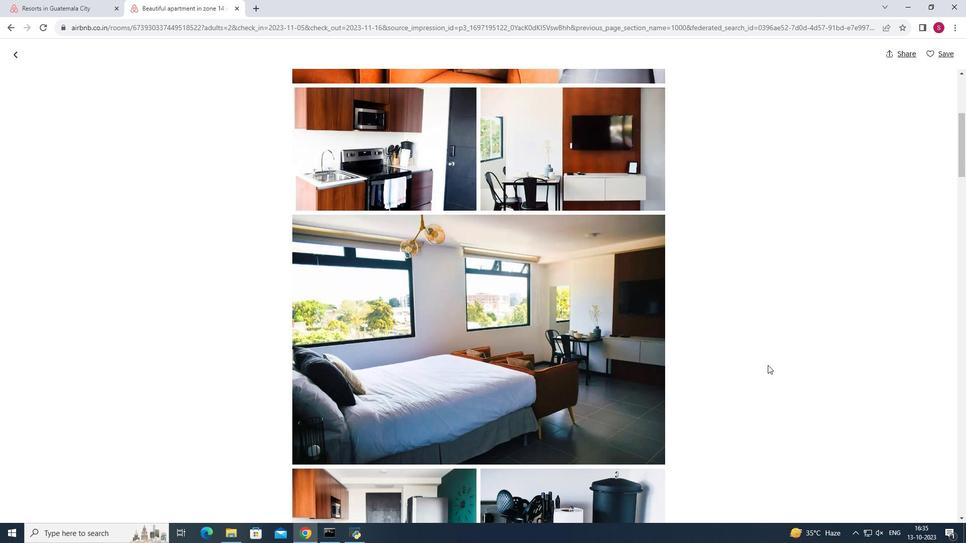 
Action: Mouse scrolled (768, 364) with delta (0, 0)
Screenshot: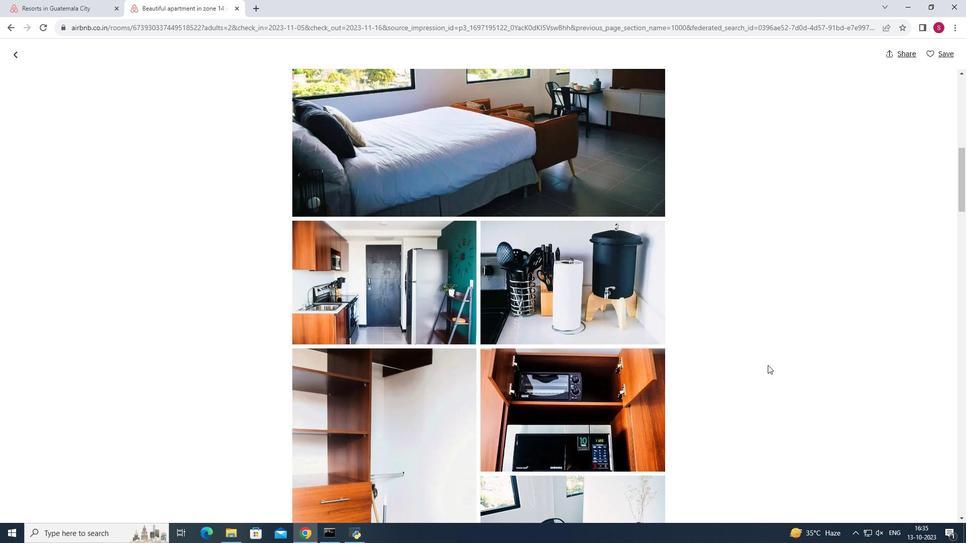 
Action: Mouse scrolled (768, 364) with delta (0, 0)
Screenshot: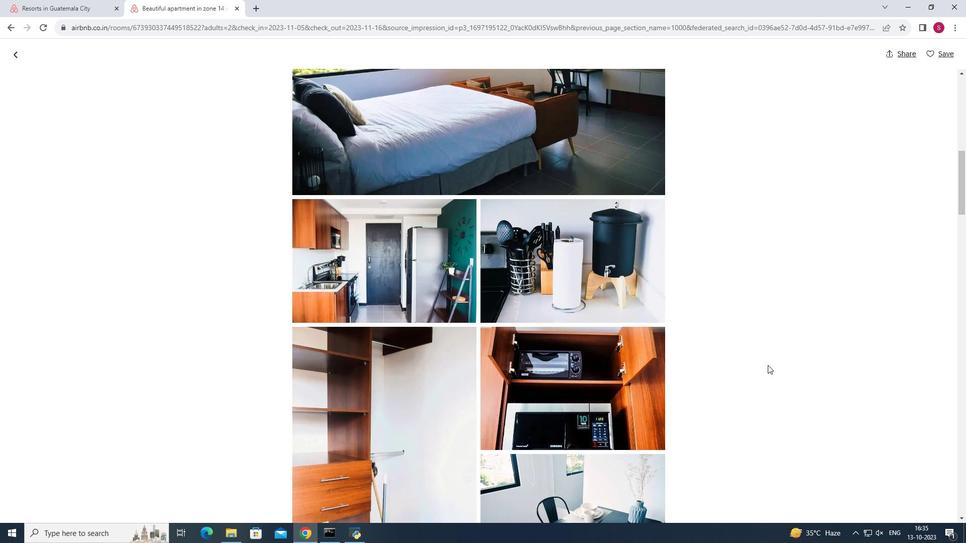
Action: Mouse scrolled (768, 364) with delta (0, 0)
Screenshot: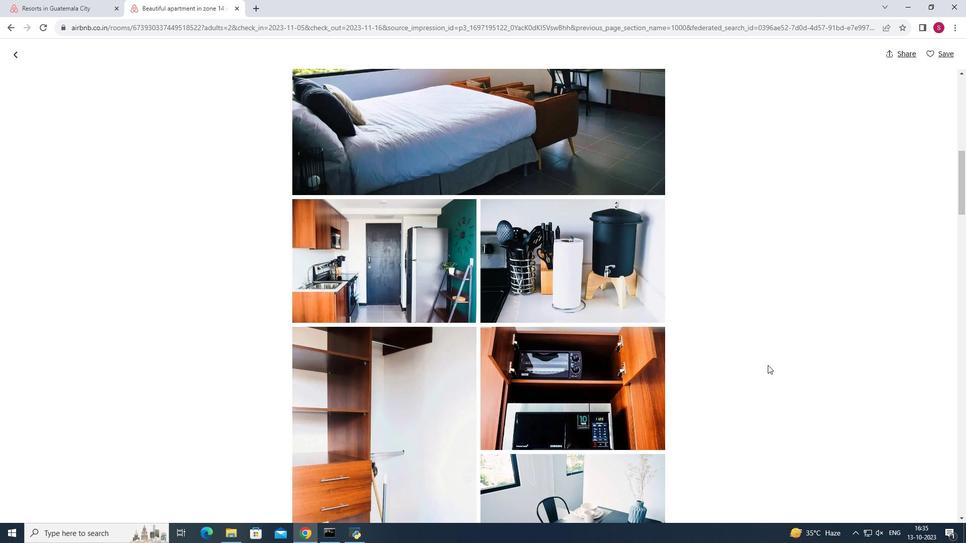 
Action: Mouse scrolled (768, 364) with delta (0, 0)
Screenshot: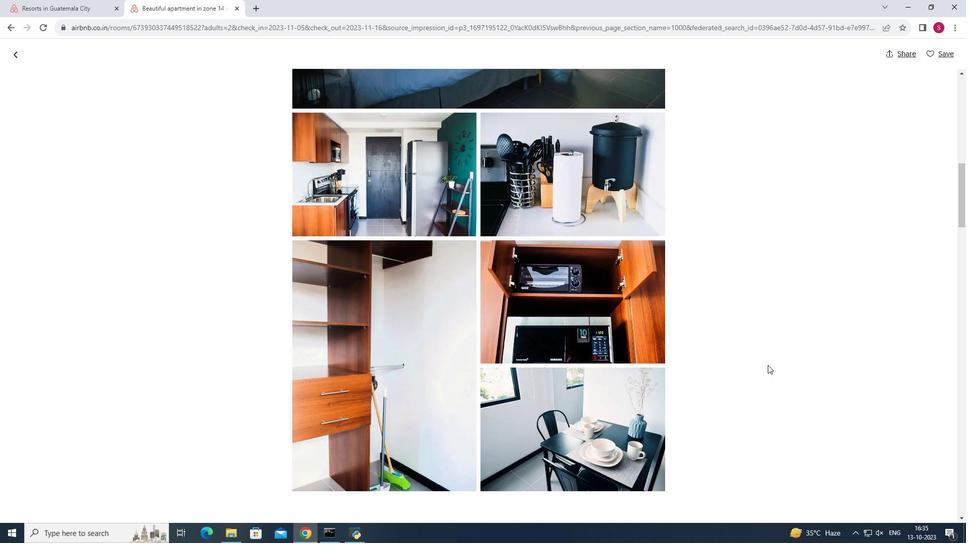 
Action: Mouse scrolled (768, 364) with delta (0, 0)
Screenshot: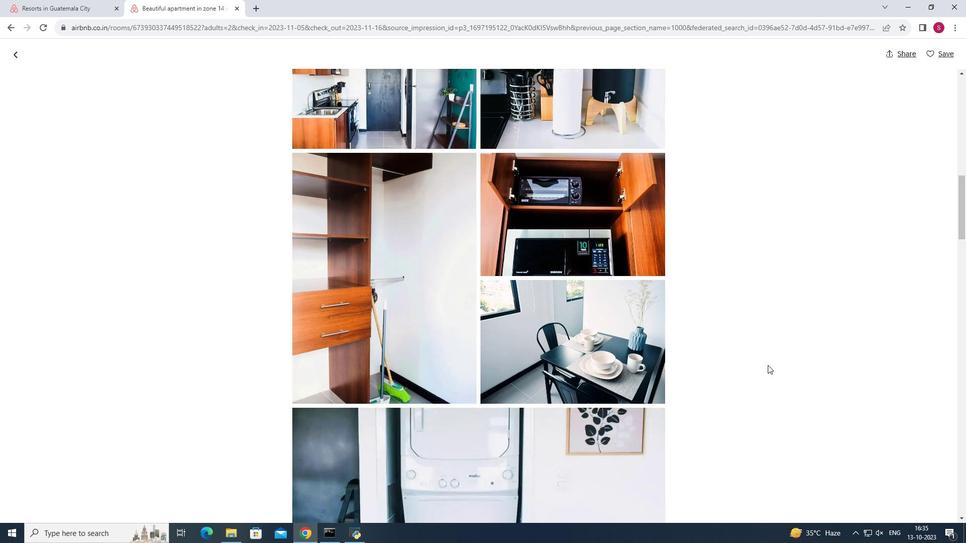 
Action: Mouse scrolled (768, 364) with delta (0, 0)
Screenshot: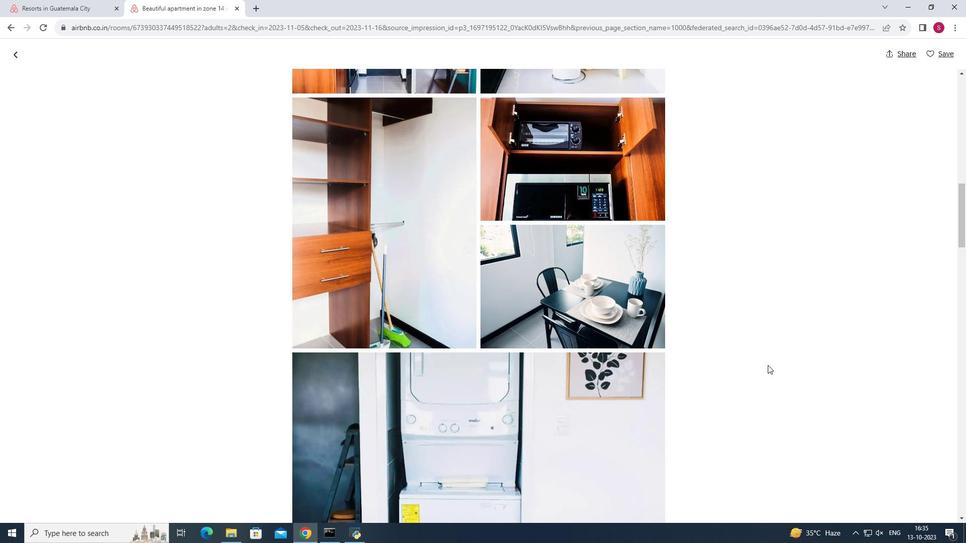 
Action: Mouse scrolled (768, 364) with delta (0, 0)
Screenshot: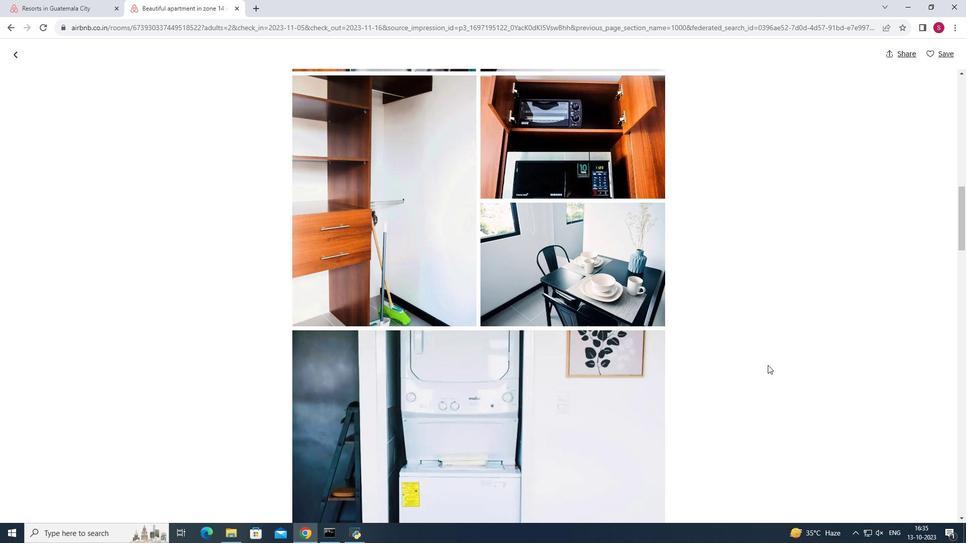
Action: Mouse scrolled (768, 364) with delta (0, 0)
Screenshot: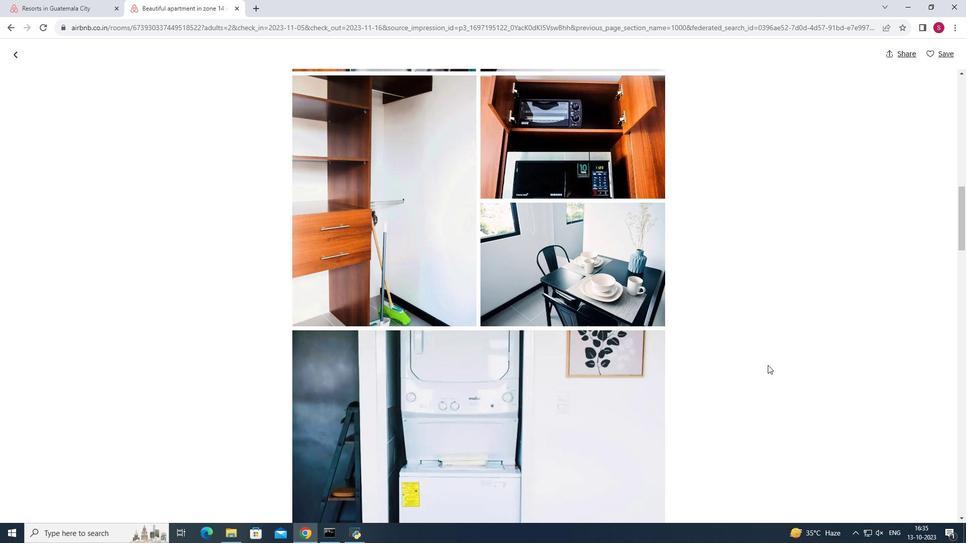 
Action: Mouse scrolled (768, 364) with delta (0, 0)
Screenshot: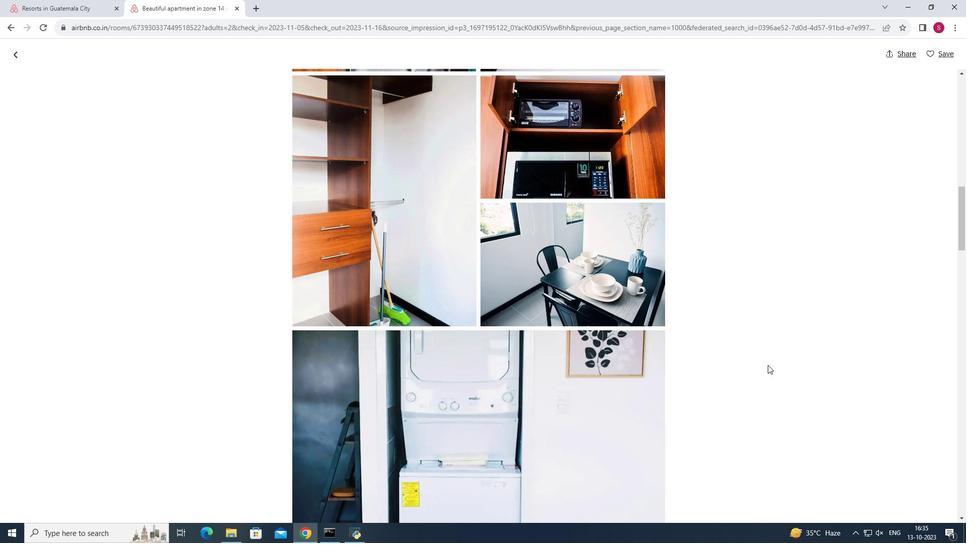 
Action: Mouse scrolled (768, 364) with delta (0, 0)
Screenshot: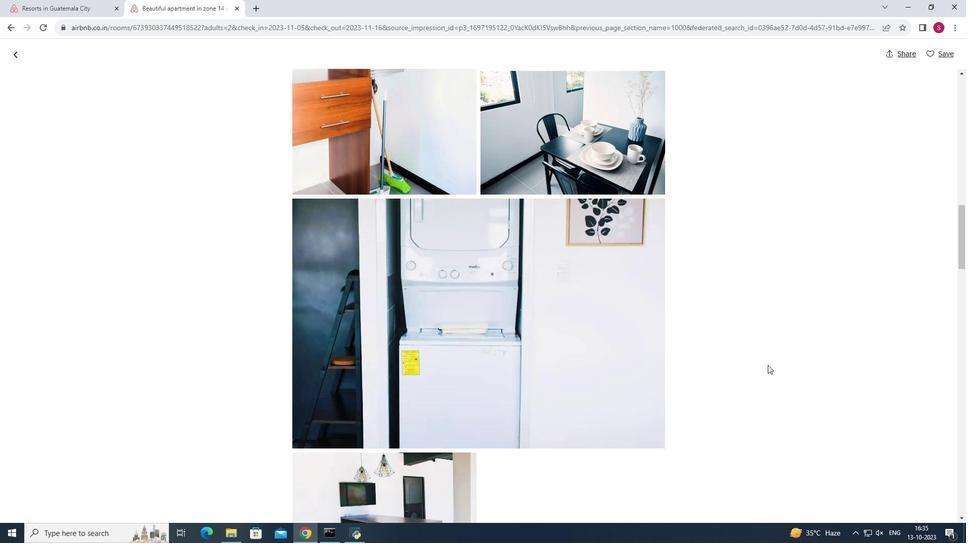 
Action: Mouse scrolled (768, 364) with delta (0, 0)
Screenshot: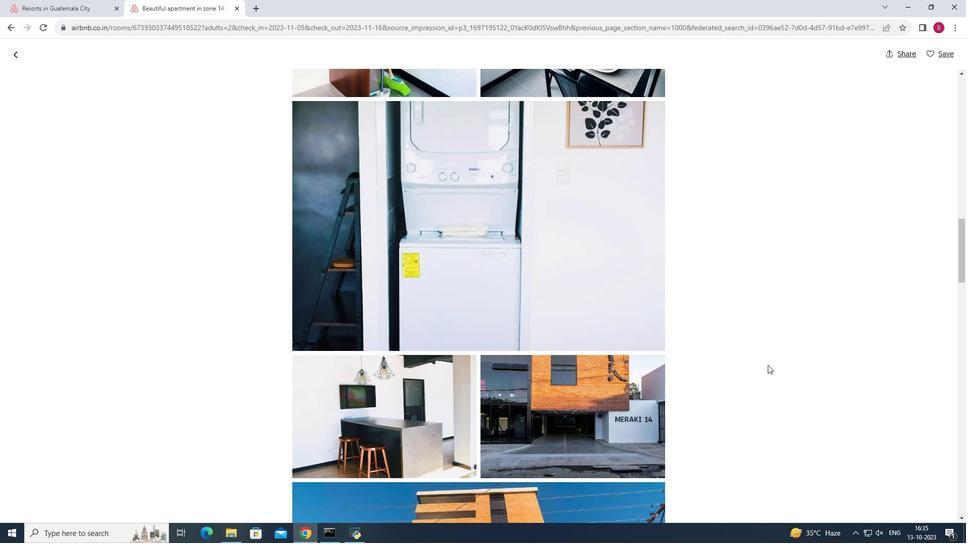 
Action: Mouse scrolled (768, 364) with delta (0, 0)
Screenshot: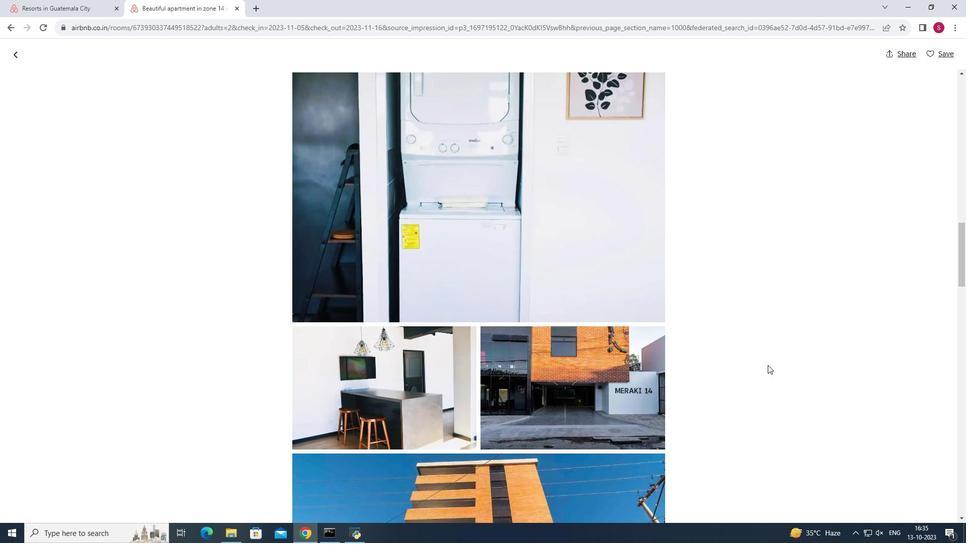 
Action: Mouse scrolled (768, 364) with delta (0, 0)
Screenshot: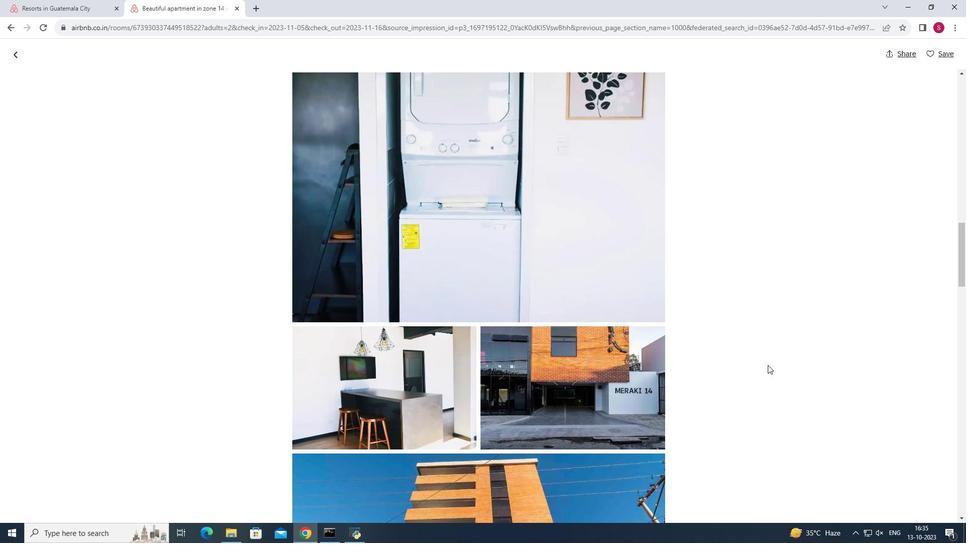 
Action: Mouse scrolled (768, 364) with delta (0, 0)
Screenshot: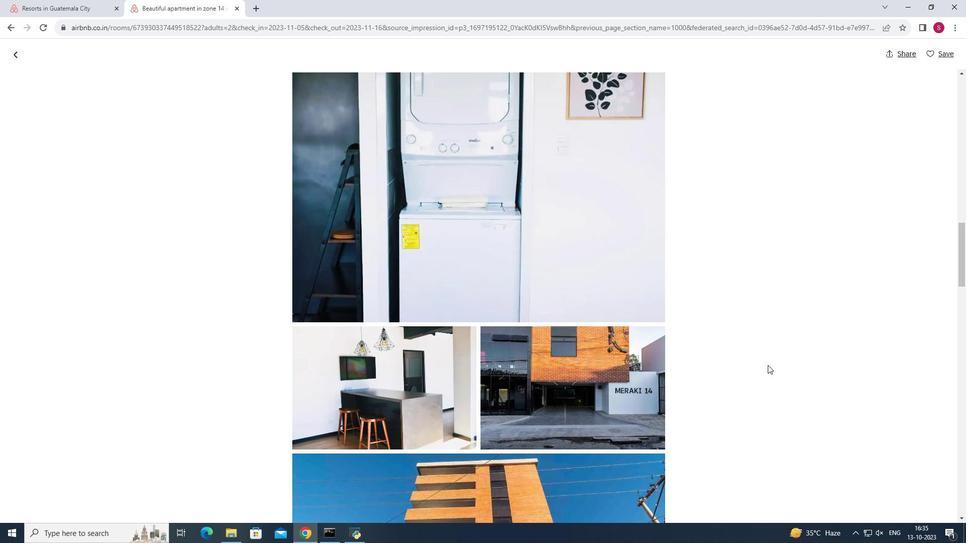 
Action: Mouse scrolled (768, 364) with delta (0, 0)
Screenshot: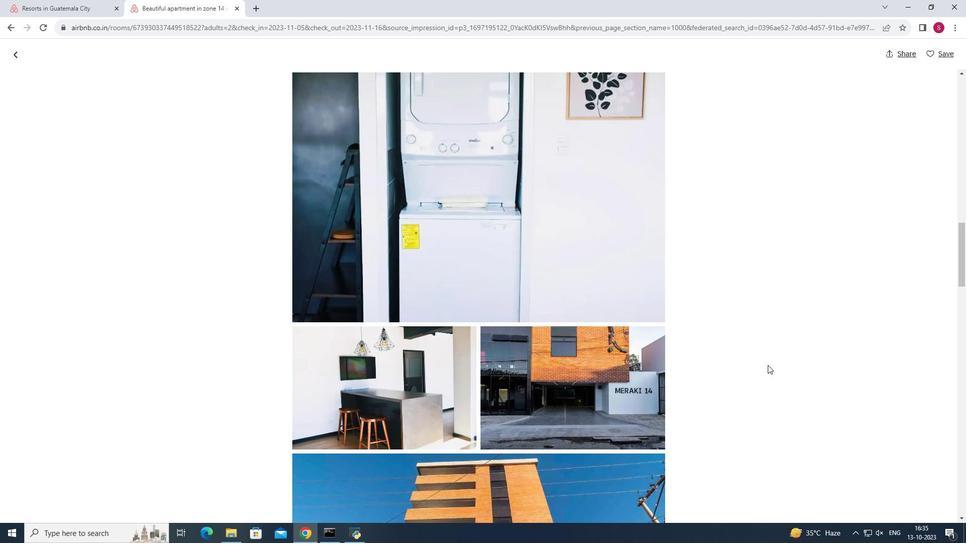 
Action: Mouse scrolled (768, 364) with delta (0, 0)
Screenshot: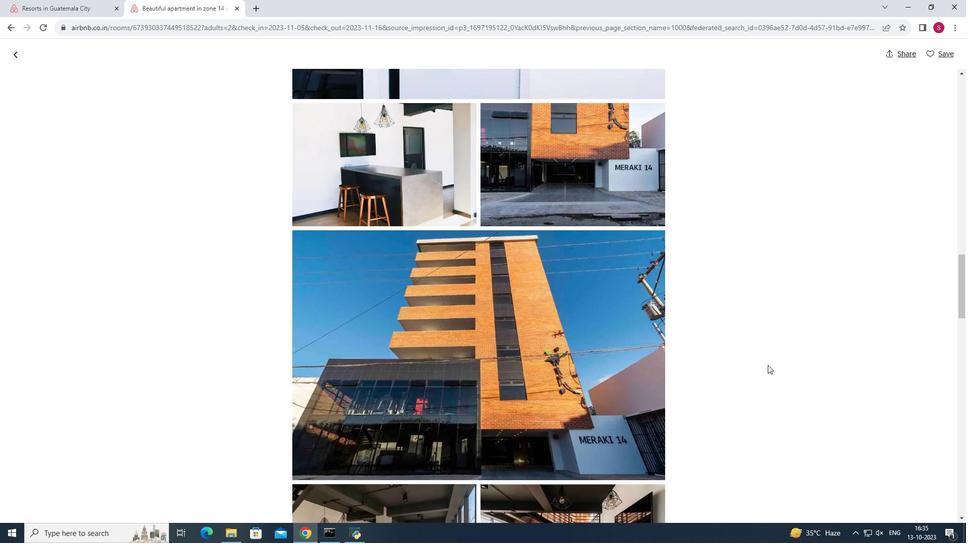 
Action: Mouse scrolled (768, 364) with delta (0, 0)
Screenshot: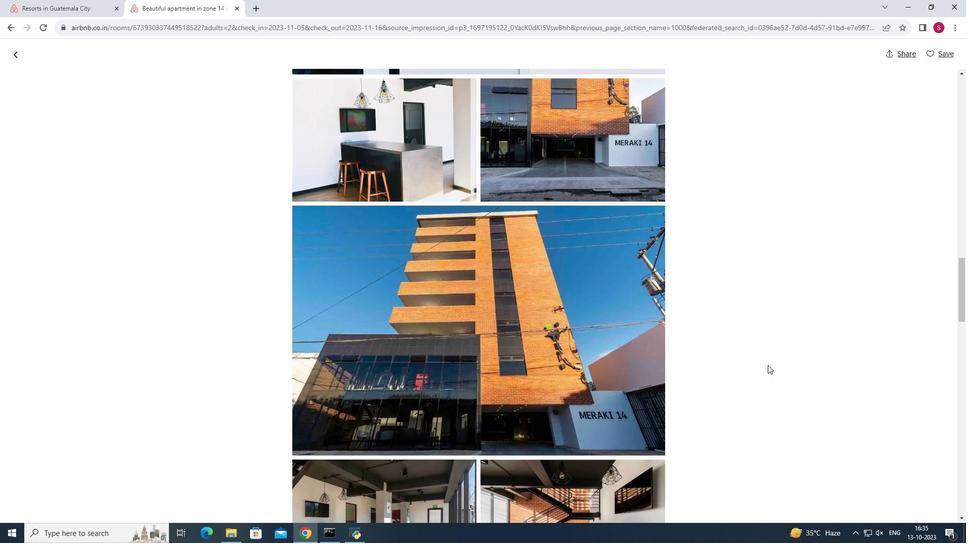 
Action: Mouse scrolled (768, 364) with delta (0, 0)
Screenshot: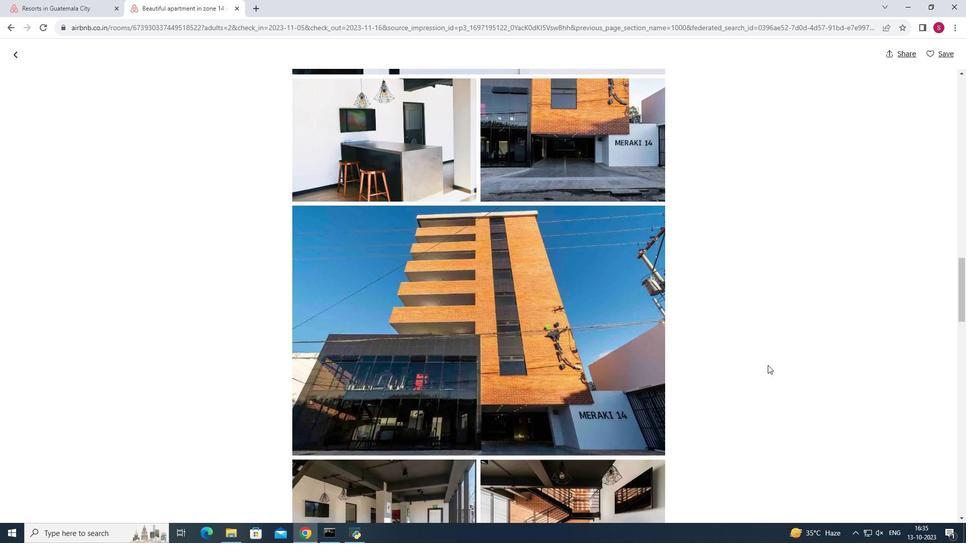 
Action: Mouse scrolled (768, 364) with delta (0, 0)
Screenshot: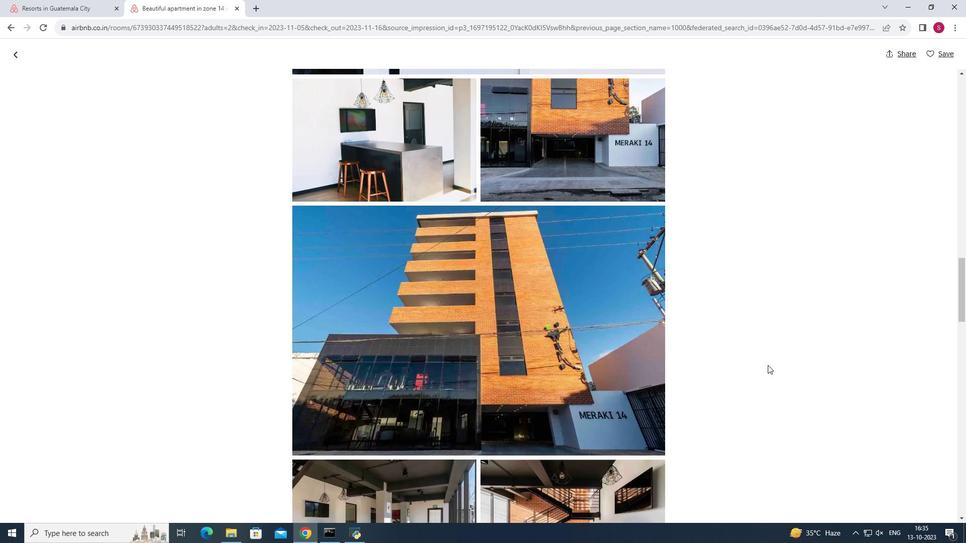 
Action: Mouse scrolled (768, 364) with delta (0, 0)
Screenshot: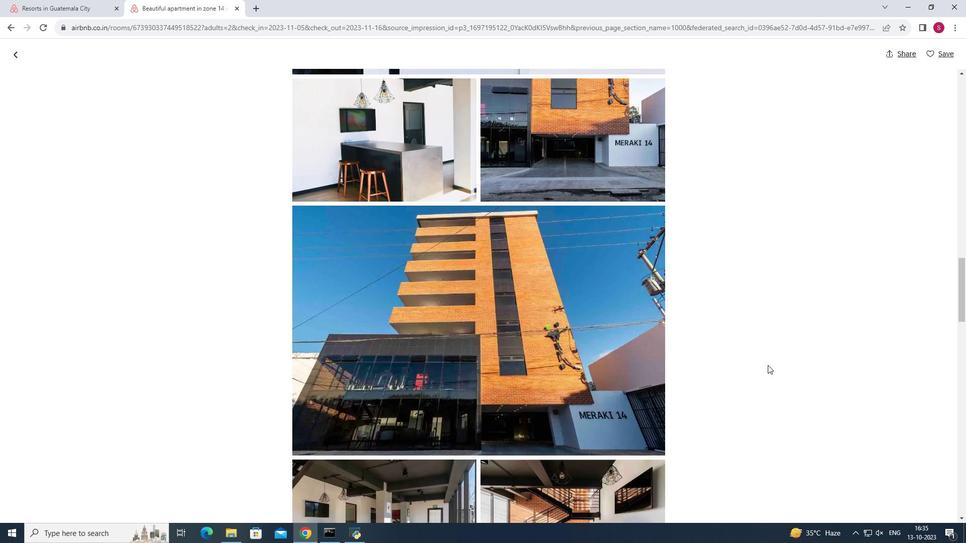 
Action: Mouse scrolled (768, 364) with delta (0, 0)
Screenshot: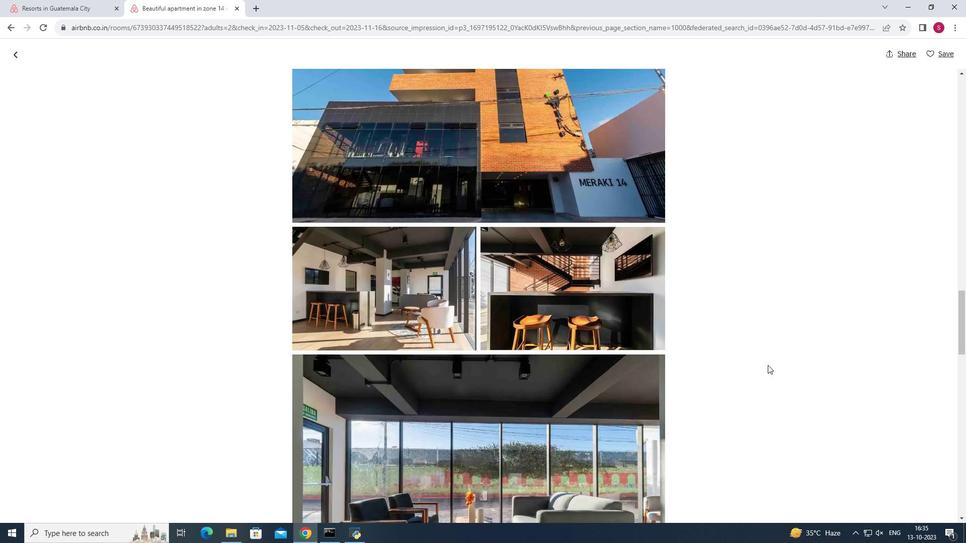 
Action: Mouse scrolled (768, 364) with delta (0, 0)
Screenshot: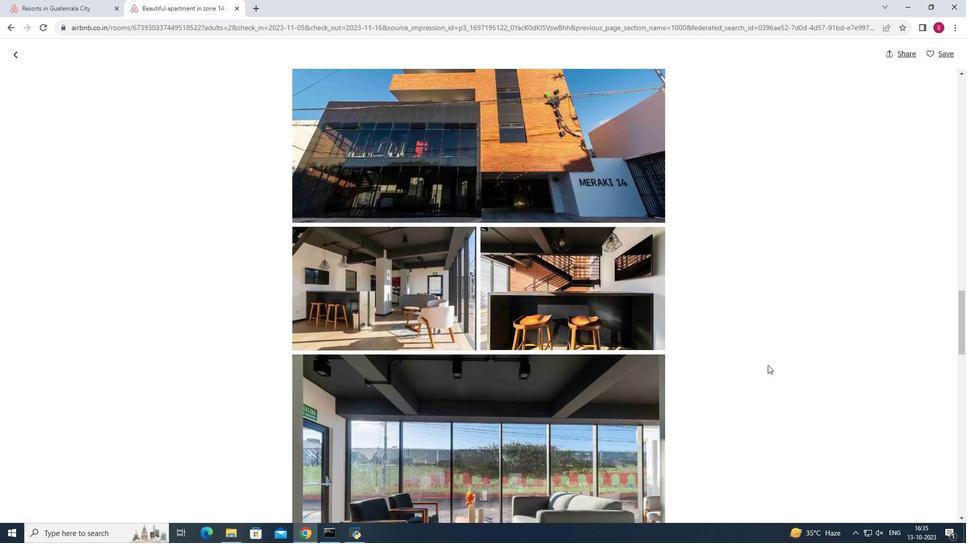 
Action: Mouse scrolled (768, 364) with delta (0, 0)
Screenshot: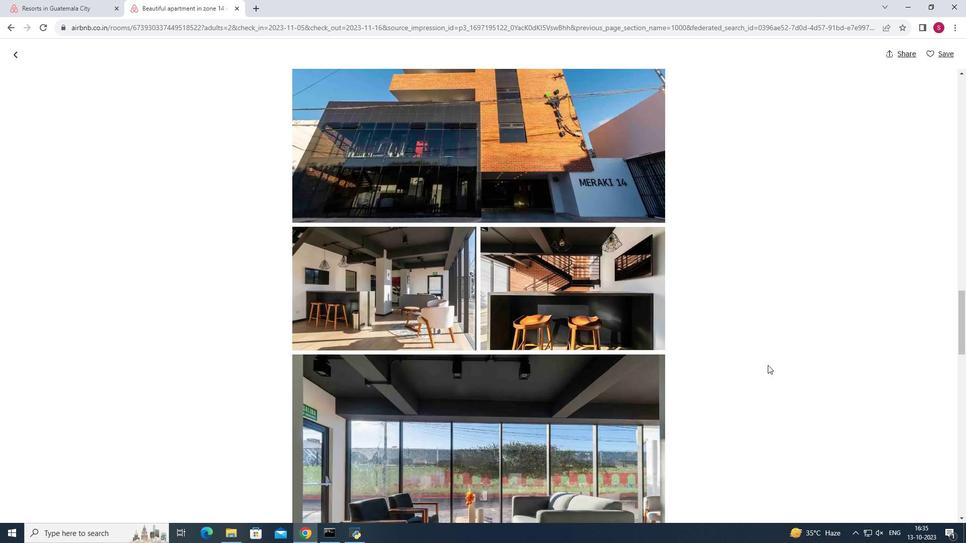 
Action: Mouse scrolled (768, 364) with delta (0, 0)
Screenshot: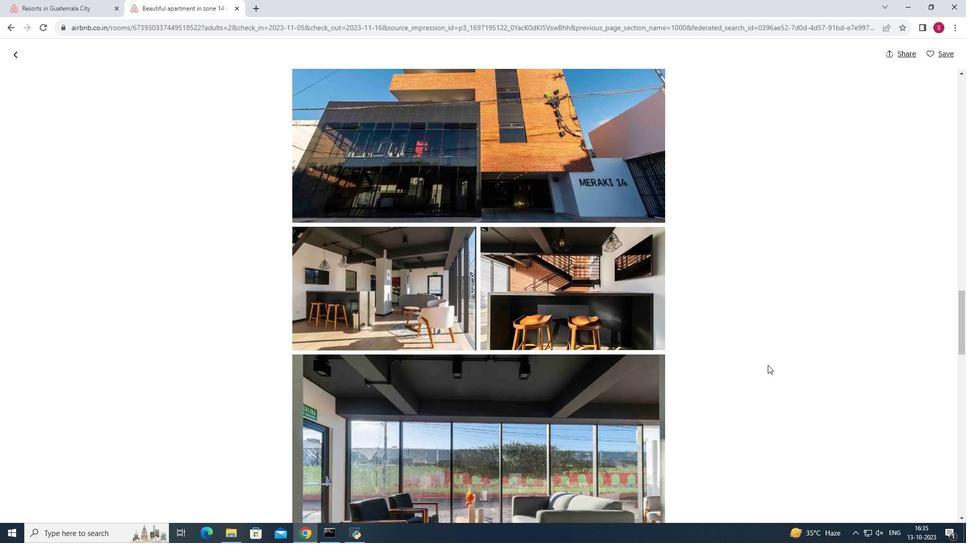 
Action: Mouse scrolled (768, 364) with delta (0, 0)
Screenshot: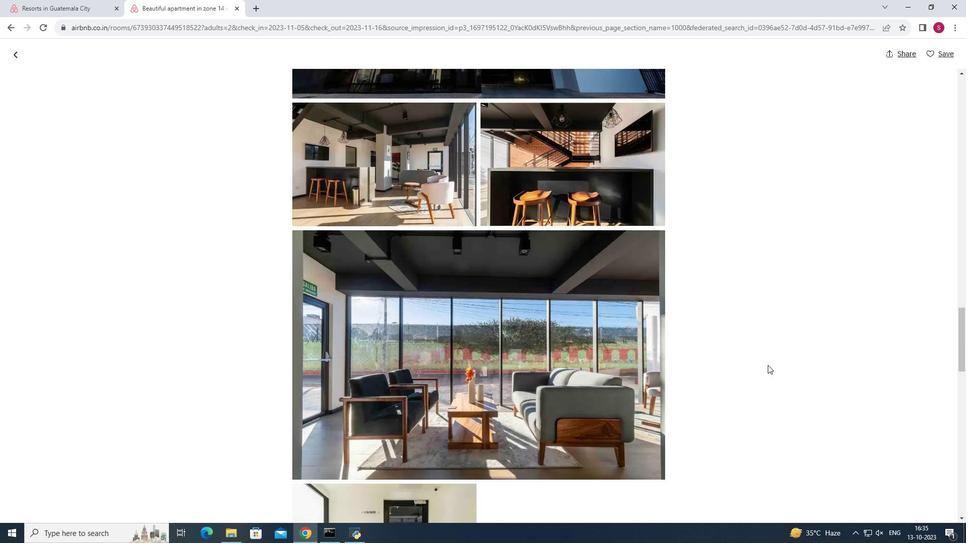 
Action: Mouse scrolled (768, 364) with delta (0, 0)
Screenshot: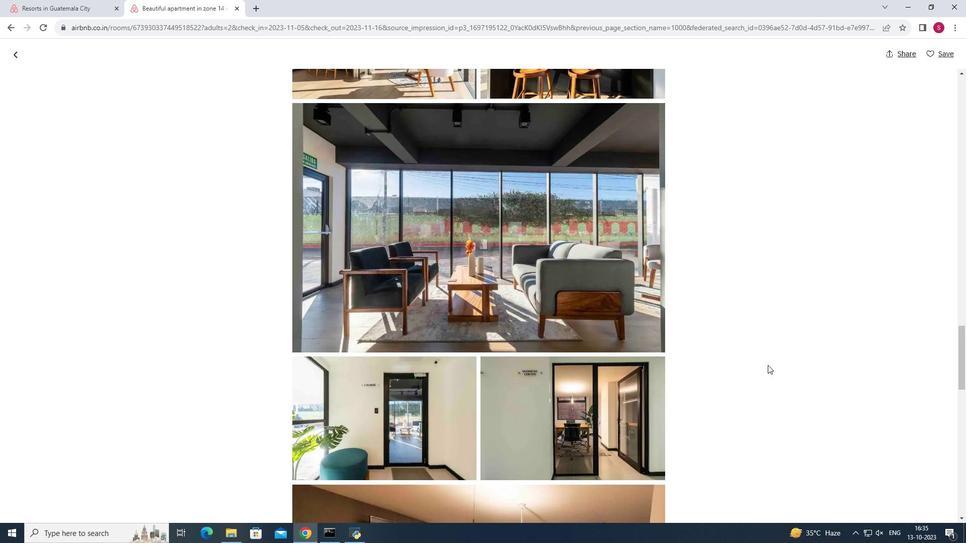 
Action: Mouse scrolled (768, 364) with delta (0, 0)
Screenshot: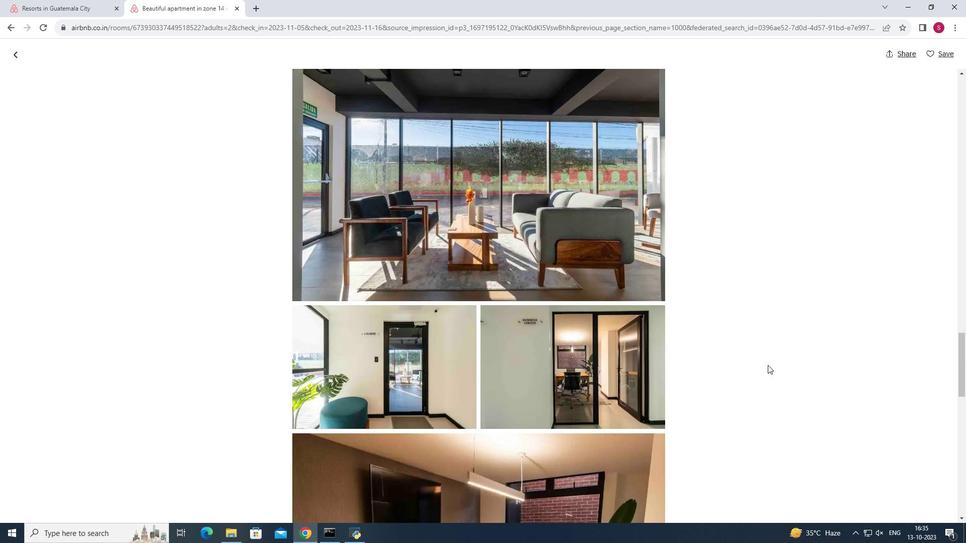 
Action: Mouse scrolled (768, 364) with delta (0, 0)
Screenshot: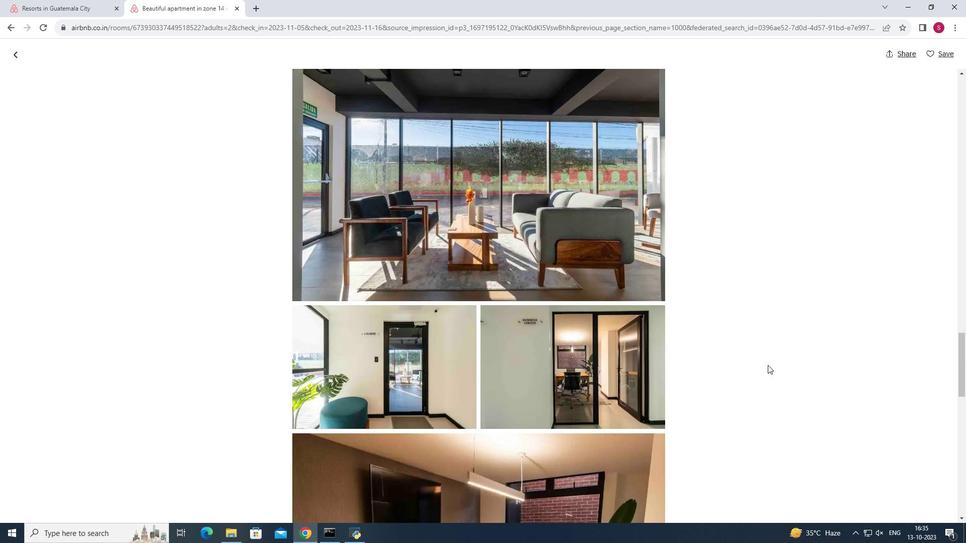 
Action: Mouse scrolled (768, 364) with delta (0, 0)
Screenshot: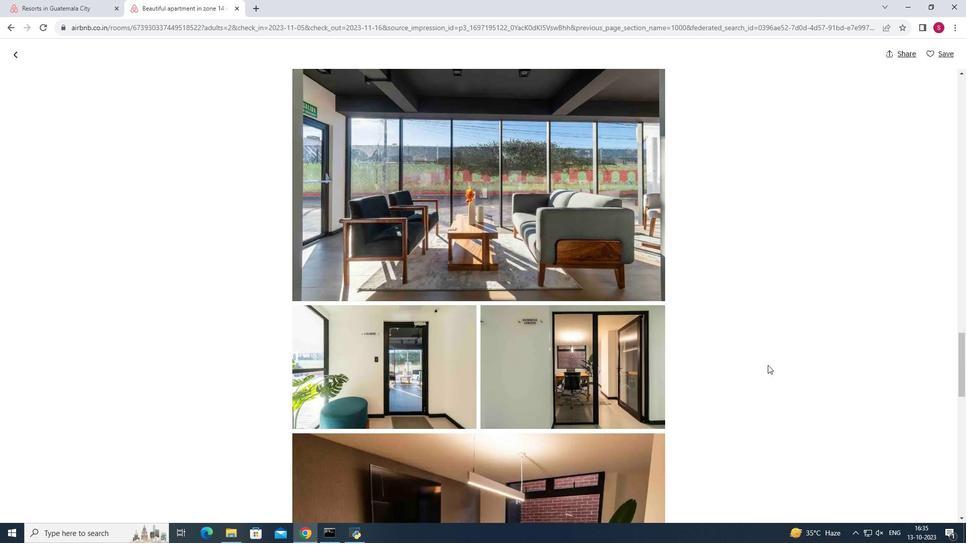 
Action: Mouse scrolled (768, 364) with delta (0, 0)
Screenshot: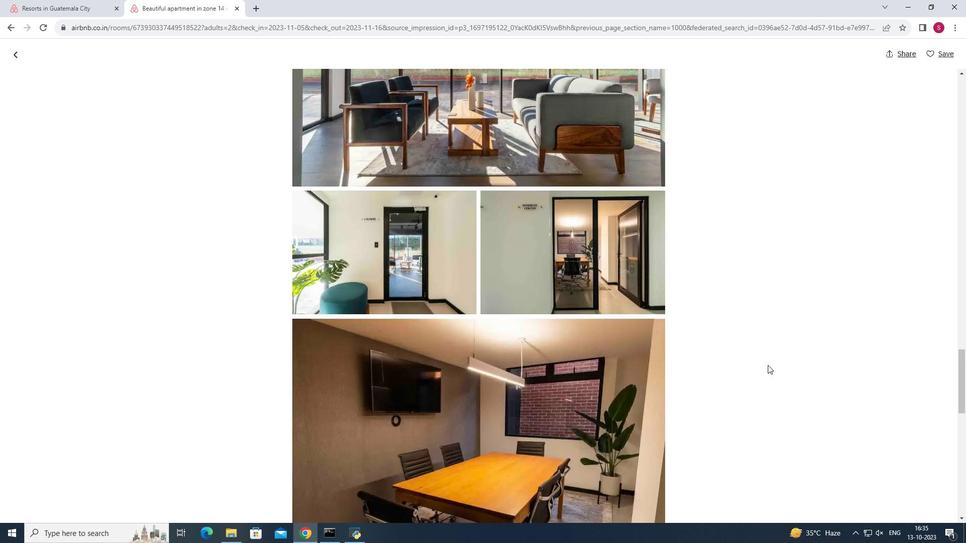 
Action: Mouse scrolled (768, 364) with delta (0, 0)
Screenshot: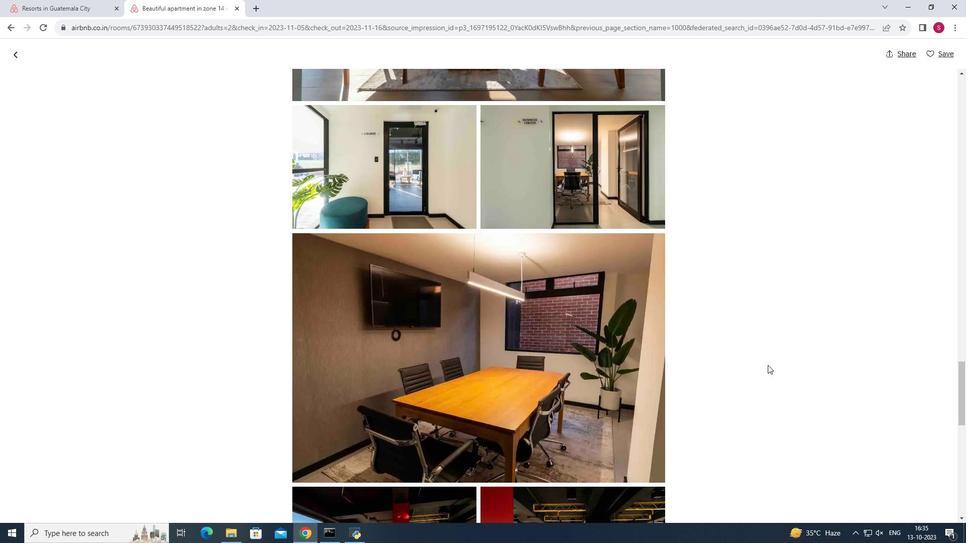 
Action: Mouse scrolled (768, 364) with delta (0, 0)
Screenshot: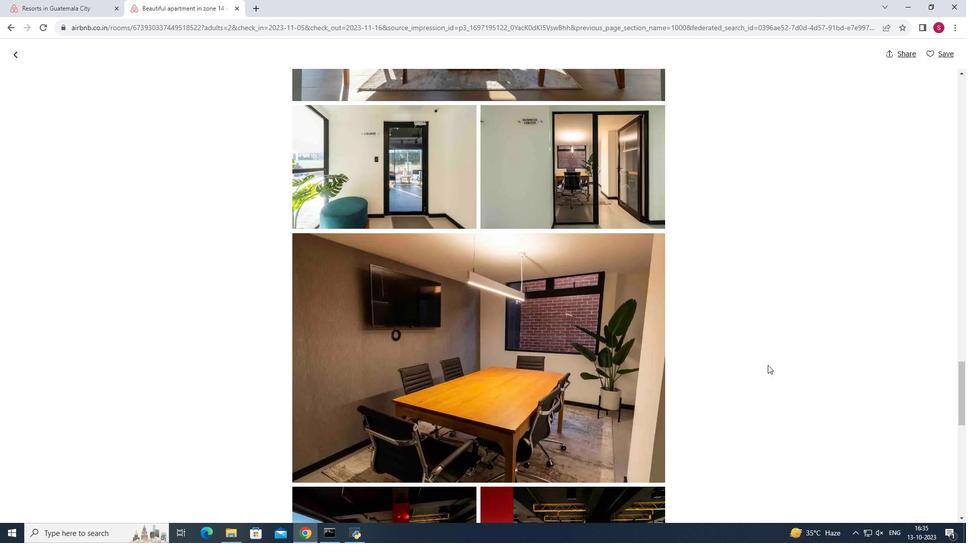 
Action: Mouse scrolled (768, 364) with delta (0, 0)
Screenshot: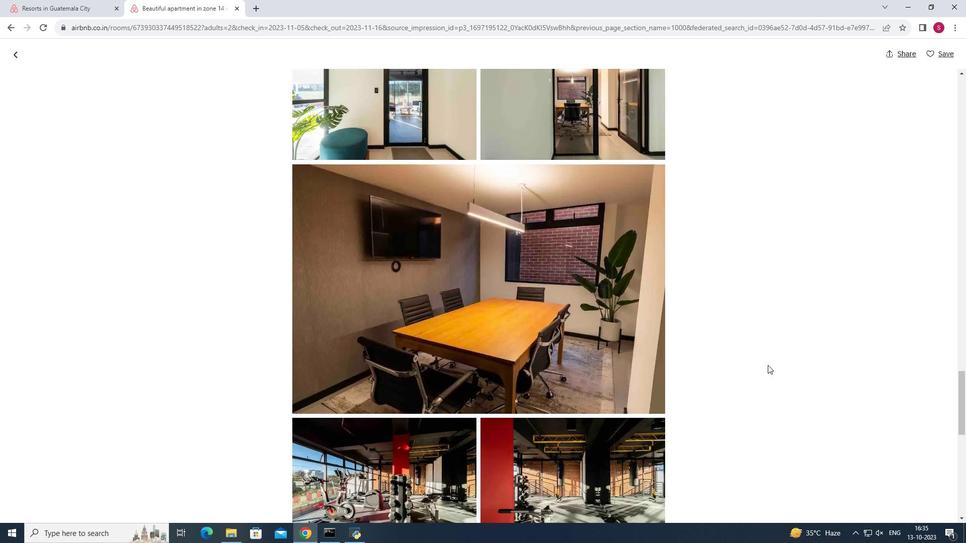 
Action: Mouse scrolled (768, 364) with delta (0, 0)
Screenshot: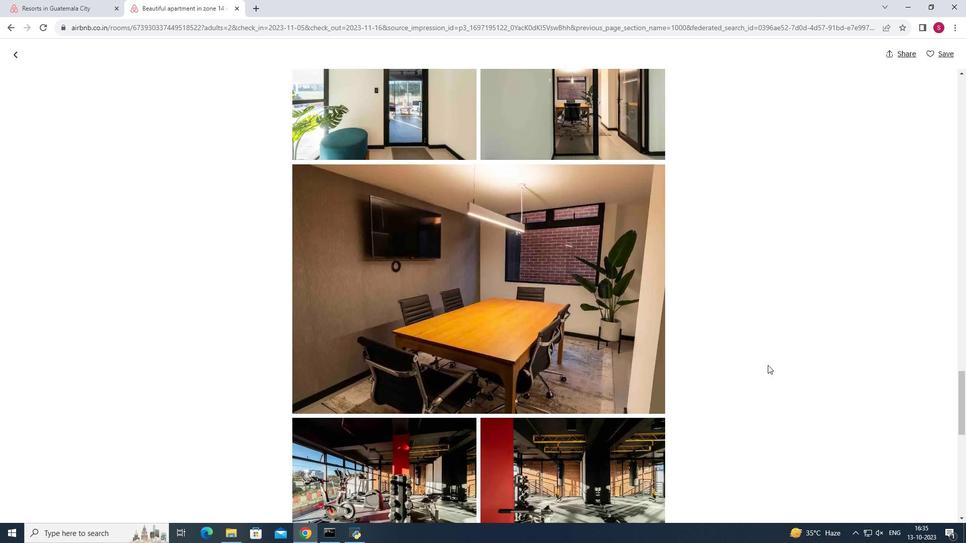 
Action: Mouse scrolled (768, 364) with delta (0, 0)
Screenshot: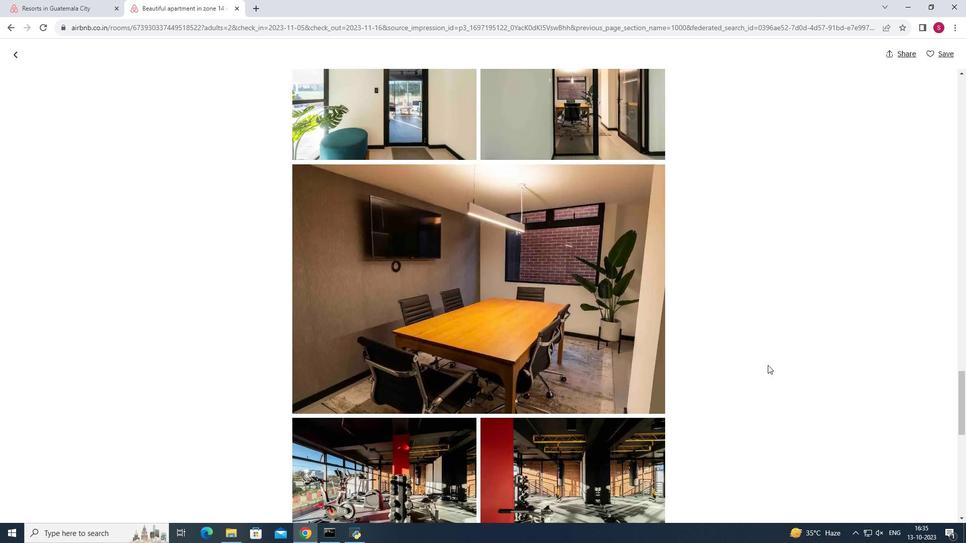
Action: Mouse scrolled (768, 364) with delta (0, 0)
Screenshot: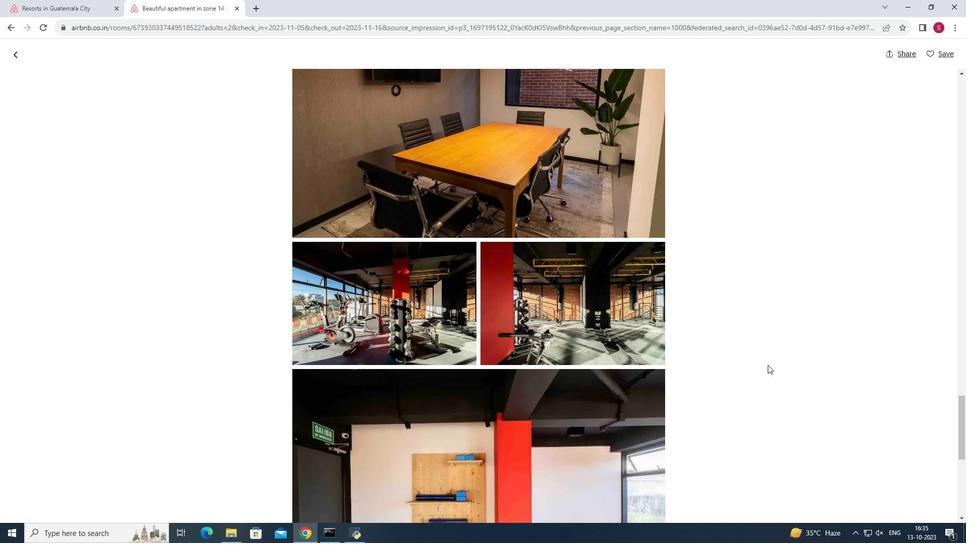 
Action: Mouse scrolled (768, 364) with delta (0, 0)
Screenshot: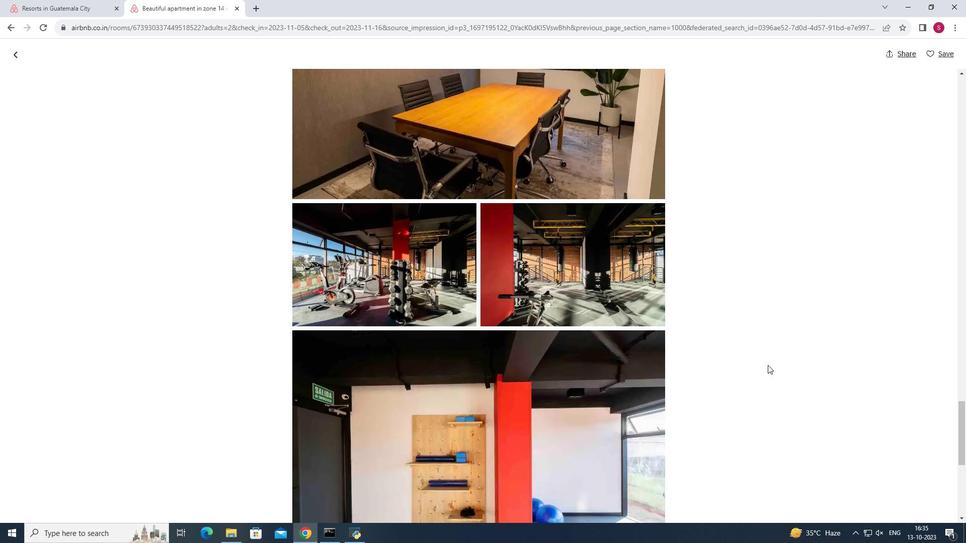 
Action: Mouse scrolled (768, 364) with delta (0, 0)
Screenshot: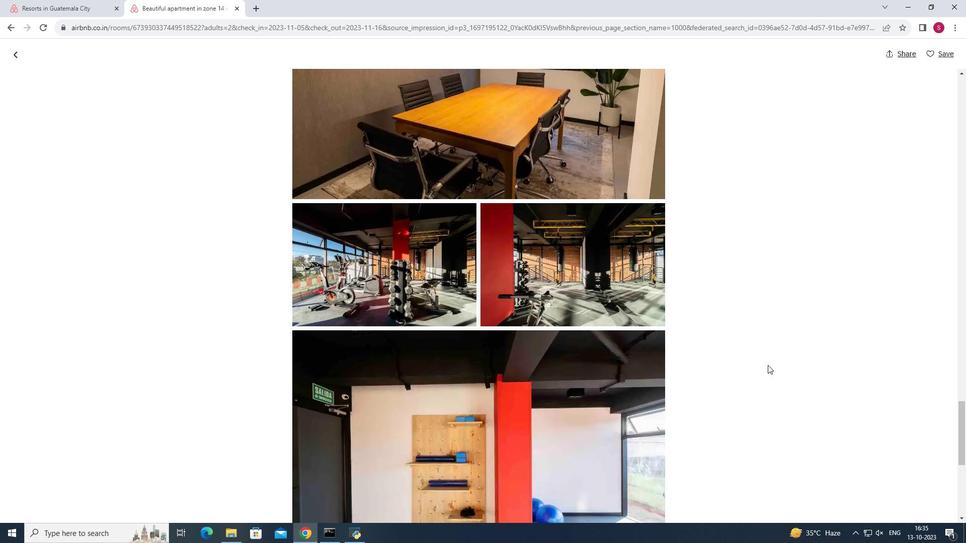 
Action: Mouse scrolled (768, 364) with delta (0, 0)
Screenshot: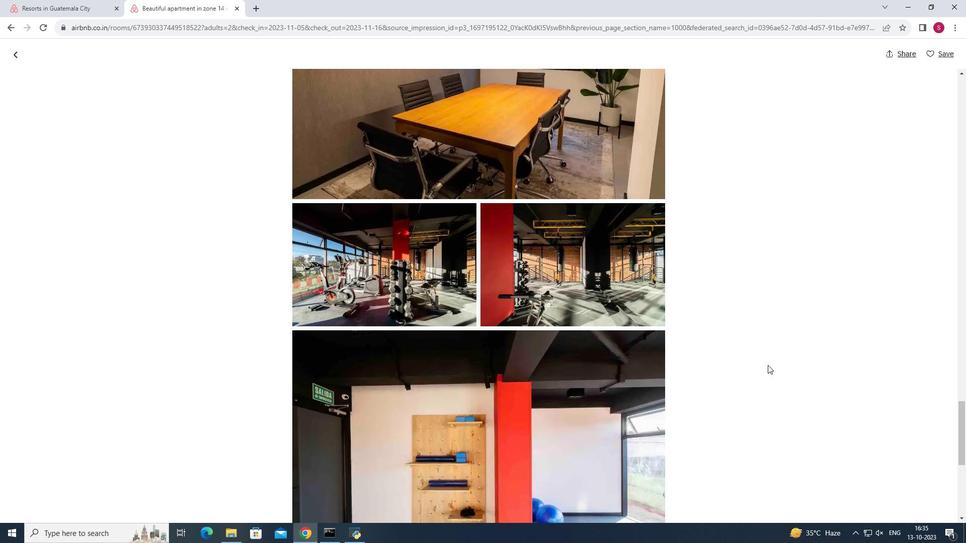 
Action: Mouse scrolled (768, 364) with delta (0, 0)
Screenshot: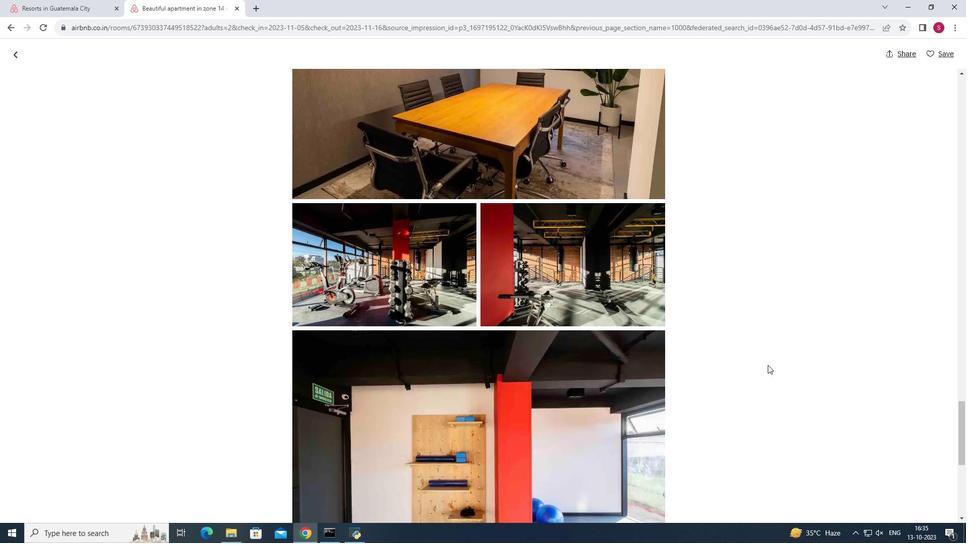
Action: Mouse scrolled (768, 364) with delta (0, 0)
Screenshot: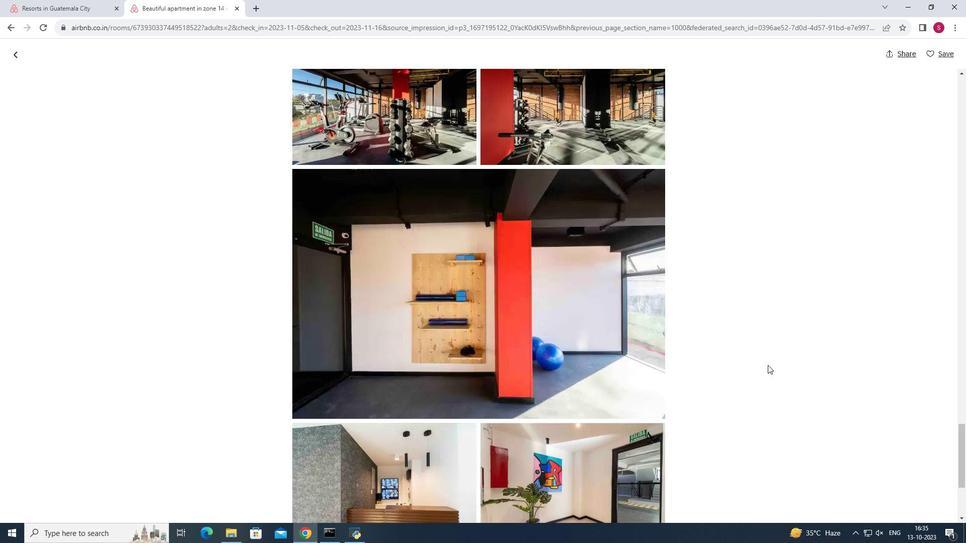 
Action: Mouse scrolled (768, 364) with delta (0, 0)
Screenshot: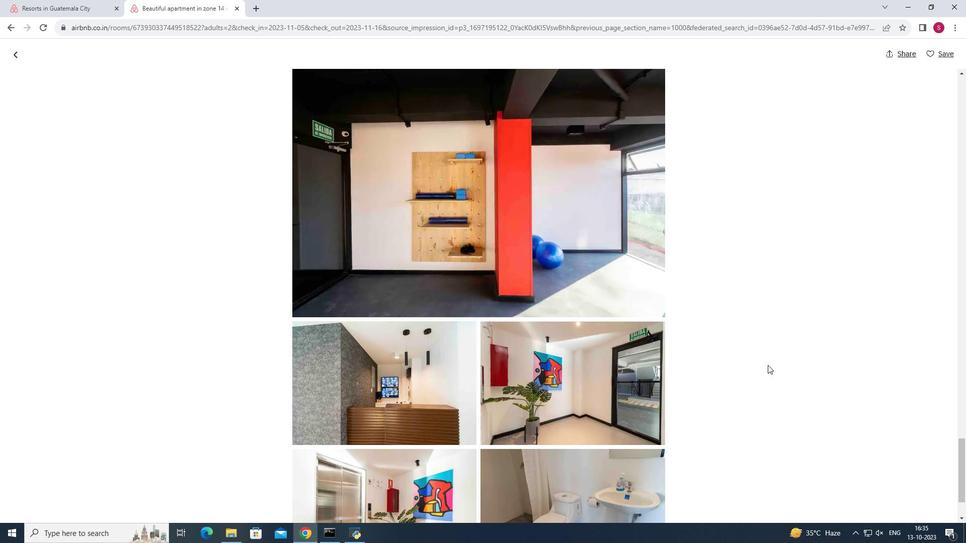 
Action: Mouse scrolled (768, 364) with delta (0, 0)
Screenshot: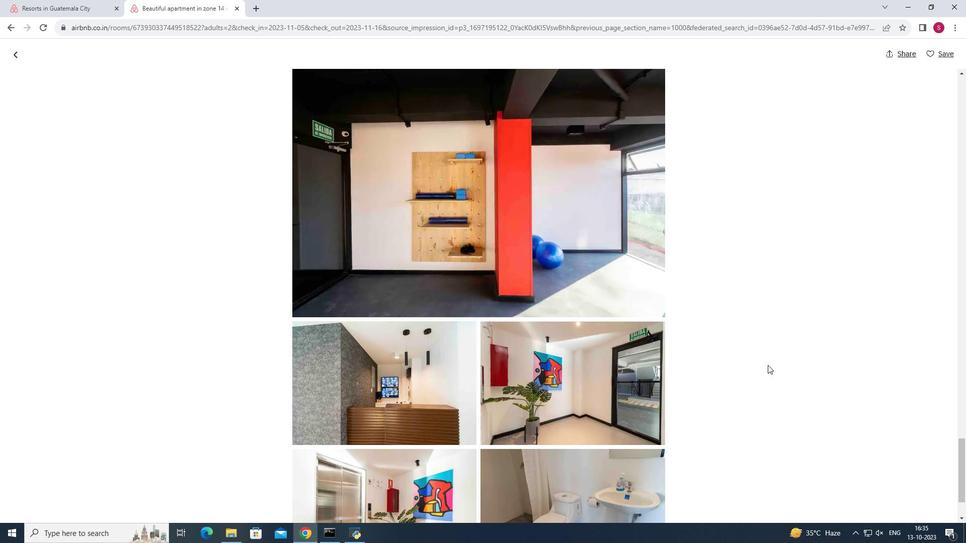 
Action: Mouse scrolled (768, 364) with delta (0, 0)
Screenshot: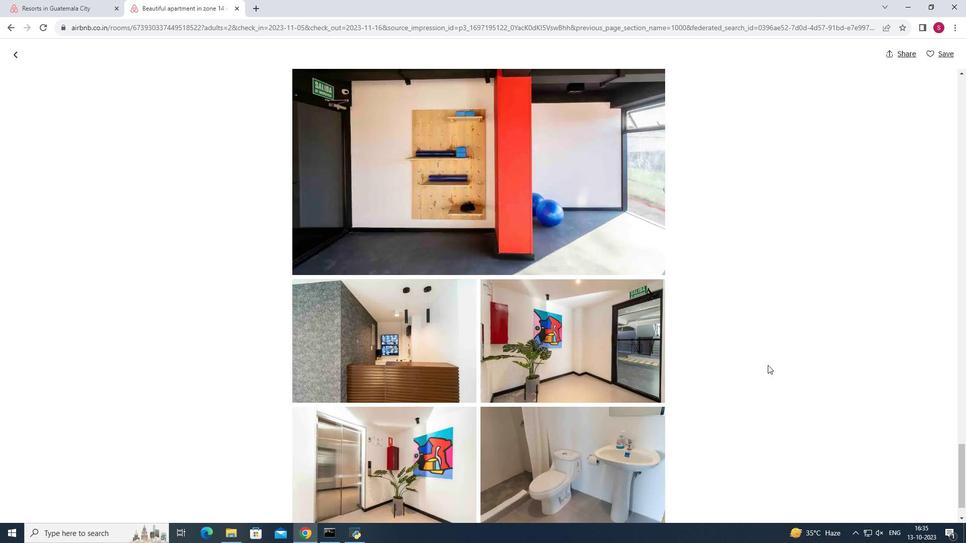 
Action: Mouse scrolled (768, 364) with delta (0, 0)
Screenshot: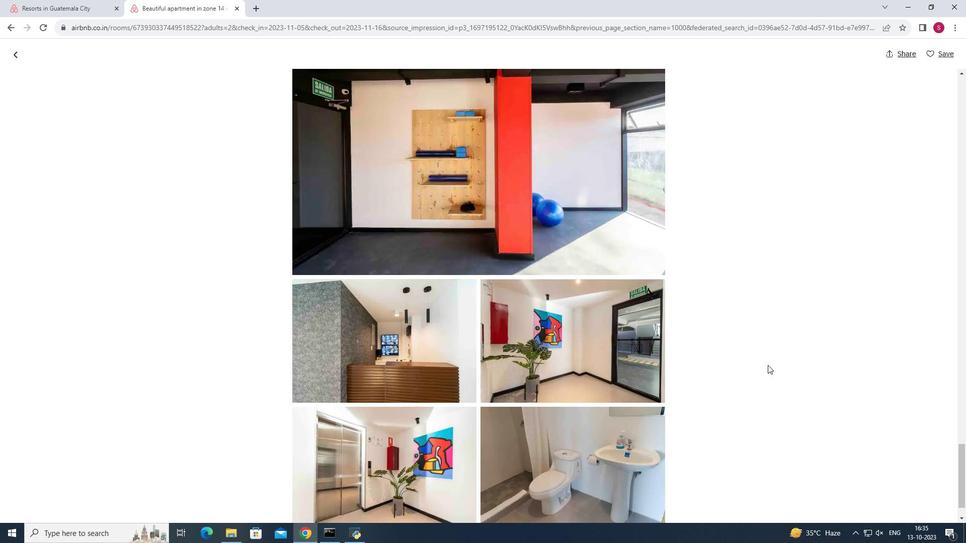 
Action: Mouse scrolled (768, 364) with delta (0, 0)
Screenshot: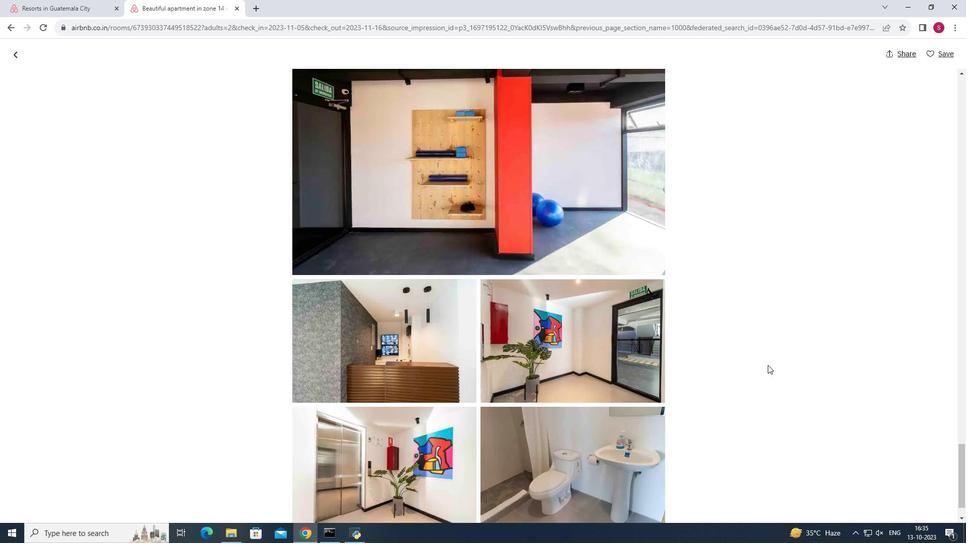 
Action: Mouse moved to (19, 57)
Screenshot: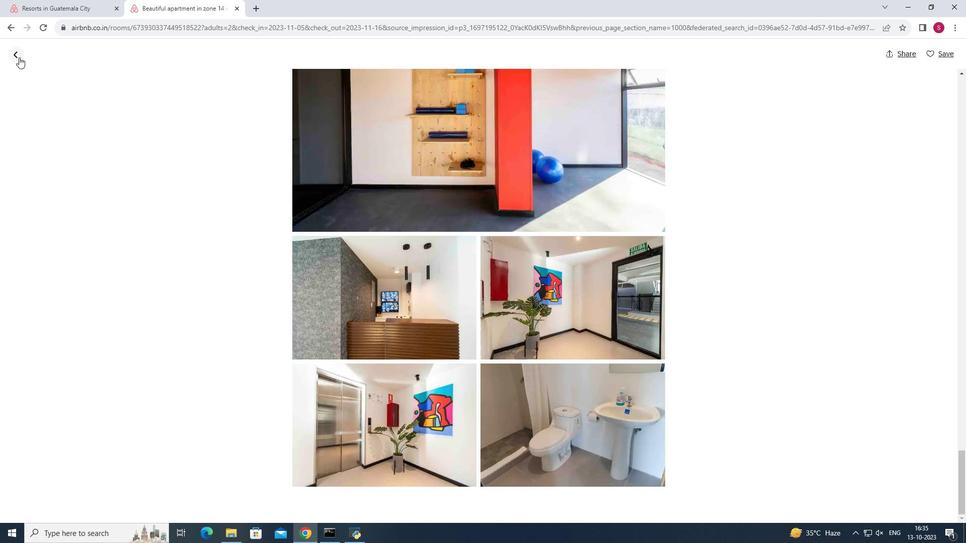 
Action: Mouse pressed left at (19, 57)
Screenshot: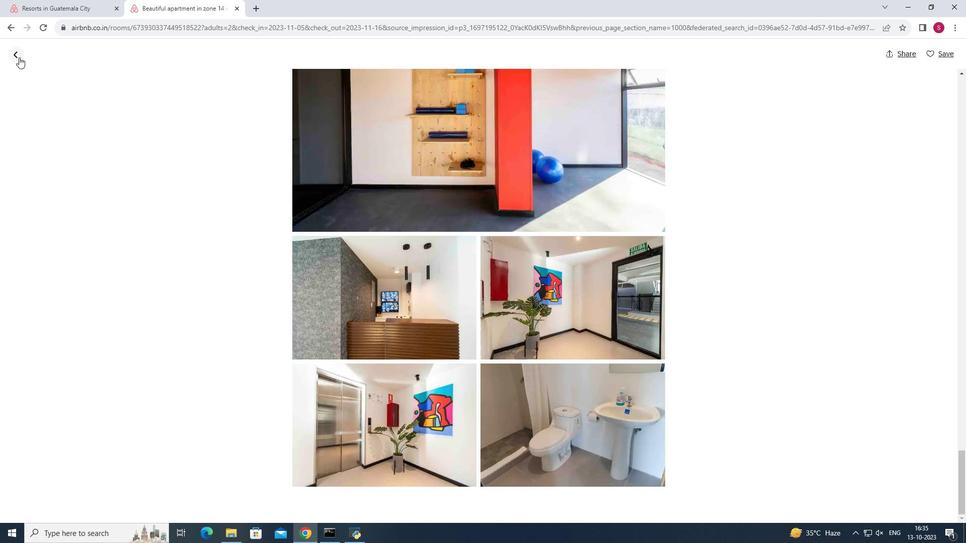 
Action: Mouse moved to (386, 293)
Screenshot: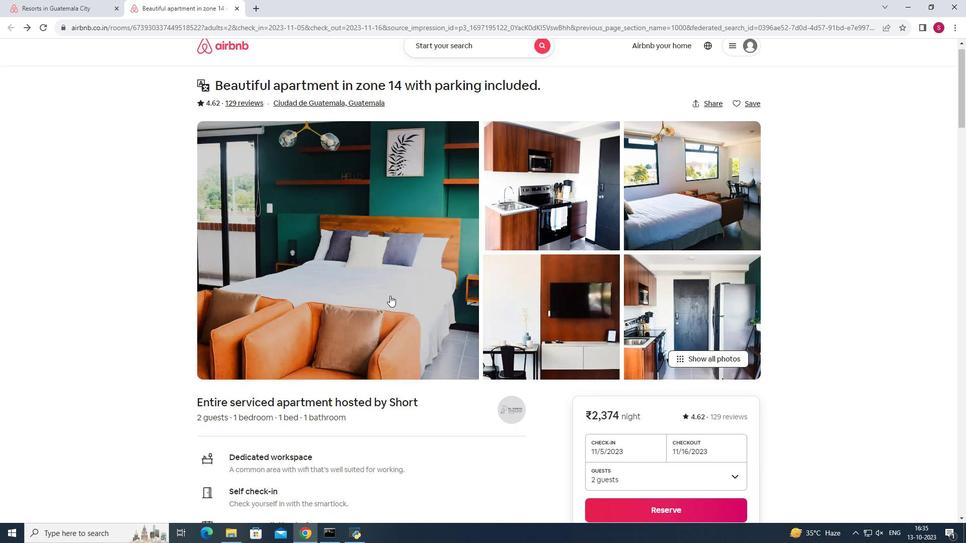
Action: Mouse scrolled (386, 292) with delta (0, 0)
Screenshot: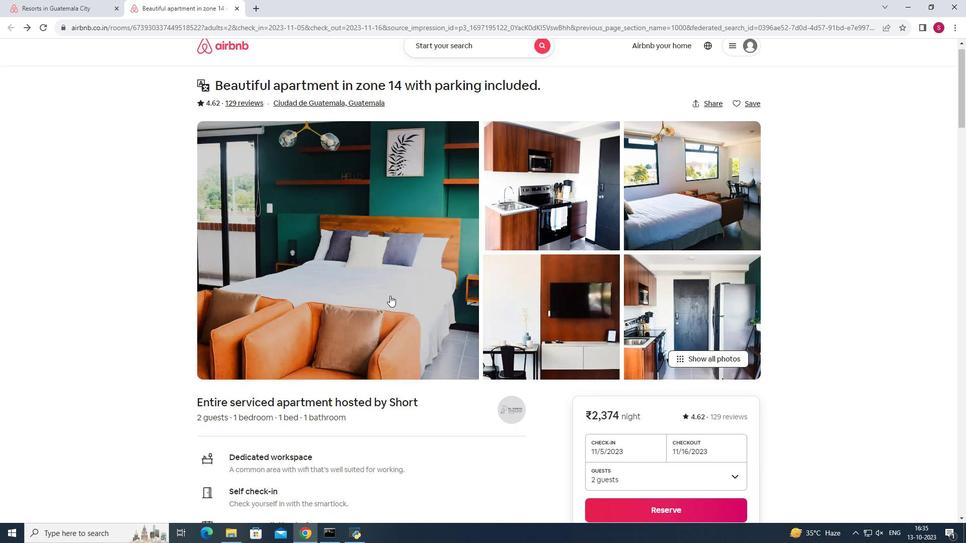 
Action: Mouse moved to (387, 293)
Screenshot: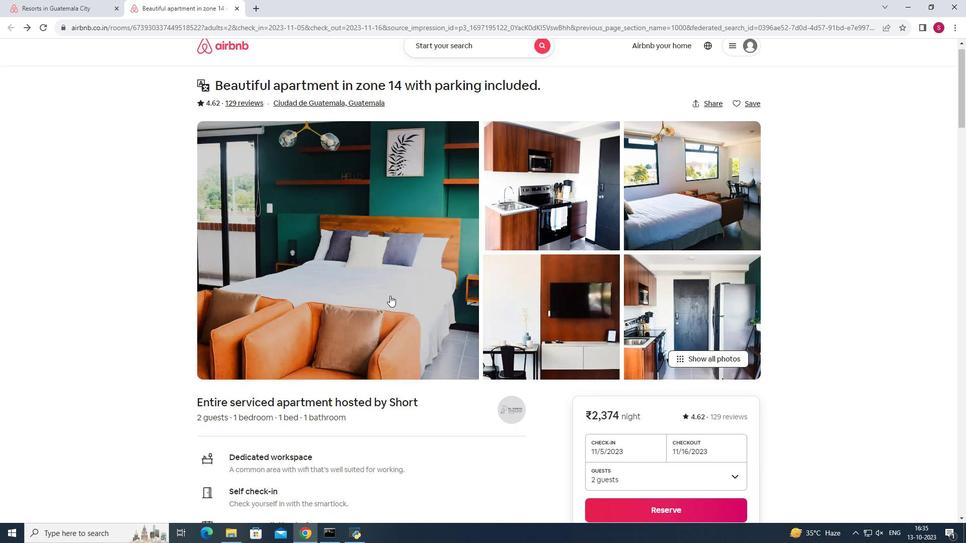 
Action: Mouse scrolled (387, 293) with delta (0, 0)
Screenshot: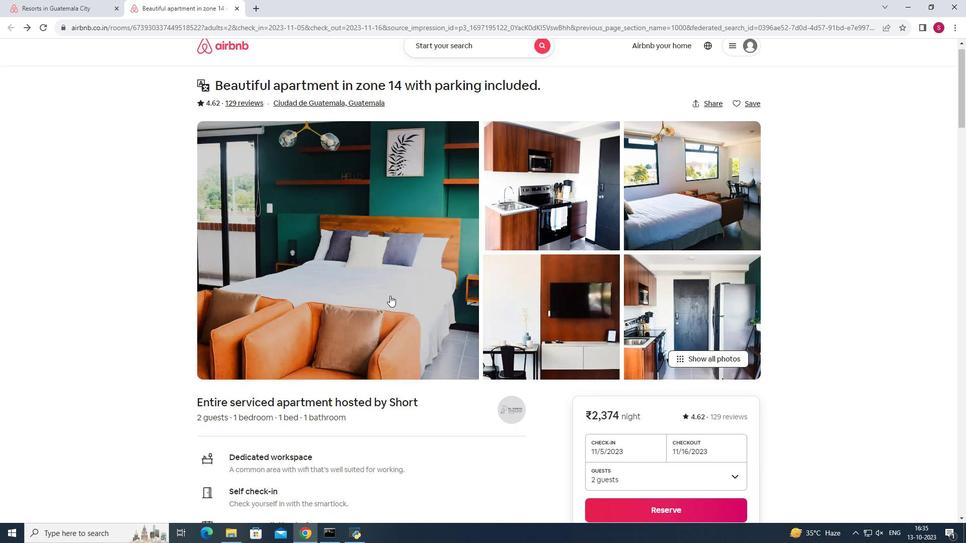 
Action: Mouse moved to (388, 294)
Screenshot: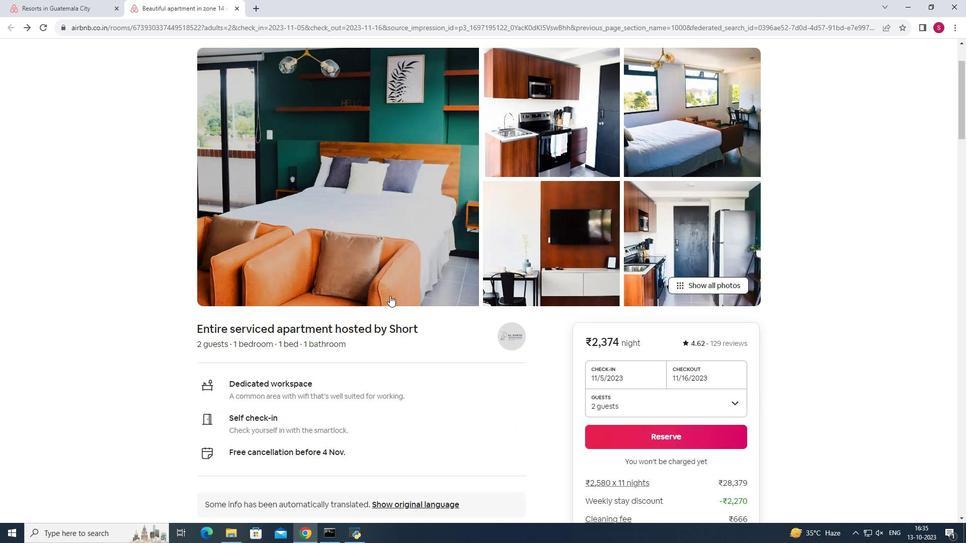 
Action: Mouse scrolled (388, 294) with delta (0, 0)
Screenshot: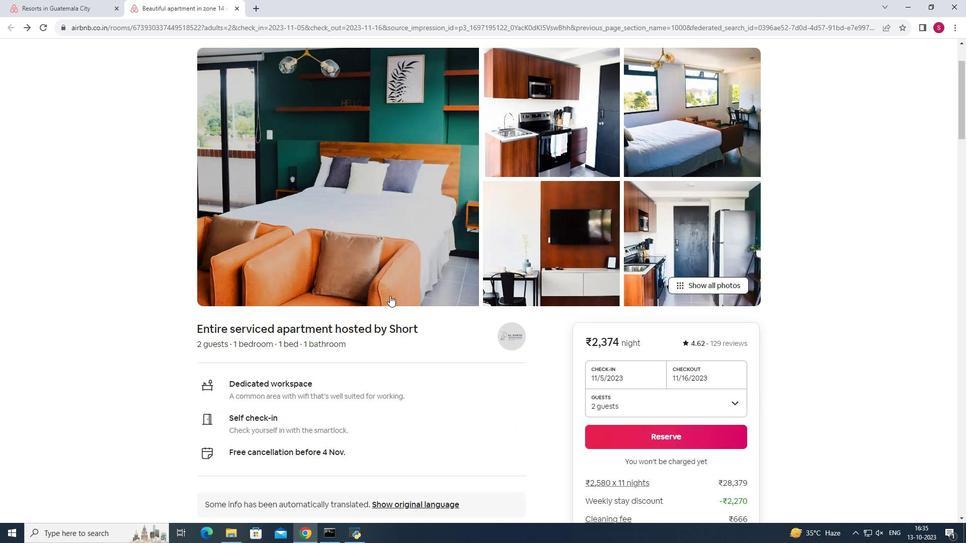 
Action: Mouse moved to (389, 294)
Screenshot: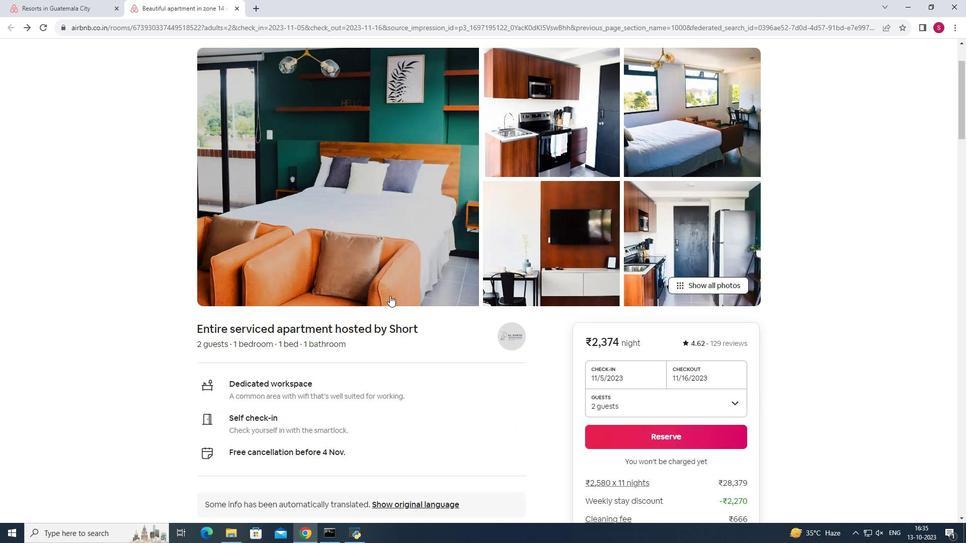 
Action: Mouse scrolled (389, 294) with delta (0, 0)
Screenshot: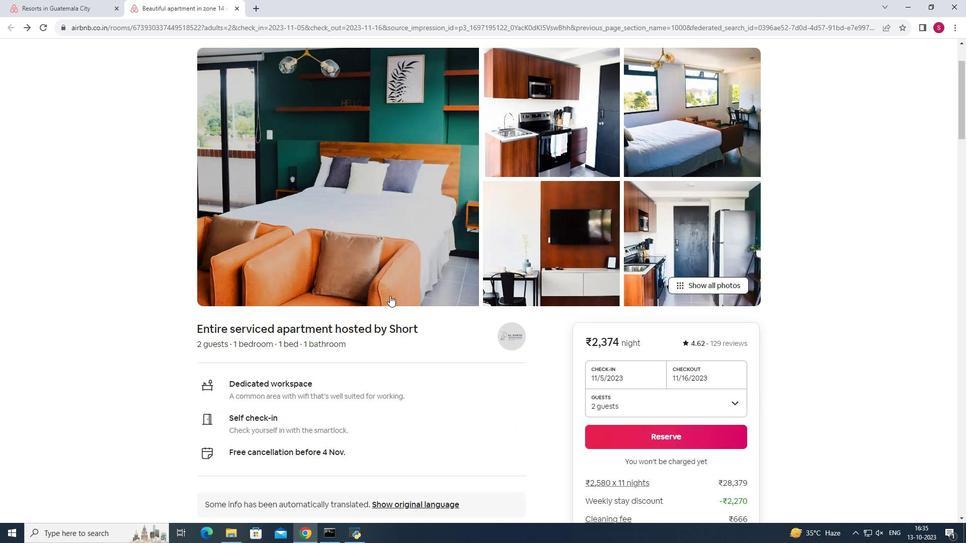 
Action: Mouse moved to (390, 295)
Screenshot: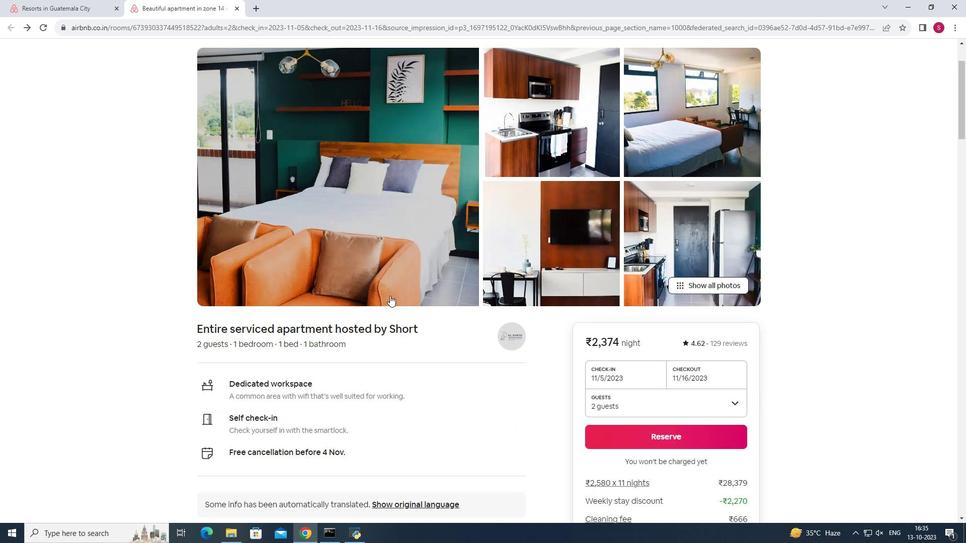 
Action: Mouse scrolled (390, 295) with delta (0, 0)
Screenshot: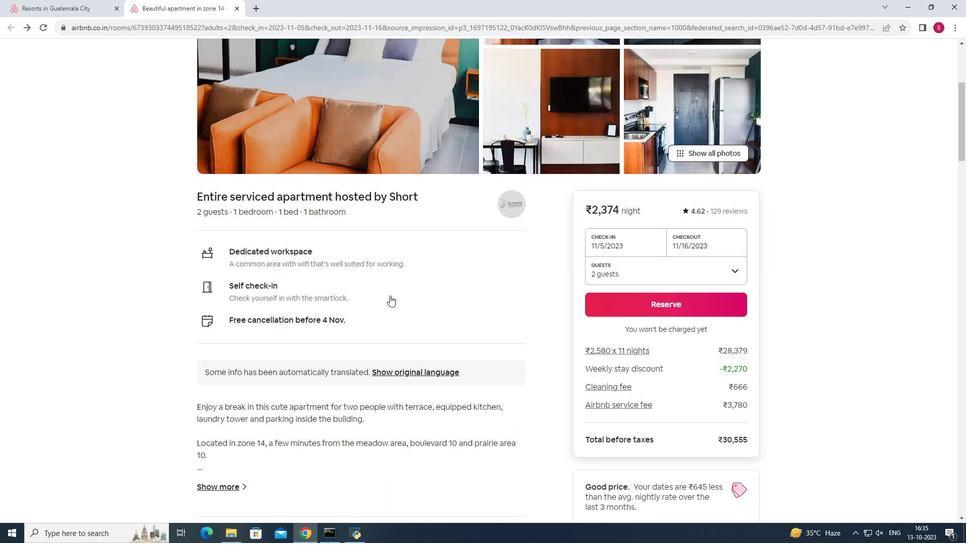
Action: Mouse scrolled (390, 295) with delta (0, 0)
Screenshot: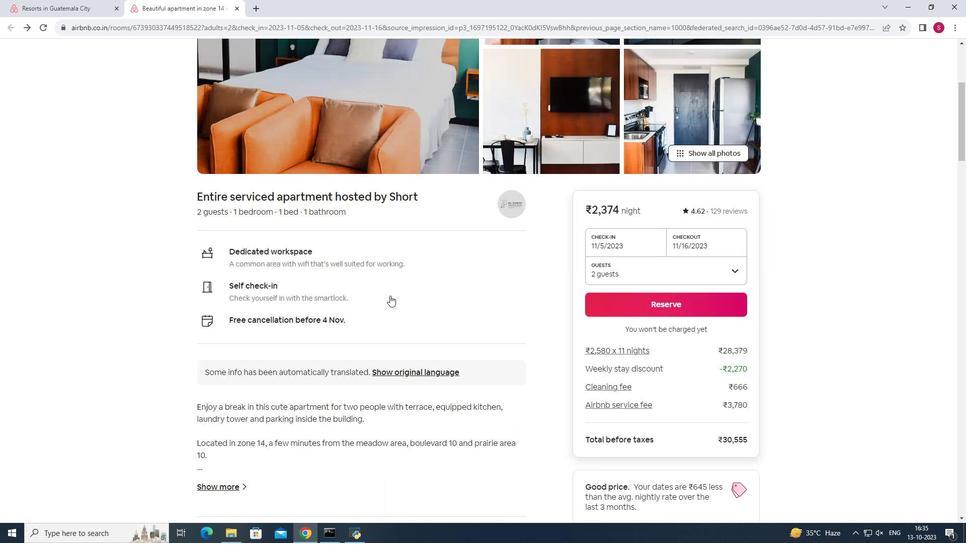 
Action: Mouse moved to (391, 297)
Screenshot: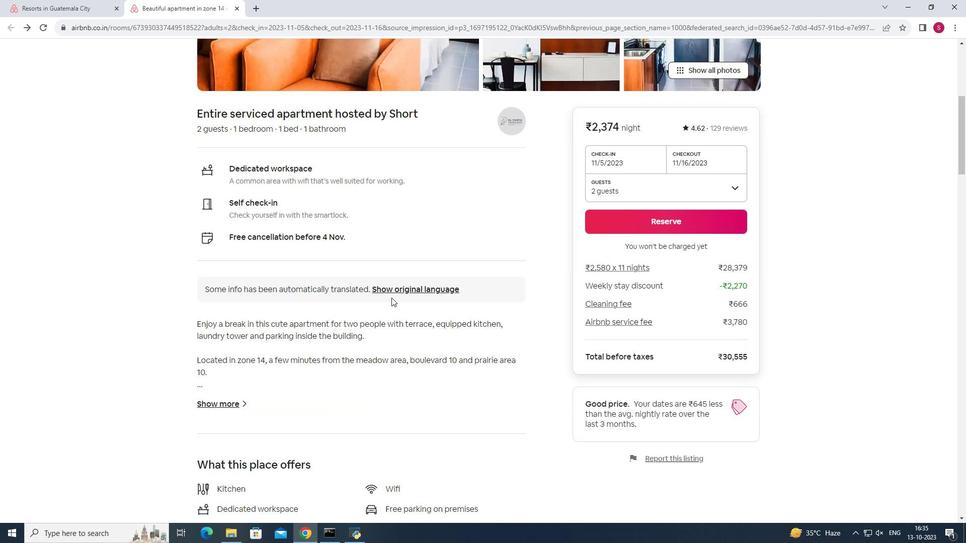 
Action: Mouse scrolled (391, 297) with delta (0, 0)
Screenshot: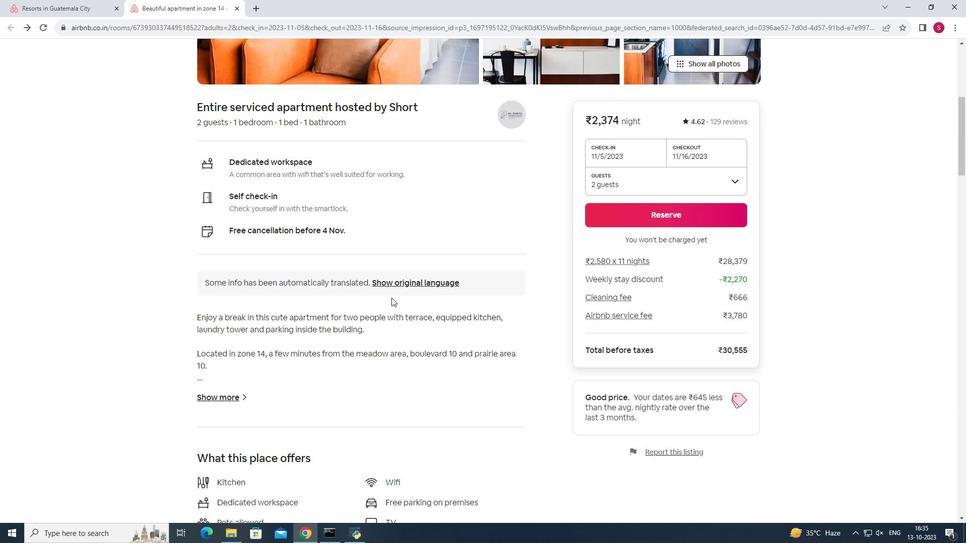 
Action: Mouse scrolled (391, 297) with delta (0, 0)
Screenshot: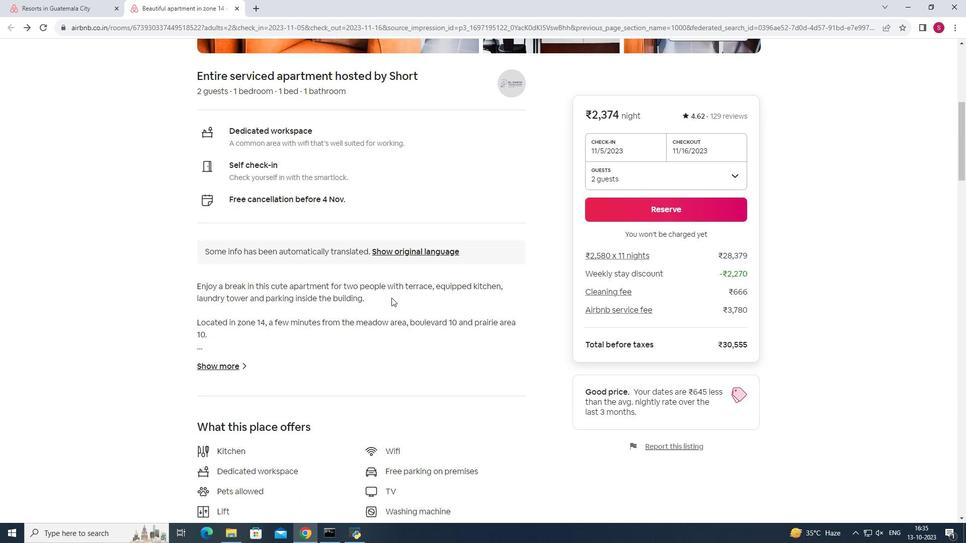 
Action: Mouse moved to (221, 301)
Screenshot: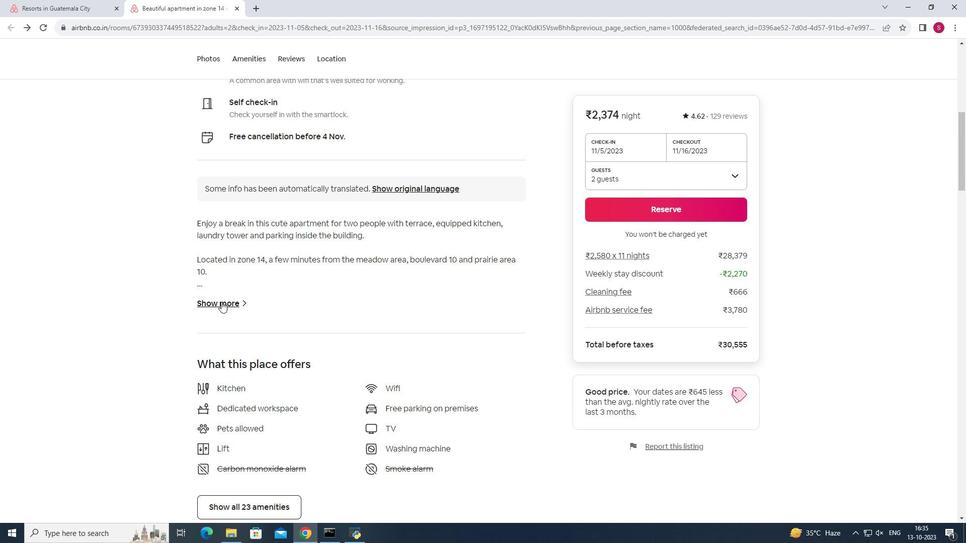
Action: Mouse pressed left at (221, 301)
Screenshot: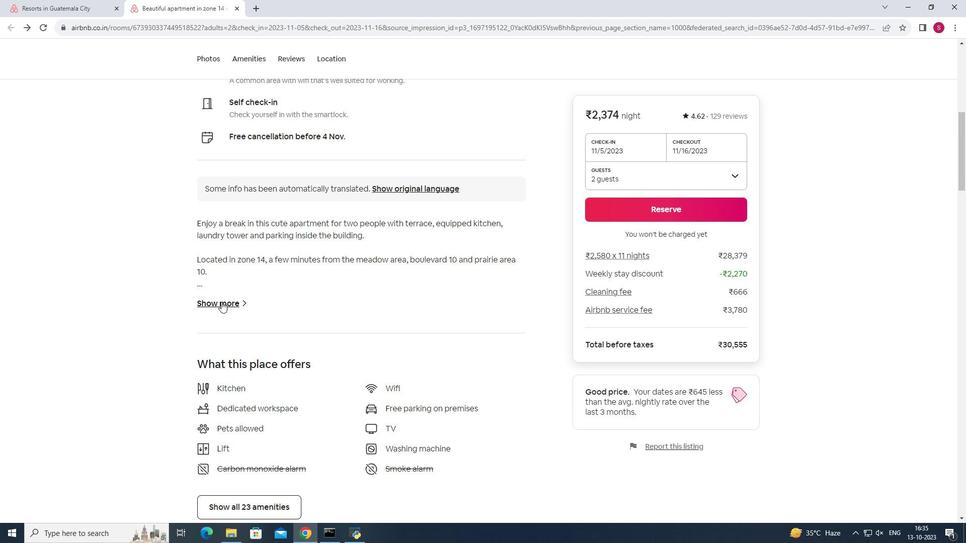 
Action: Mouse pressed left at (221, 301)
Screenshot: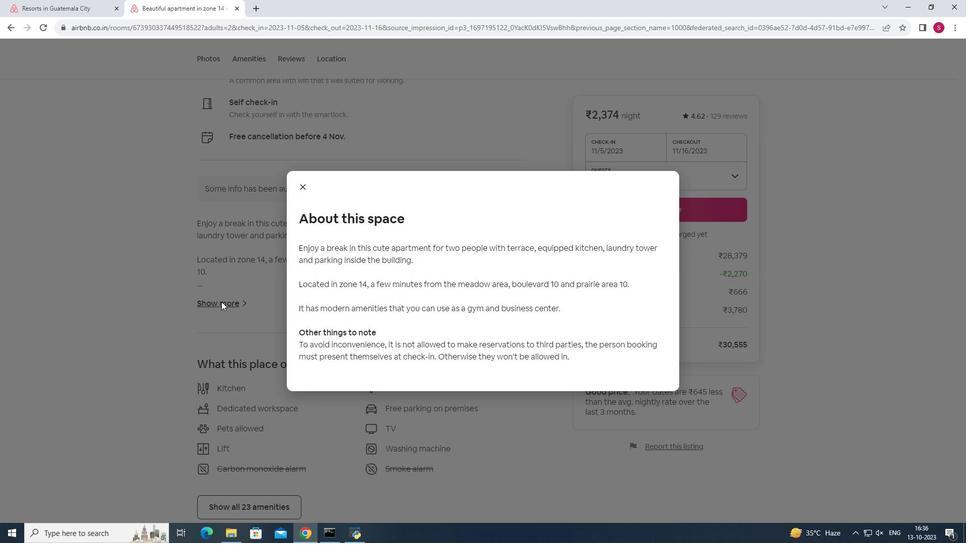 
Action: Mouse moved to (229, 305)
Screenshot: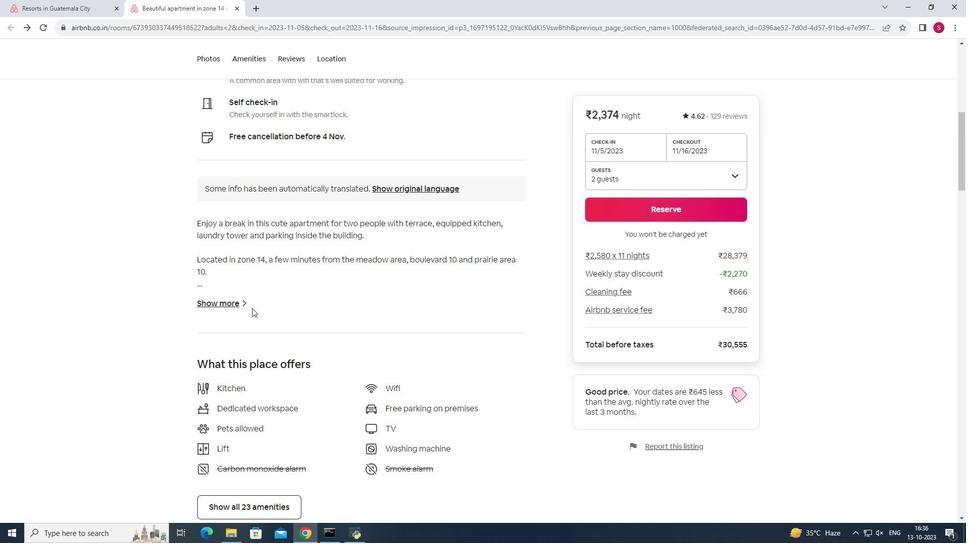 
Action: Mouse scrolled (229, 305) with delta (0, 0)
Screenshot: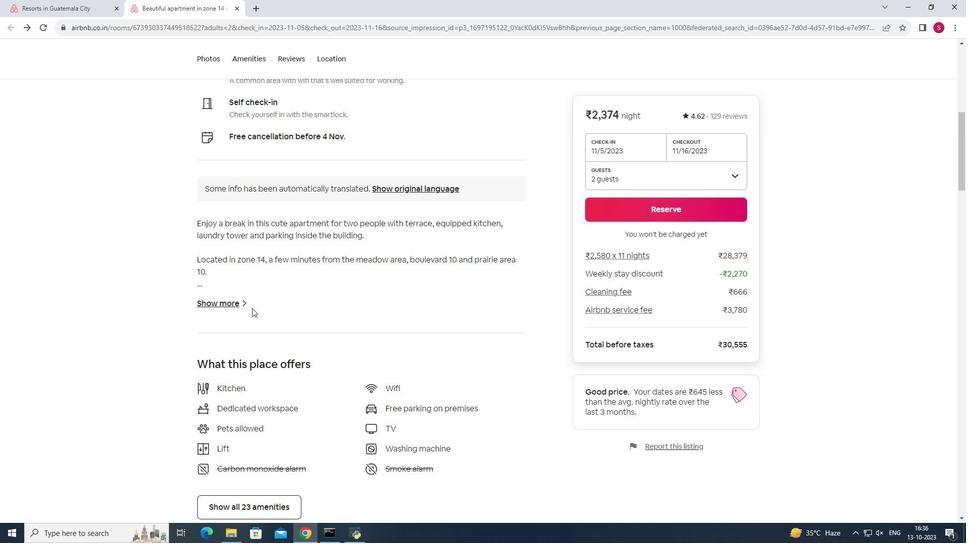 
Action: Mouse moved to (238, 307)
Screenshot: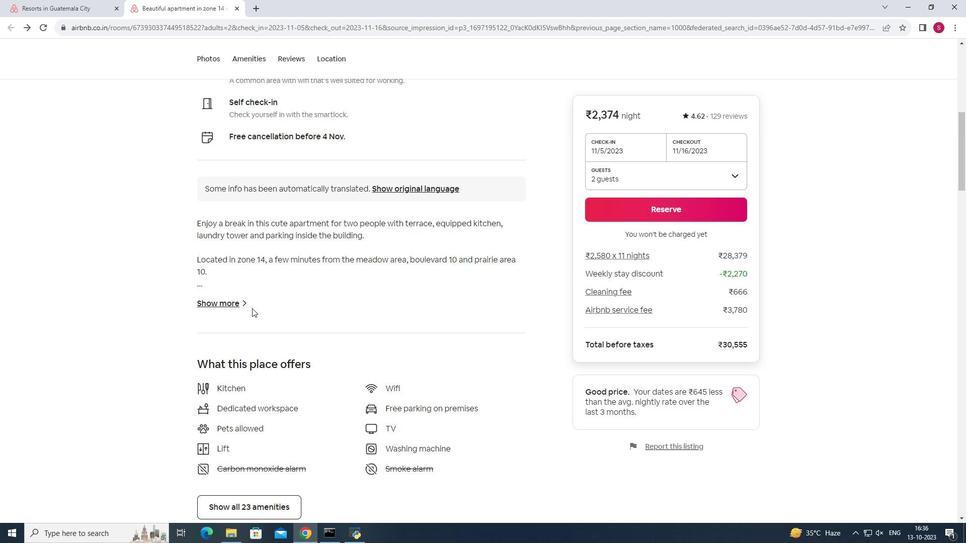 
Action: Mouse scrolled (238, 307) with delta (0, 0)
Screenshot: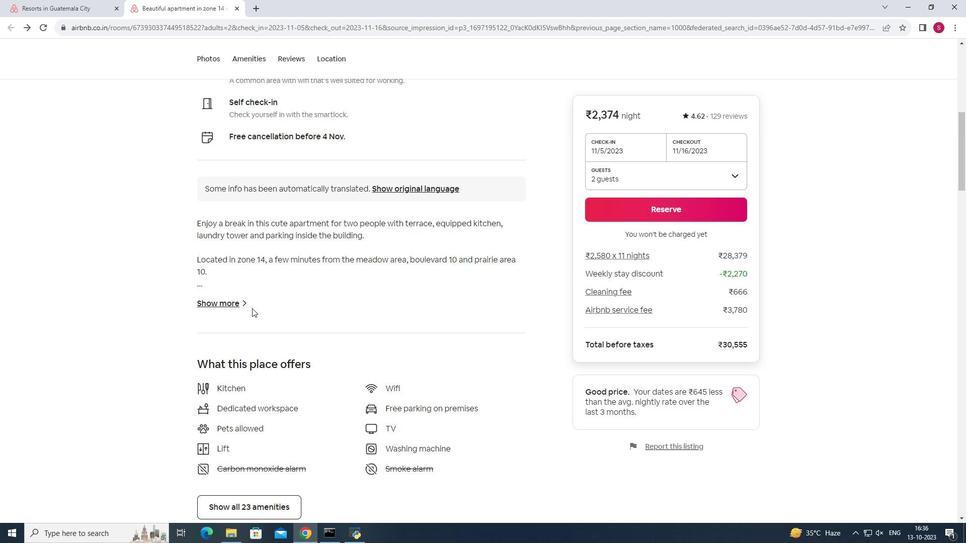 
Action: Mouse moved to (247, 308)
Screenshot: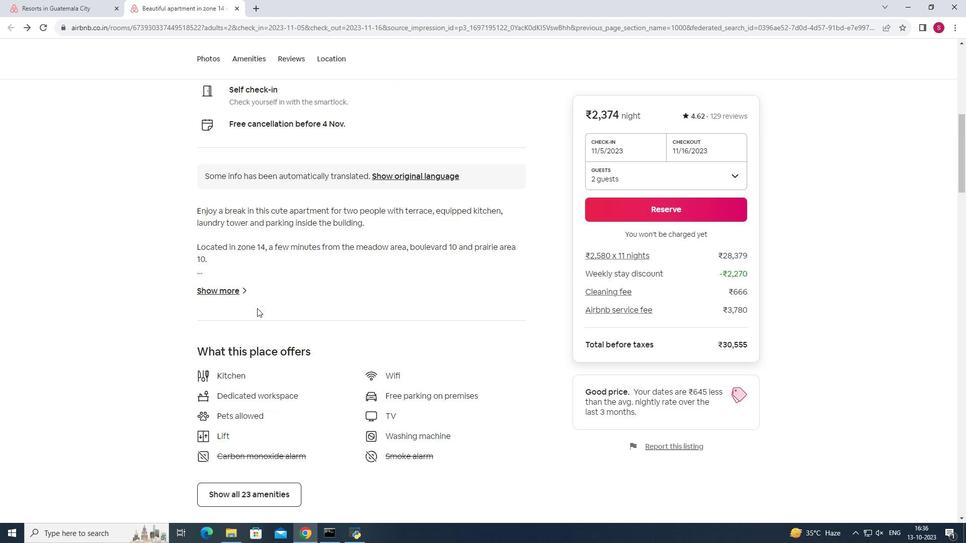 
Action: Mouse scrolled (247, 308) with delta (0, 0)
Screenshot: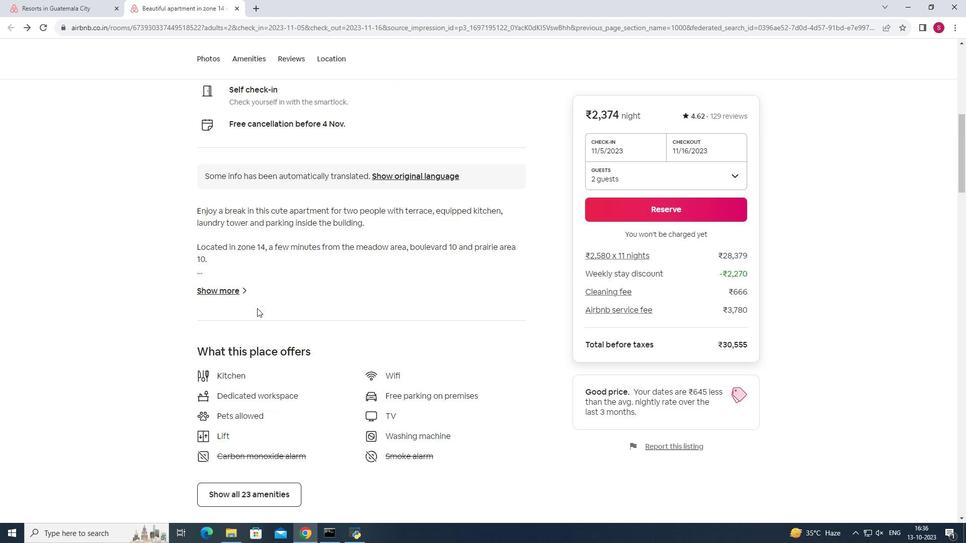 
Action: Mouse moved to (251, 308)
Screenshot: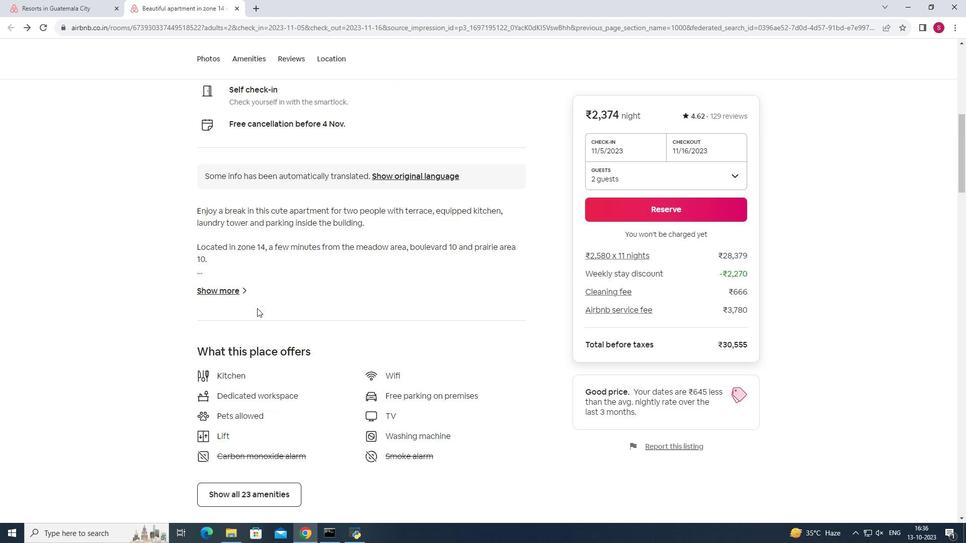 
Action: Mouse scrolled (251, 308) with delta (0, 0)
Screenshot: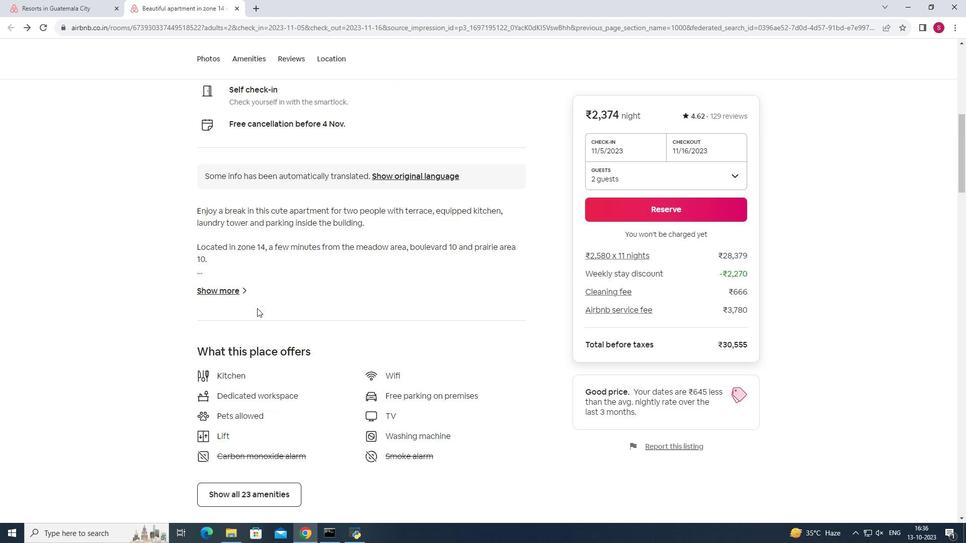 
Action: Mouse moved to (255, 308)
Screenshot: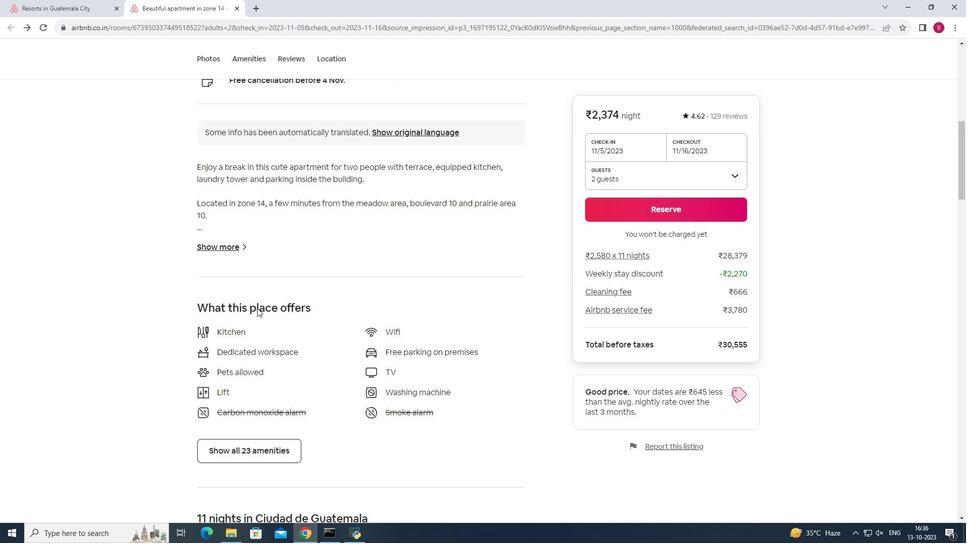 
Action: Mouse scrolled (255, 308) with delta (0, 0)
Screenshot: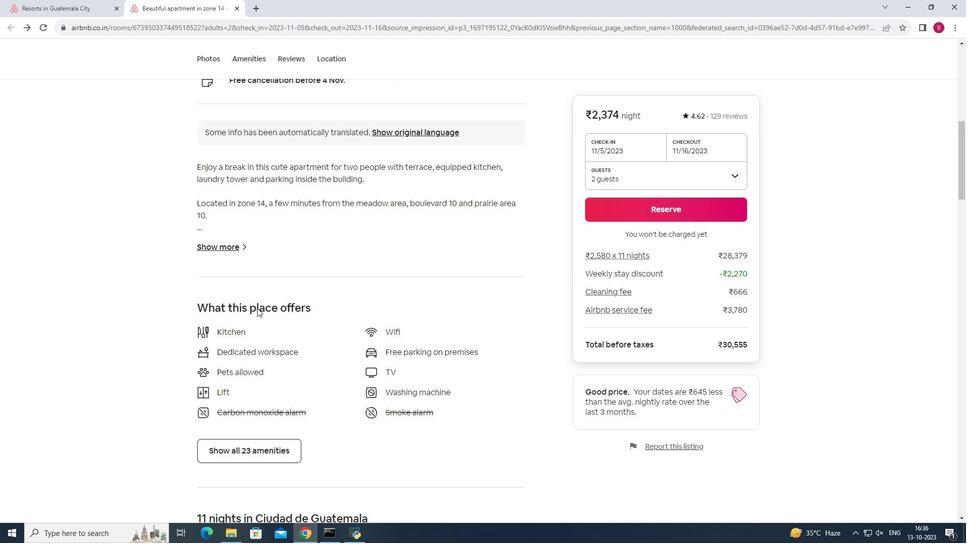 
Action: Mouse moved to (242, 408)
Screenshot: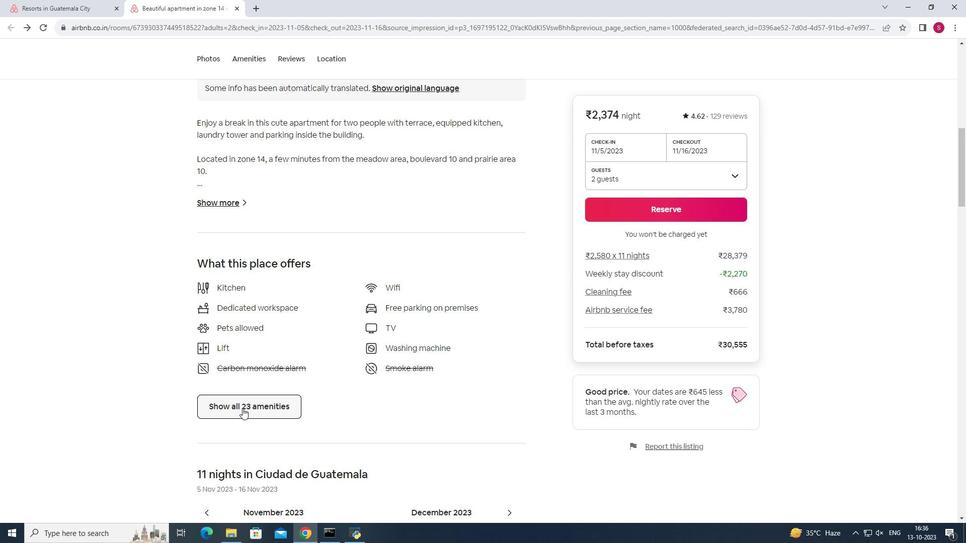 
Action: Mouse pressed left at (242, 408)
Screenshot: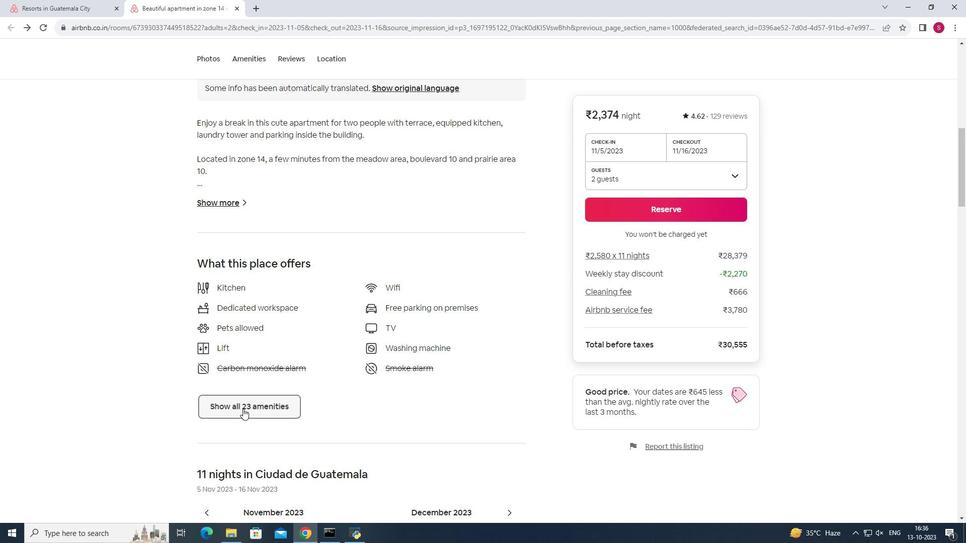 
Action: Mouse moved to (540, 343)
Screenshot: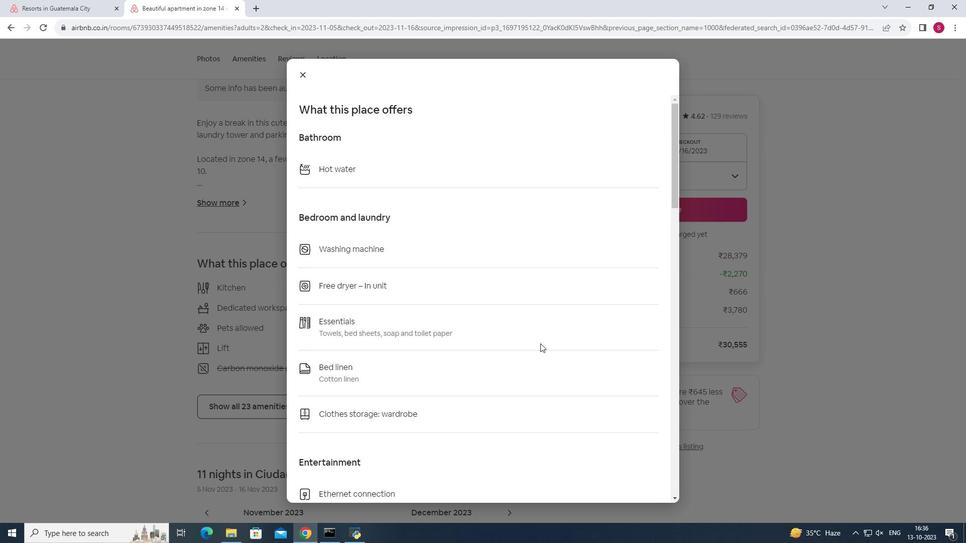
Action: Mouse scrolled (540, 343) with delta (0, 0)
Screenshot: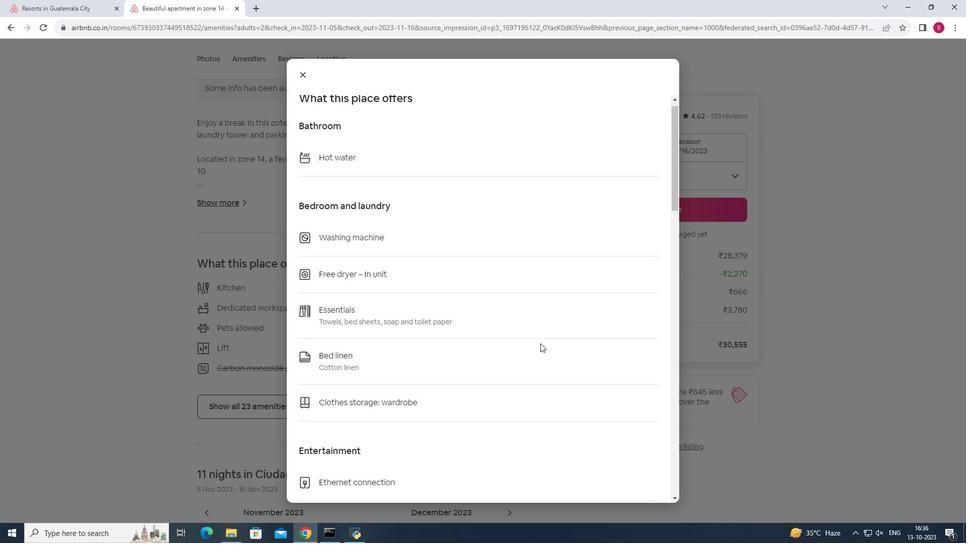 
Action: Mouse scrolled (540, 343) with delta (0, 0)
Screenshot: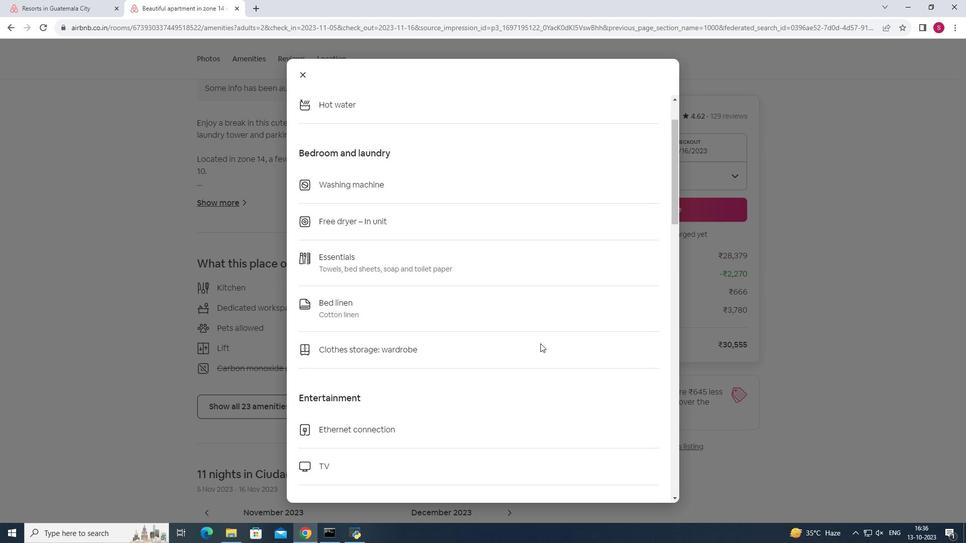 
Action: Mouse scrolled (540, 343) with delta (0, 0)
Screenshot: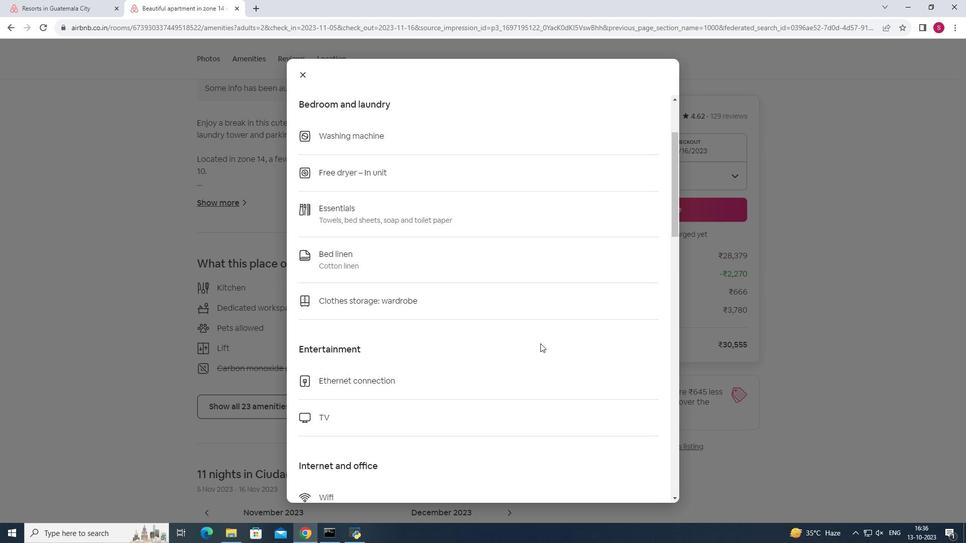 
Action: Mouse scrolled (540, 343) with delta (0, 0)
Screenshot: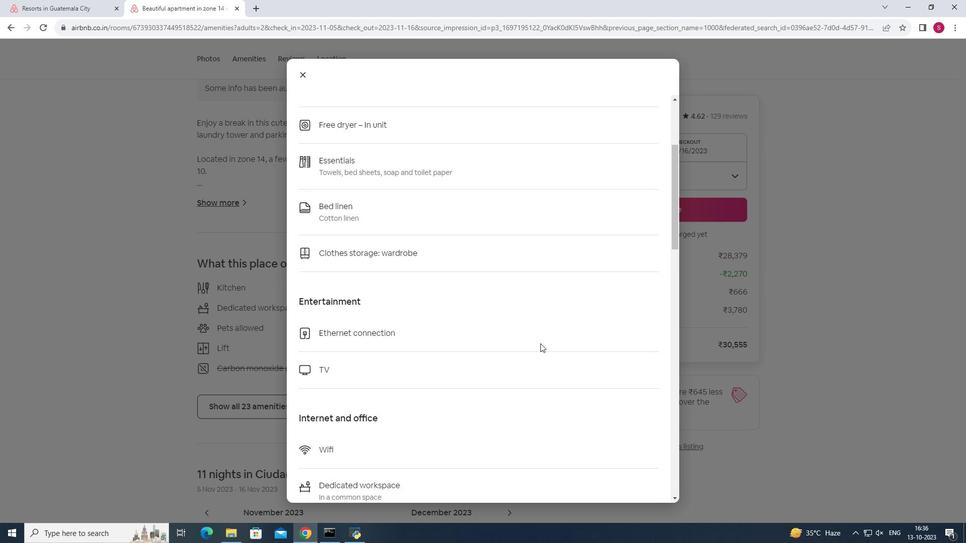 
Action: Mouse scrolled (540, 343) with delta (0, 0)
Screenshot: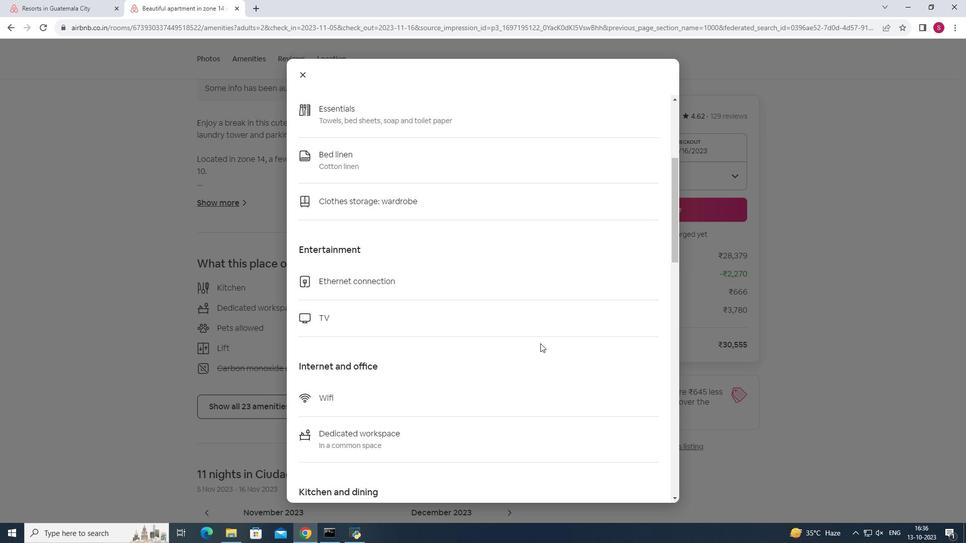 
Action: Mouse scrolled (540, 343) with delta (0, 0)
Screenshot: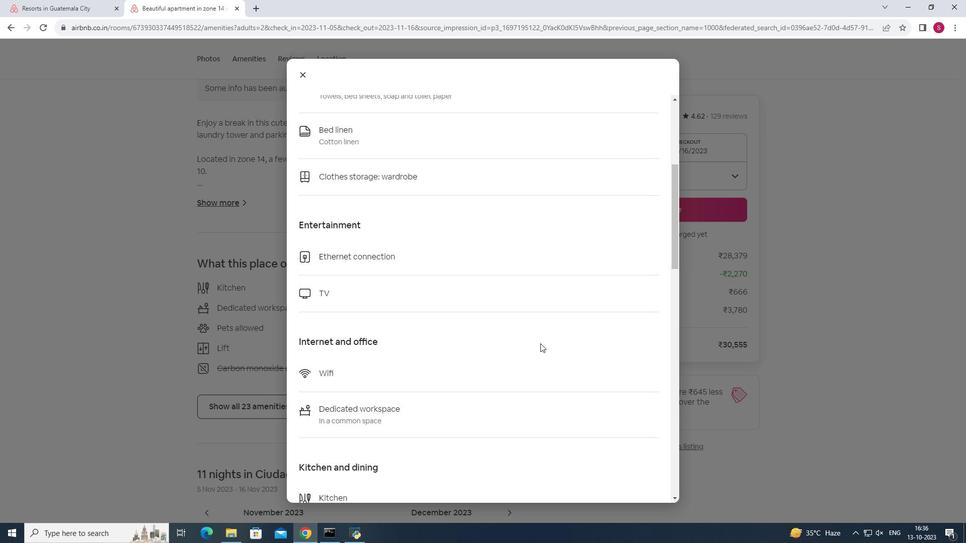 
Action: Mouse scrolled (540, 343) with delta (0, 0)
Screenshot: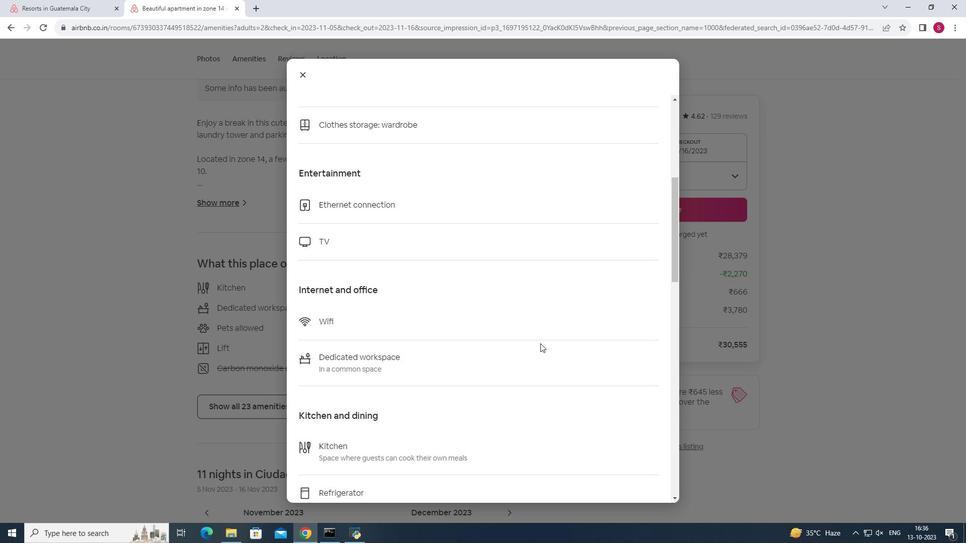 
Action: Mouse scrolled (540, 343) with delta (0, 0)
Screenshot: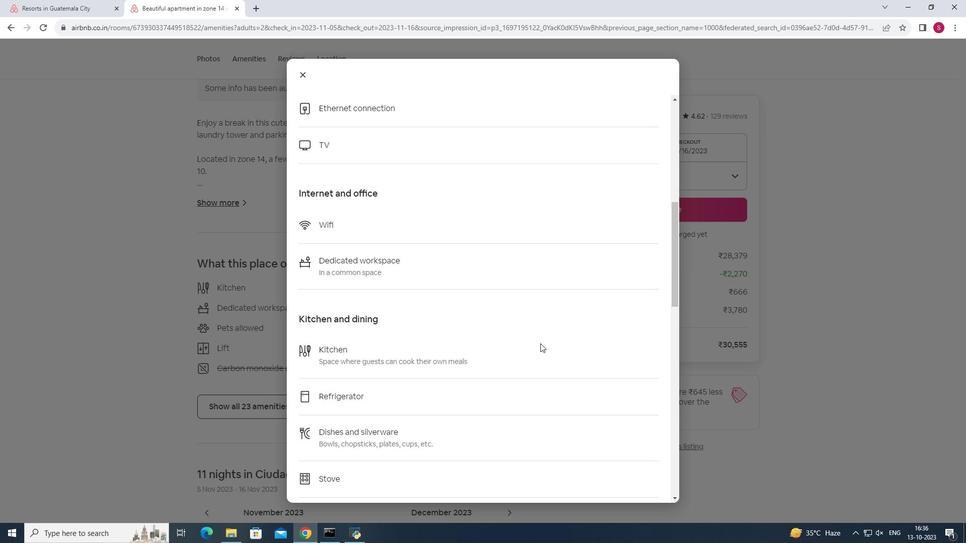 
Action: Mouse scrolled (540, 343) with delta (0, 0)
Screenshot: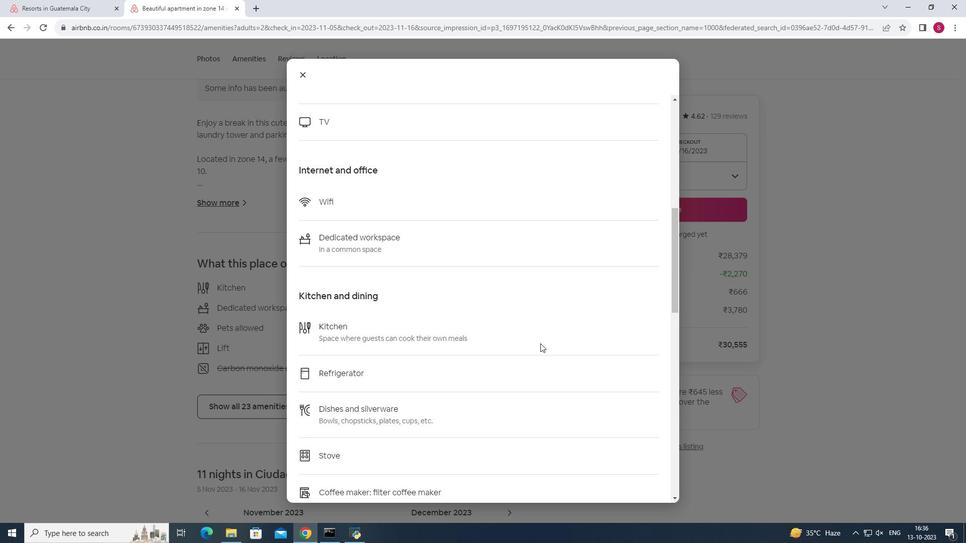 
Action: Mouse scrolled (540, 343) with delta (0, 0)
Screenshot: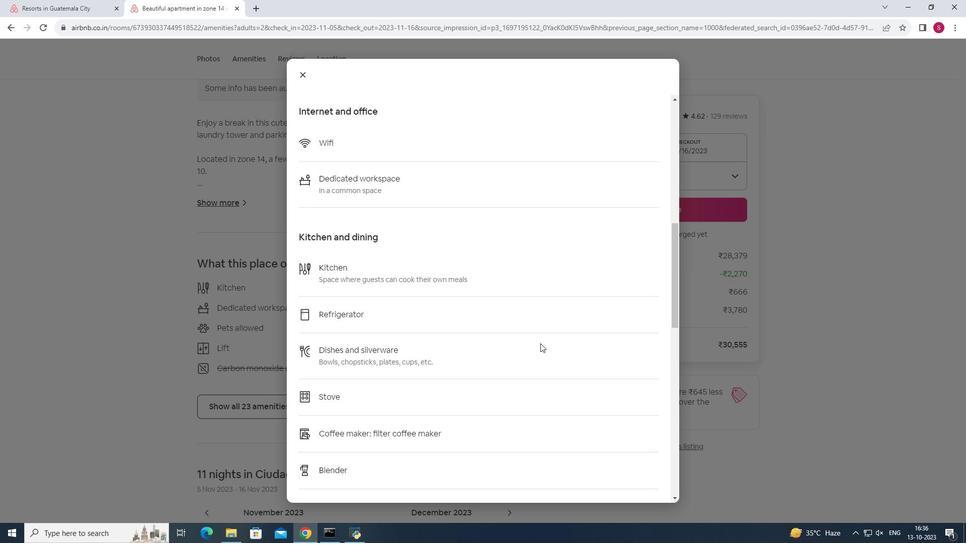 
Action: Mouse scrolled (540, 343) with delta (0, 0)
Screenshot: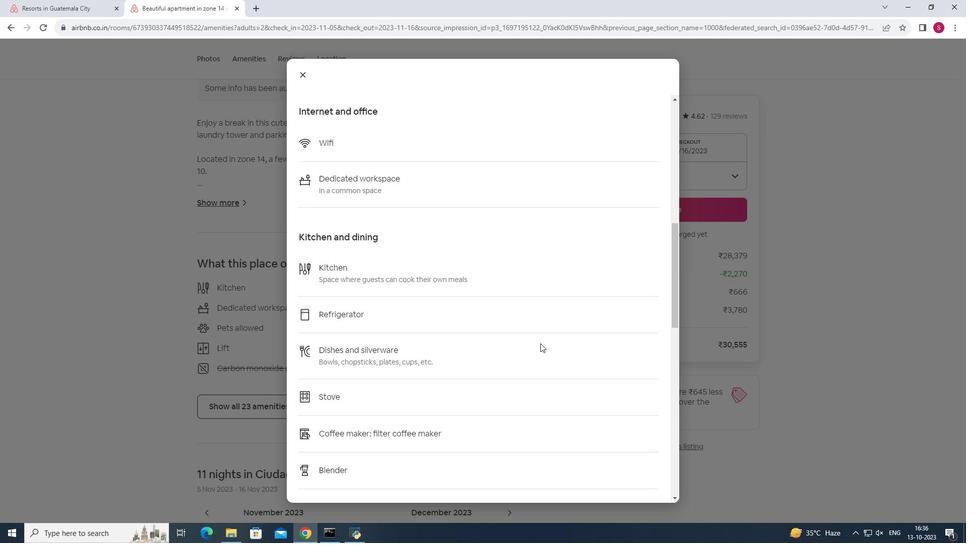 
Action: Mouse scrolled (540, 343) with delta (0, 0)
Screenshot: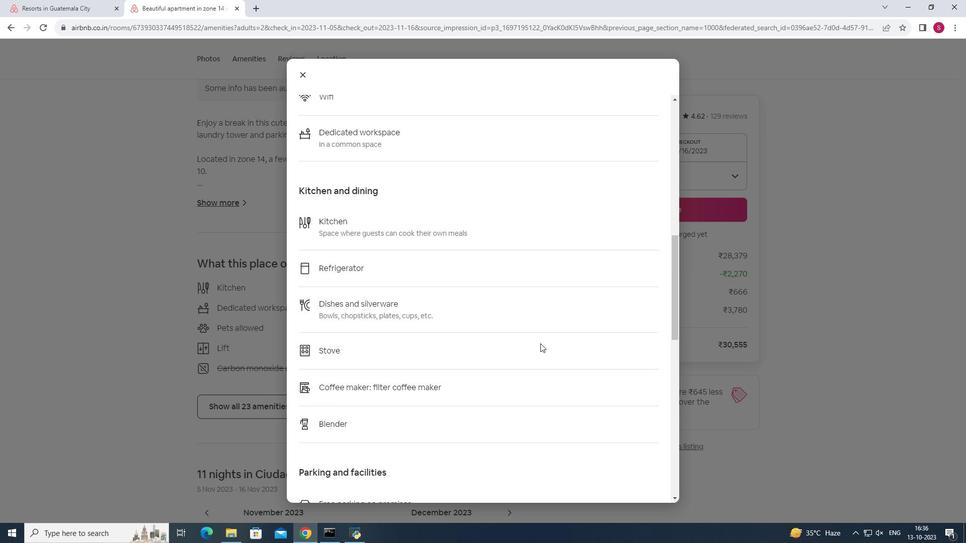 
Action: Mouse scrolled (540, 343) with delta (0, 0)
Screenshot: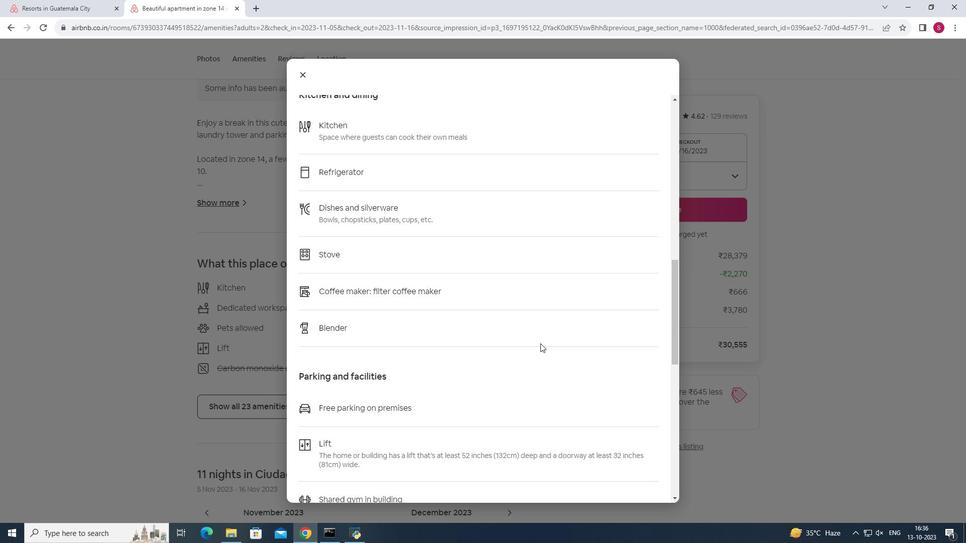 
Action: Mouse scrolled (540, 343) with delta (0, 0)
Screenshot: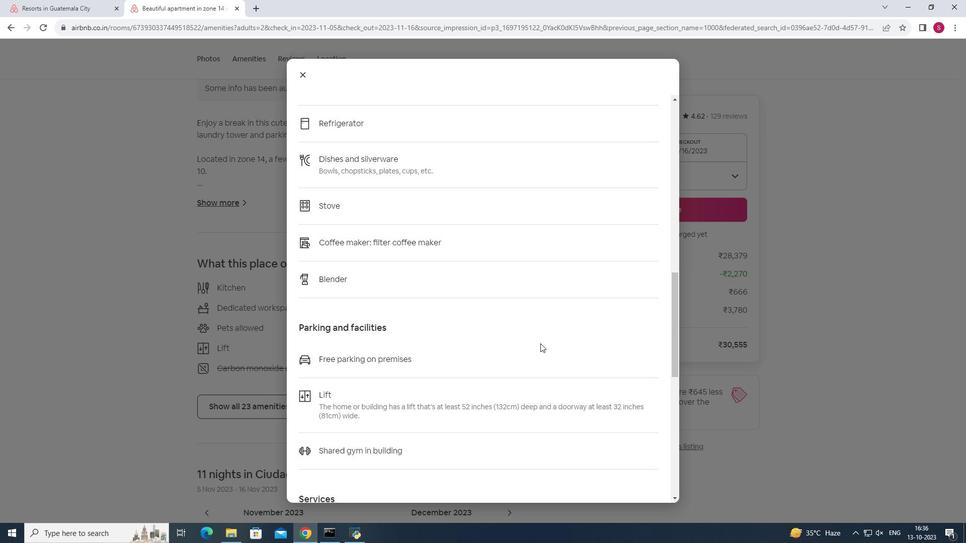 
Action: Mouse scrolled (540, 343) with delta (0, 0)
Screenshot: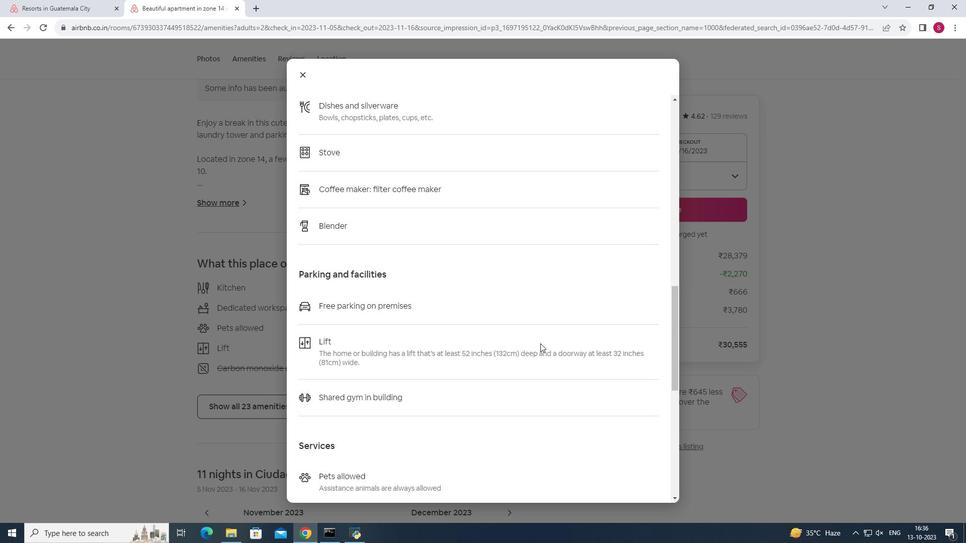 
Action: Mouse scrolled (540, 343) with delta (0, 0)
Screenshot: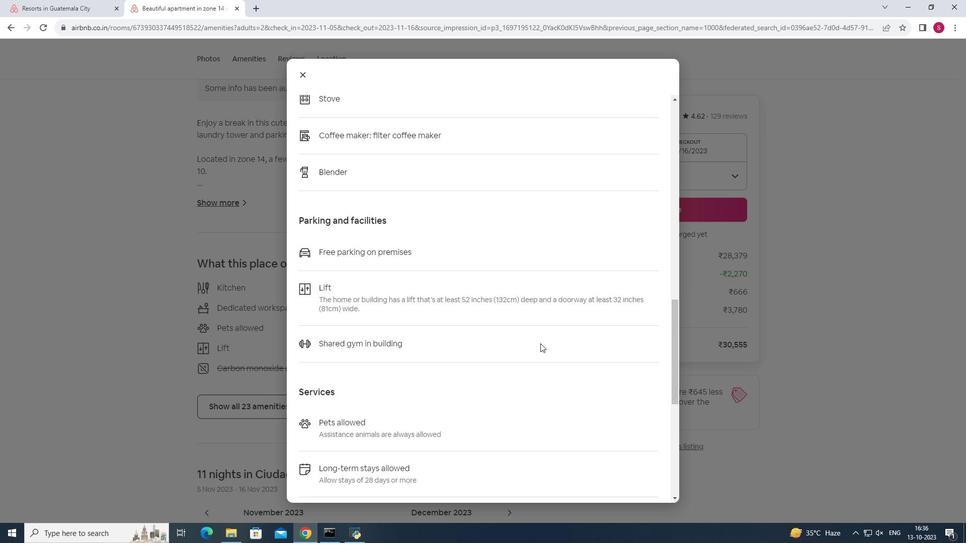 
Action: Mouse scrolled (540, 343) with delta (0, 0)
Screenshot: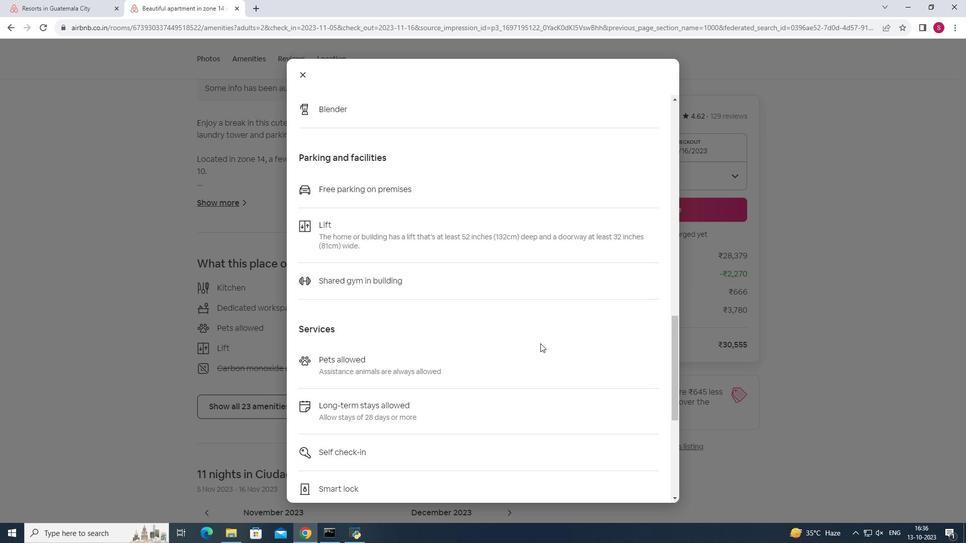 
Action: Mouse scrolled (540, 343) with delta (0, 0)
Screenshot: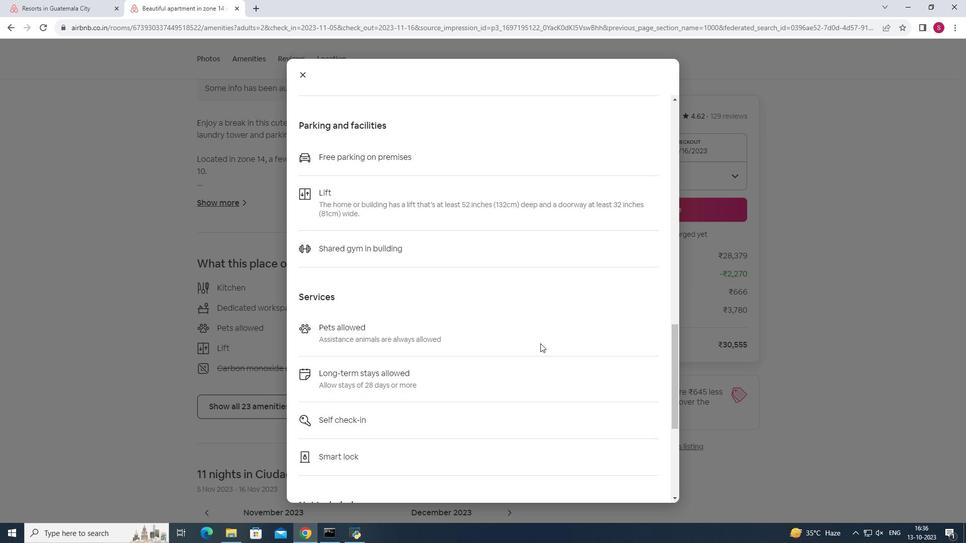 
Action: Mouse scrolled (540, 343) with delta (0, 0)
Screenshot: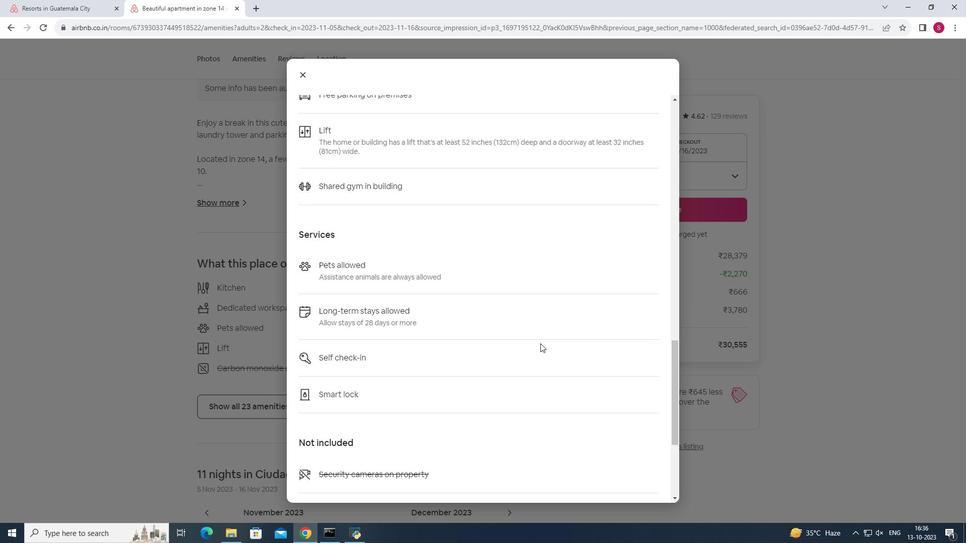 
Action: Mouse scrolled (540, 343) with delta (0, 0)
Screenshot: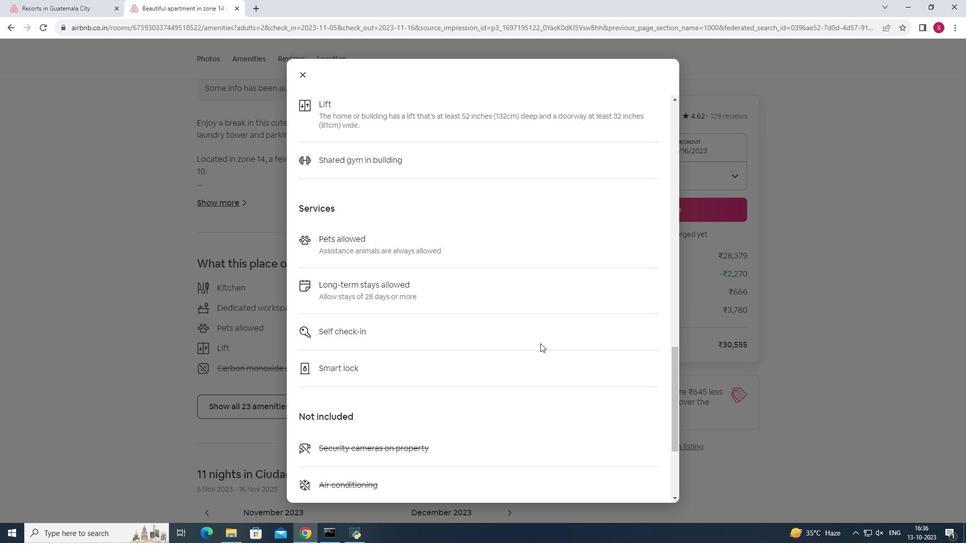 
Action: Mouse scrolled (540, 343) with delta (0, 0)
Screenshot: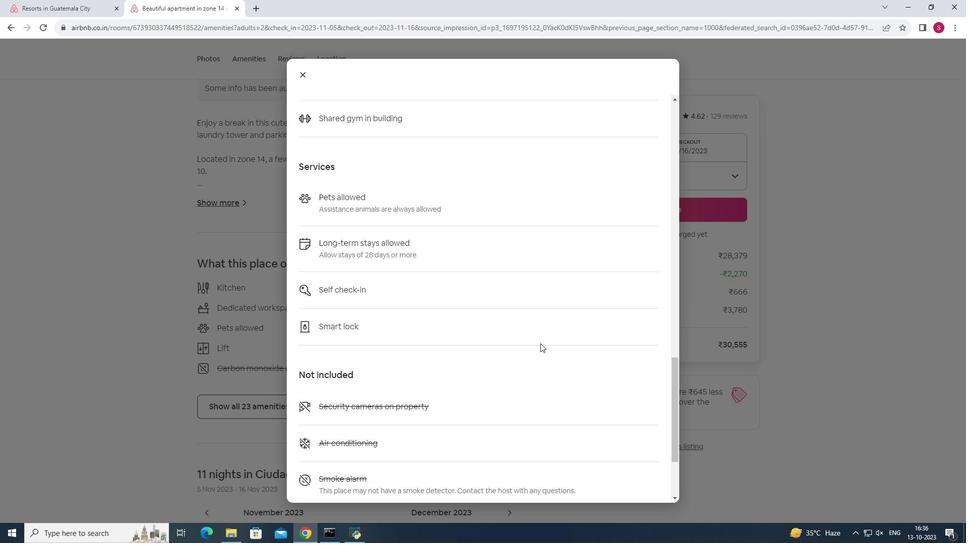 
Action: Mouse moved to (532, 330)
Screenshot: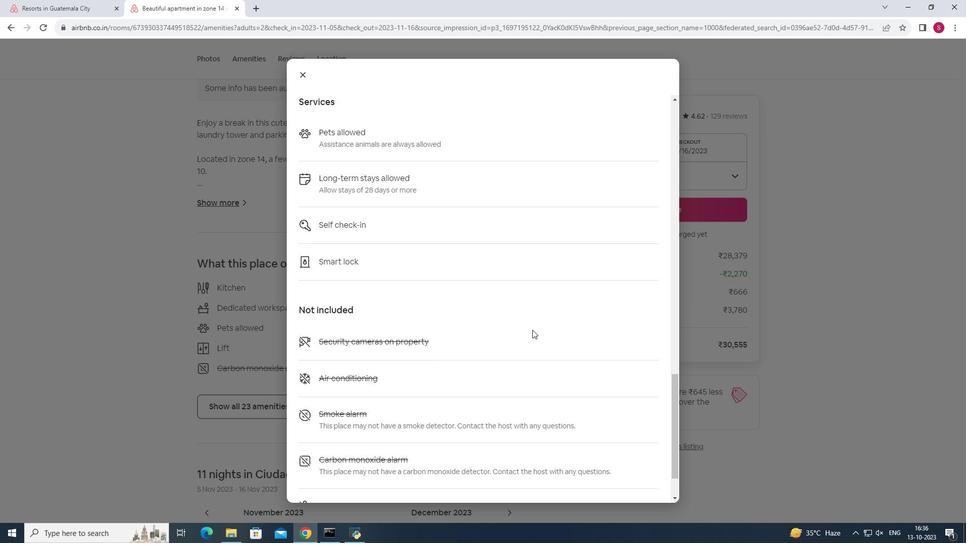 
Action: Mouse scrolled (532, 329) with delta (0, 0)
Screenshot: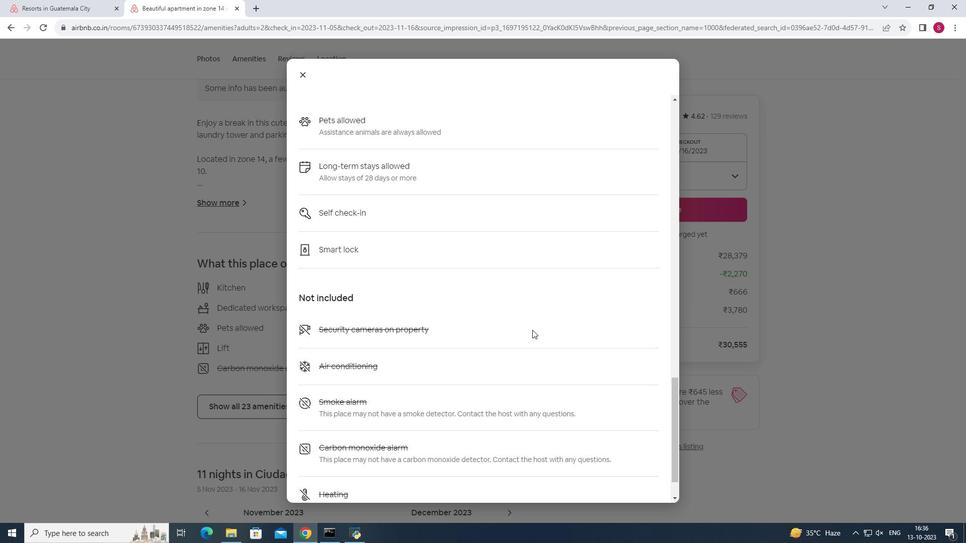 
Action: Mouse scrolled (532, 329) with delta (0, 0)
Screenshot: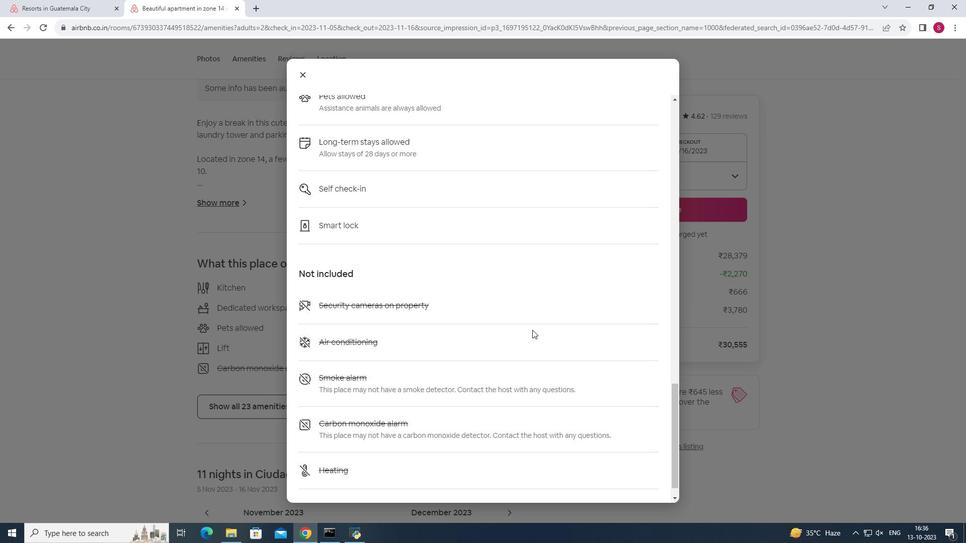
Action: Mouse scrolled (532, 329) with delta (0, 0)
Screenshot: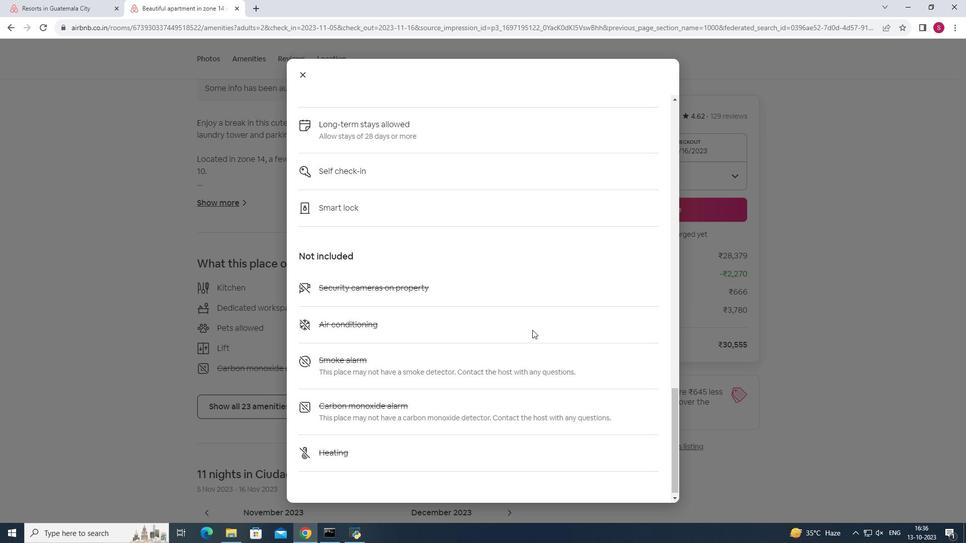 
Action: Mouse scrolled (532, 329) with delta (0, 0)
Screenshot: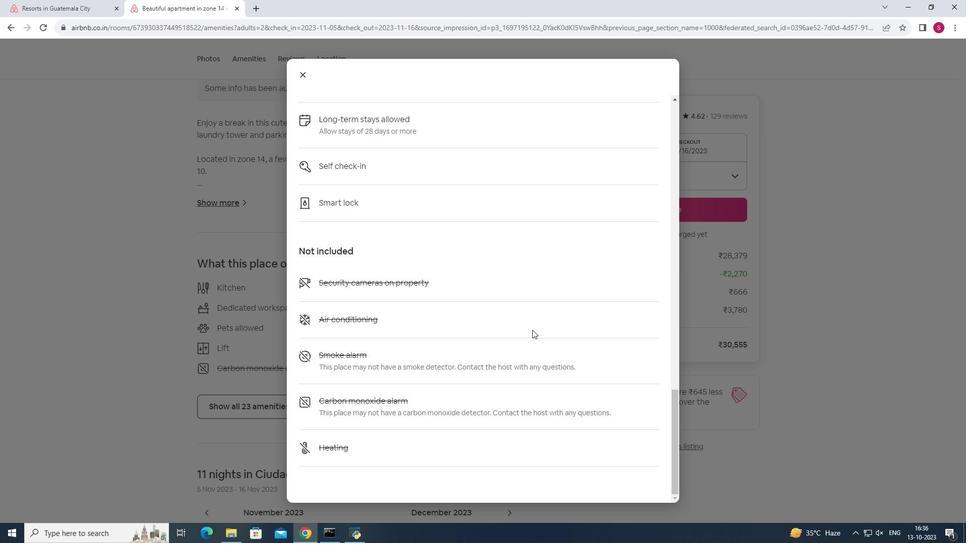 
Action: Mouse moved to (303, 76)
Screenshot: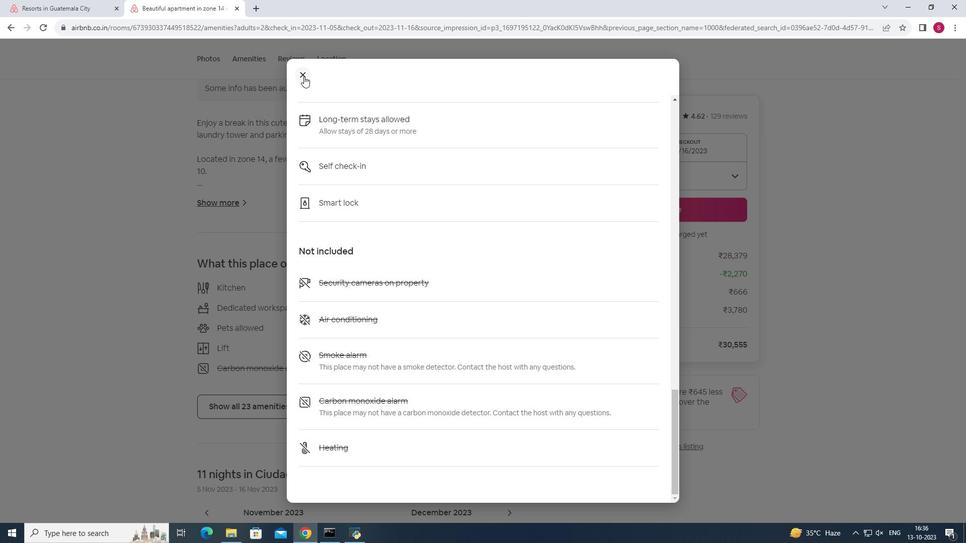 
Action: Mouse pressed left at (303, 76)
Screenshot: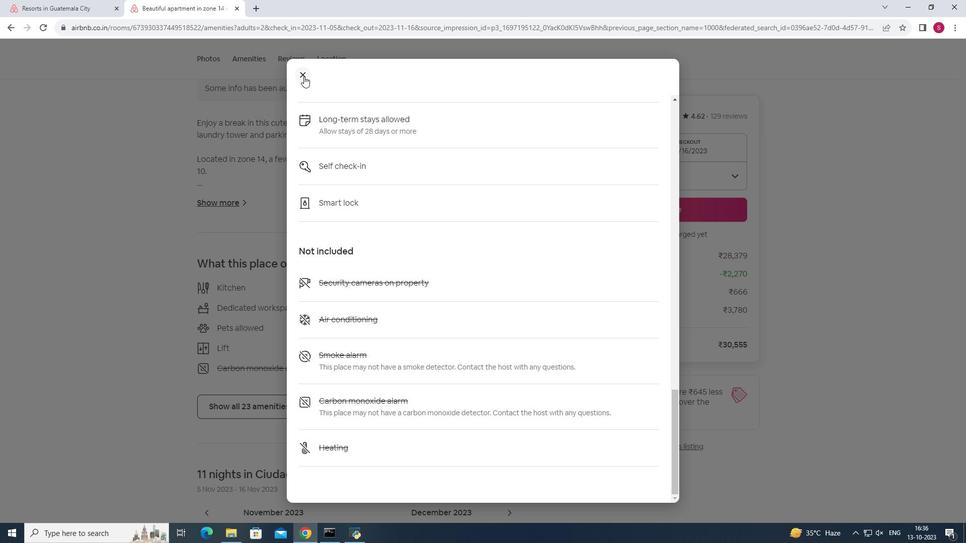 
Action: Mouse pressed left at (303, 76)
Screenshot: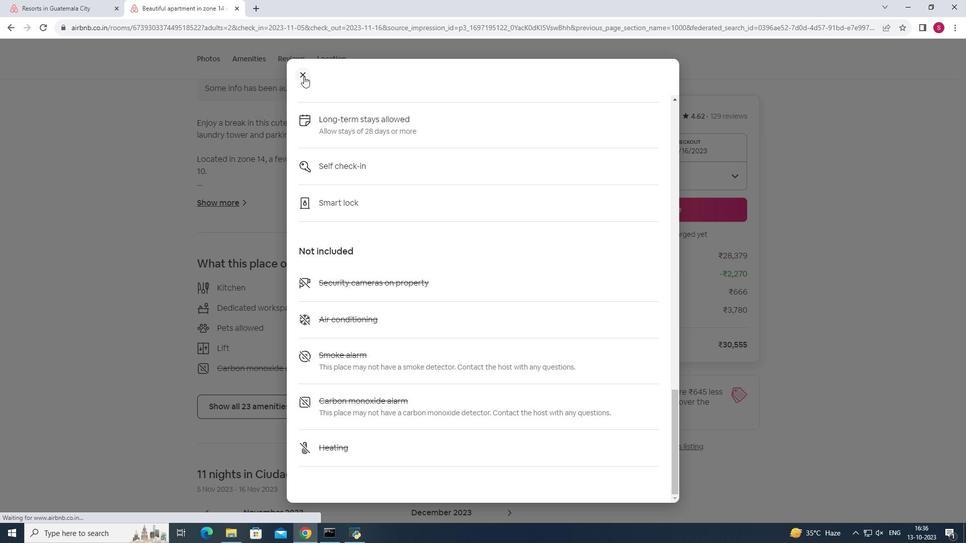 
Action: Mouse moved to (460, 264)
Screenshot: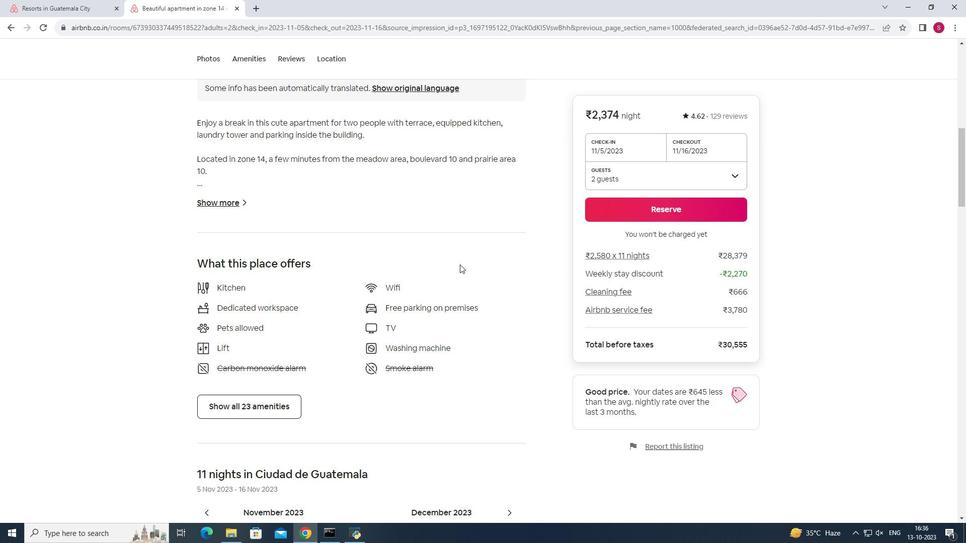 
Action: Mouse scrolled (460, 264) with delta (0, 0)
Screenshot: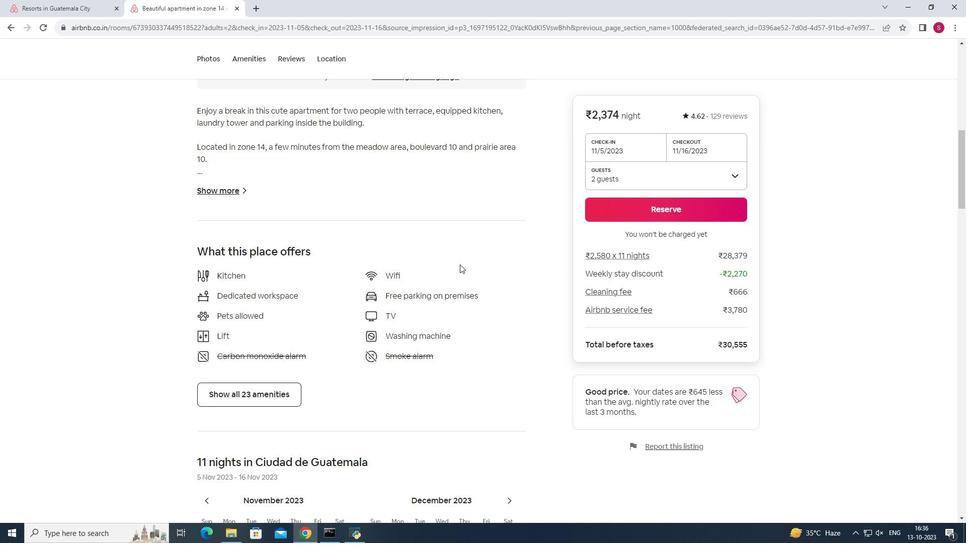 
Action: Mouse scrolled (460, 264) with delta (0, 0)
Screenshot: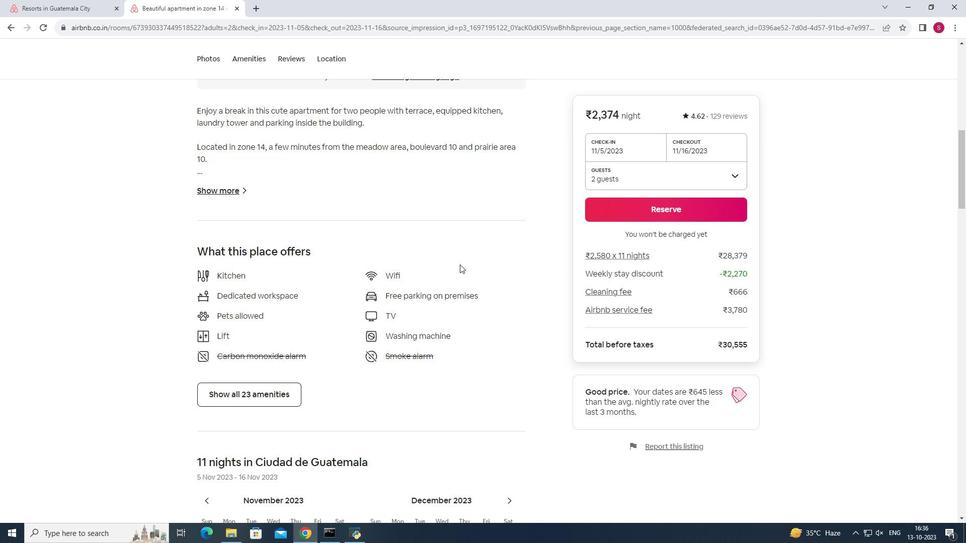
Action: Mouse moved to (460, 264)
Screenshot: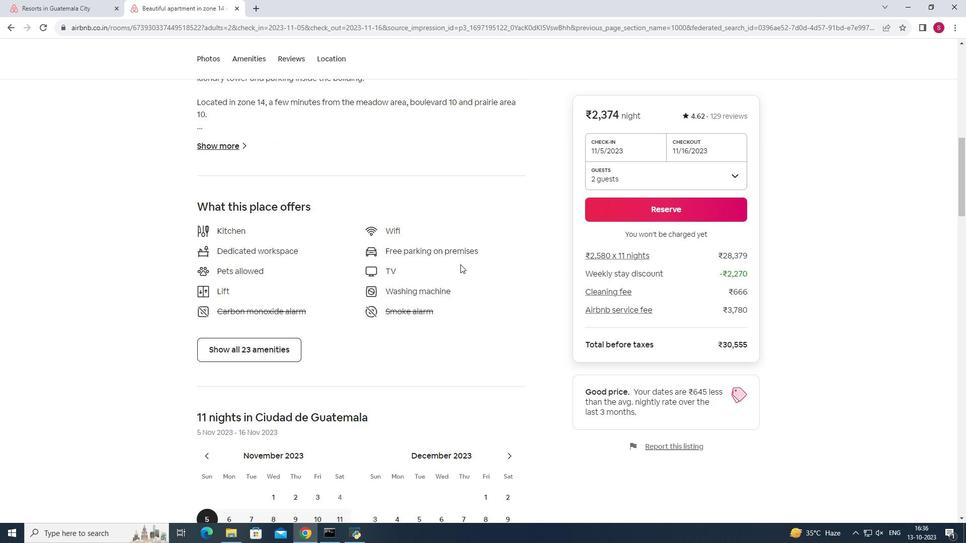 
Action: Mouse scrolled (460, 264) with delta (0, 0)
Screenshot: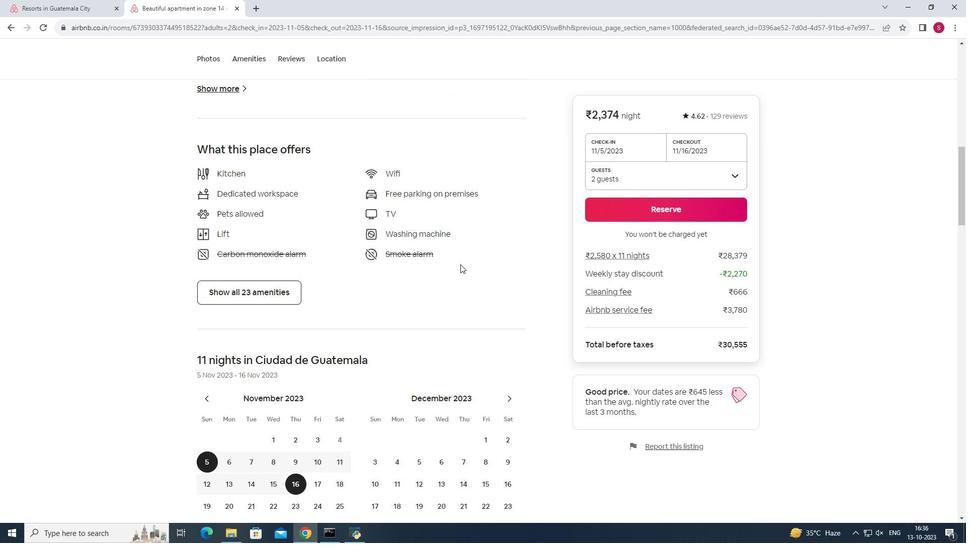 
Action: Mouse moved to (460, 264)
Screenshot: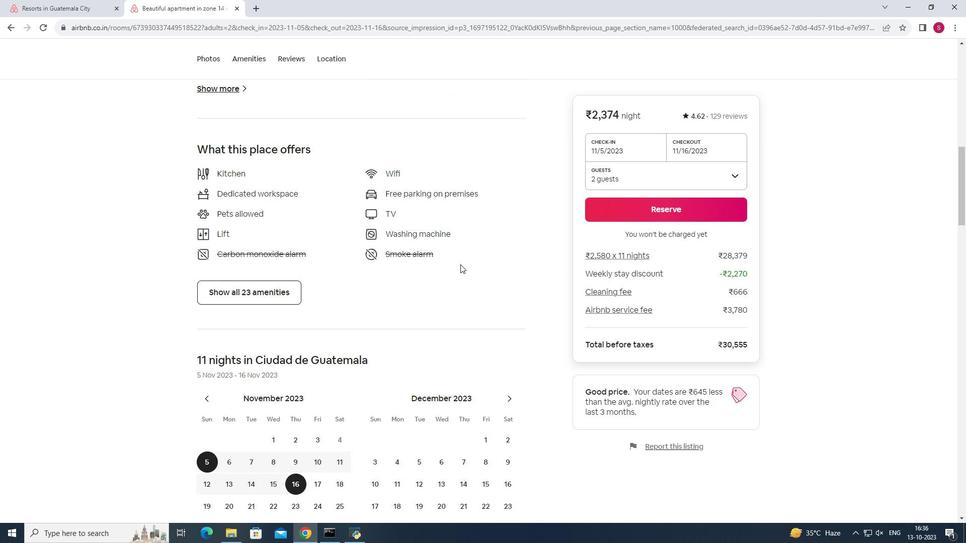
Action: Mouse scrolled (460, 264) with delta (0, 0)
Screenshot: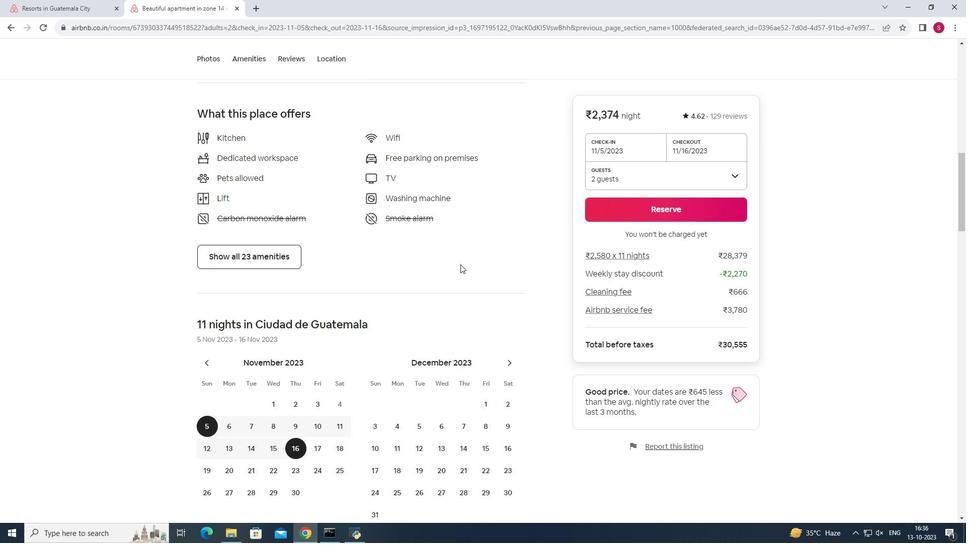 
Action: Mouse moved to (463, 264)
Screenshot: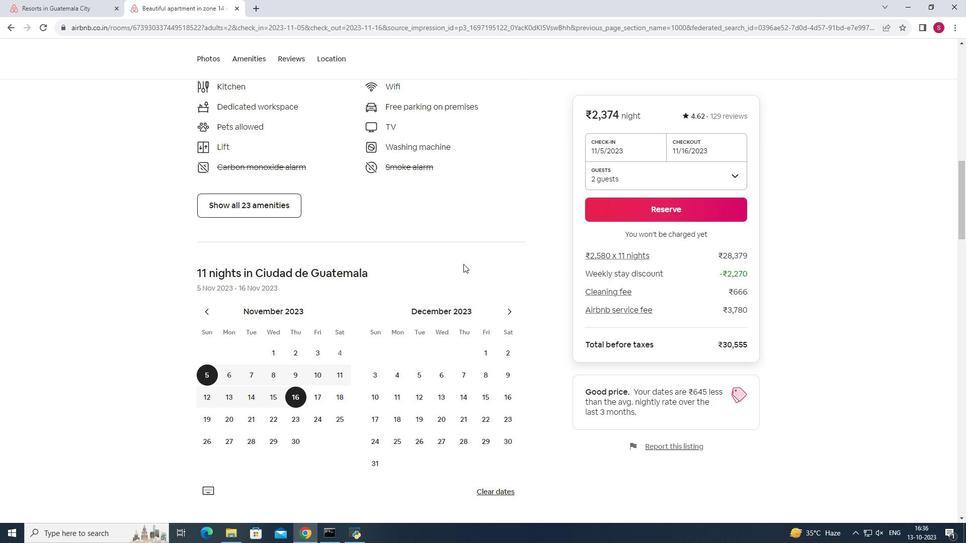 
Action: Mouse scrolled (463, 263) with delta (0, 0)
Screenshot: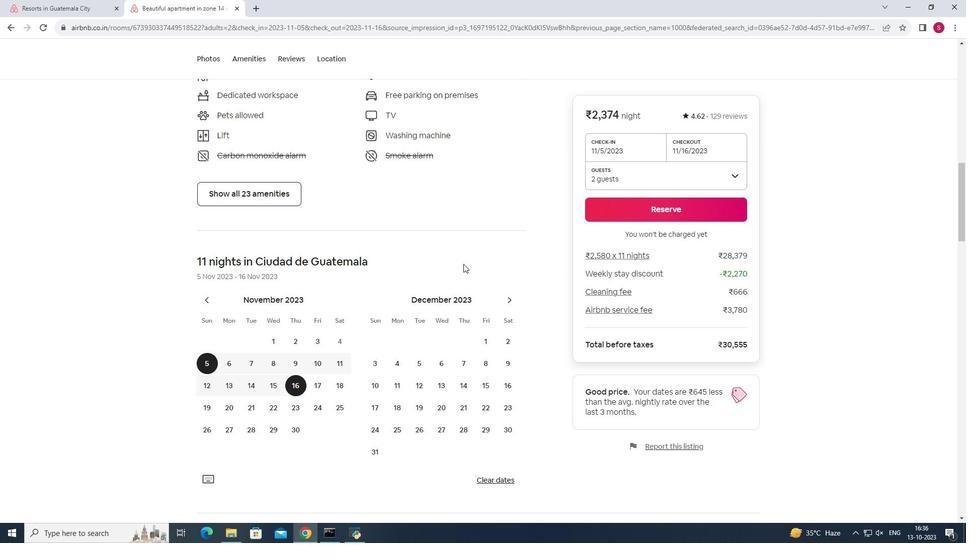 
Action: Mouse scrolled (463, 263) with delta (0, 0)
Screenshot: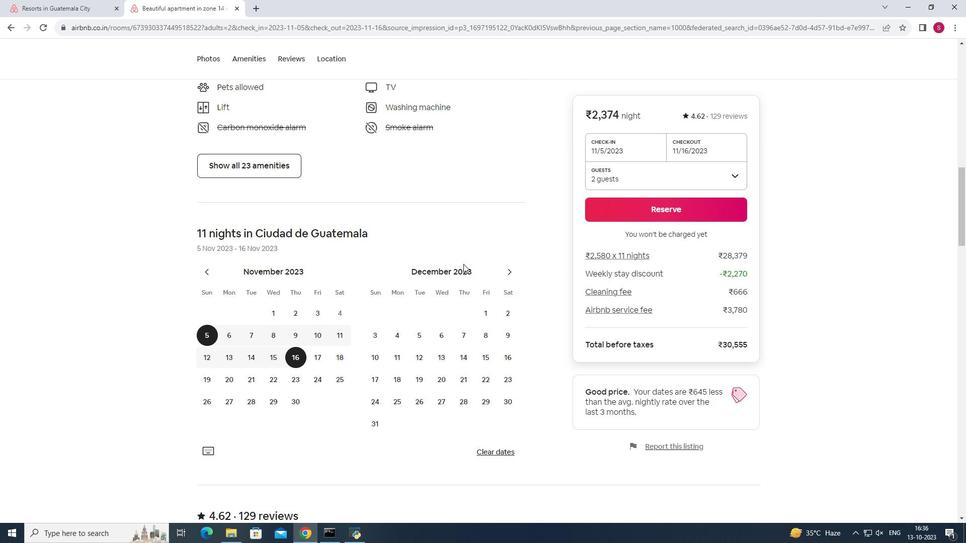 
Action: Mouse scrolled (463, 263) with delta (0, 0)
Screenshot: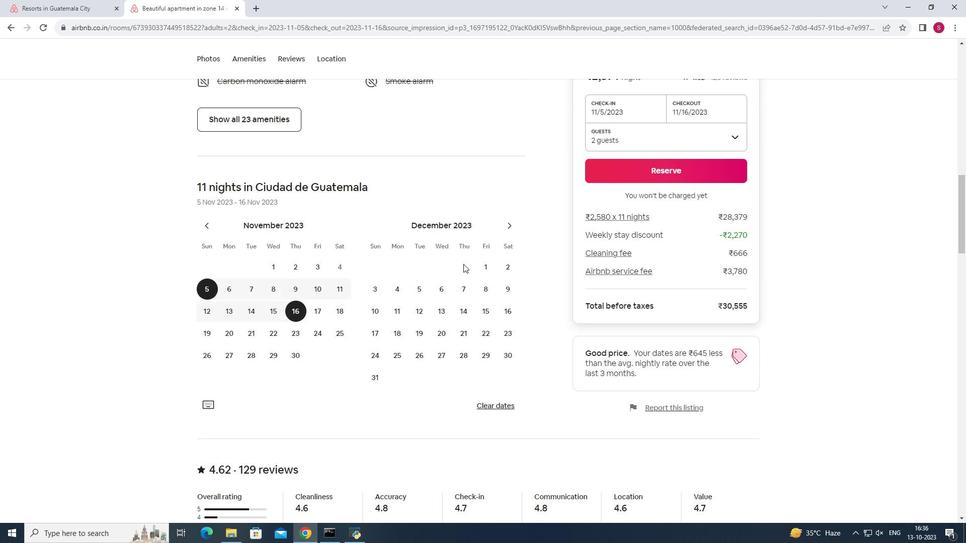 
Action: Mouse scrolled (463, 263) with delta (0, 0)
Screenshot: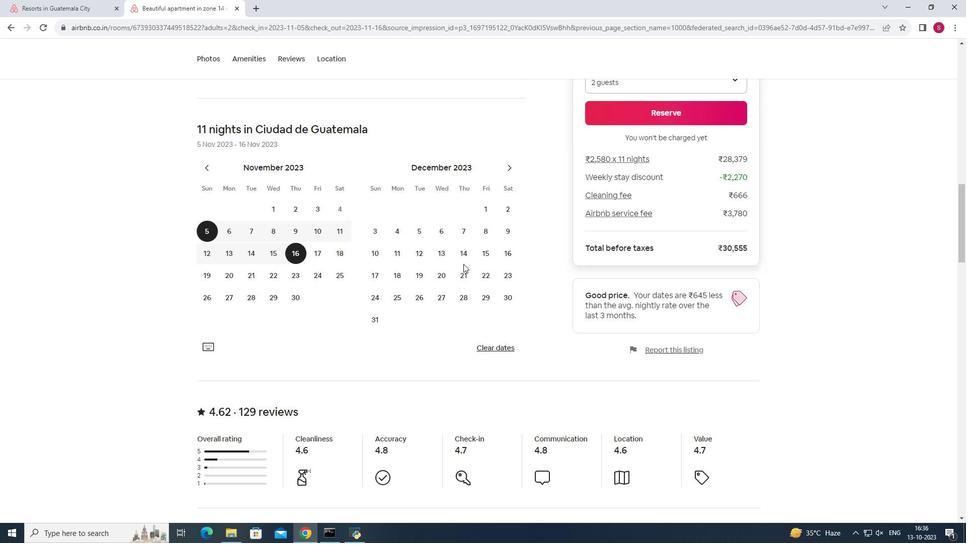 
Action: Mouse scrolled (463, 263) with delta (0, 0)
Screenshot: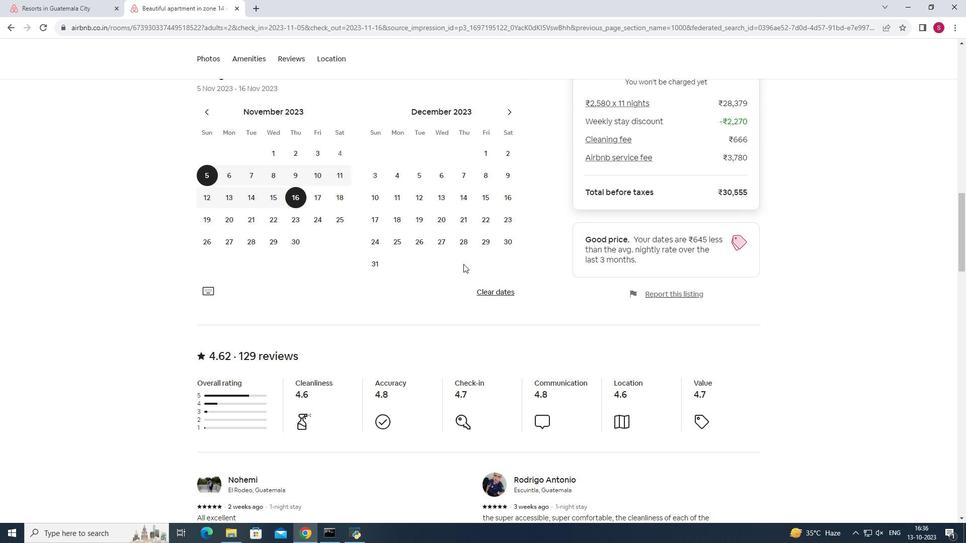 
Action: Mouse moved to (469, 263)
Screenshot: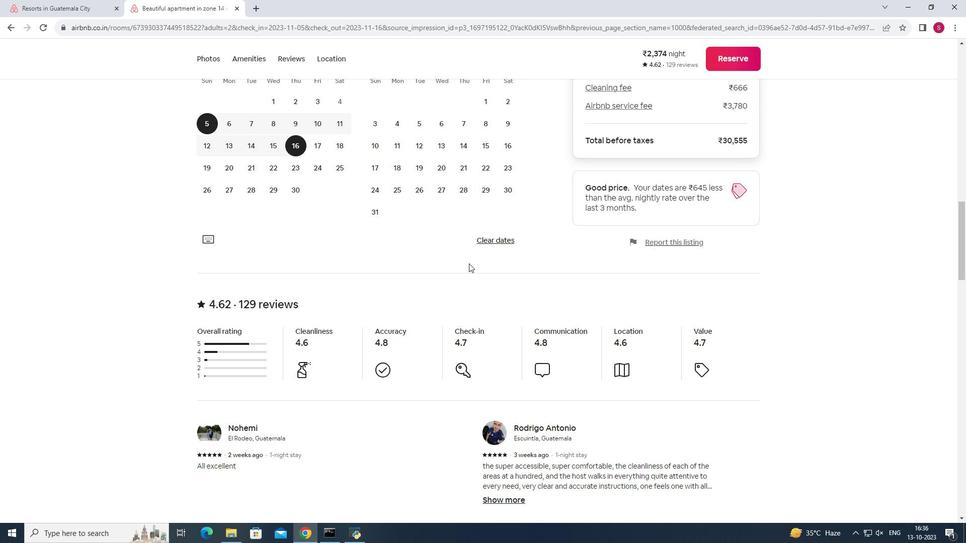 
Action: Mouse scrolled (469, 263) with delta (0, 0)
Screenshot: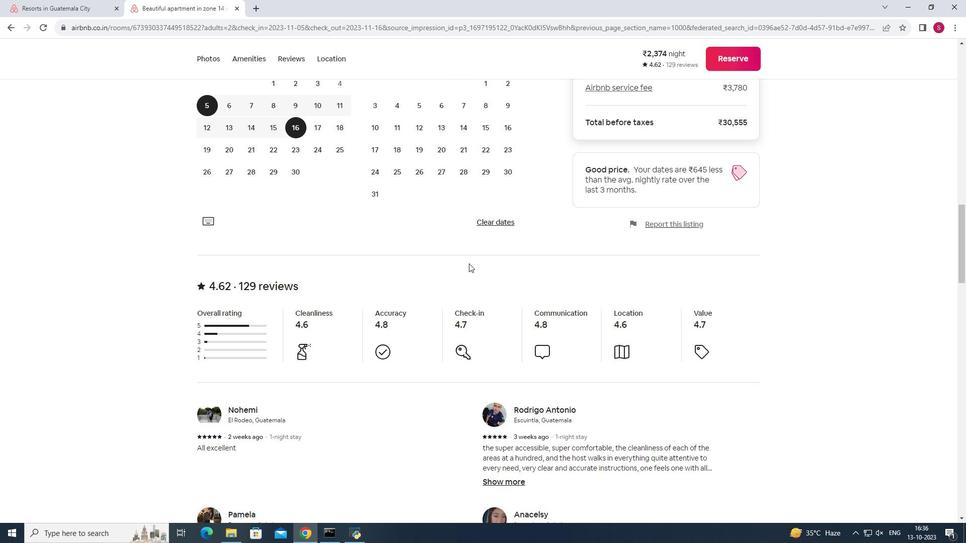 
Action: Mouse scrolled (469, 263) with delta (0, 0)
Screenshot: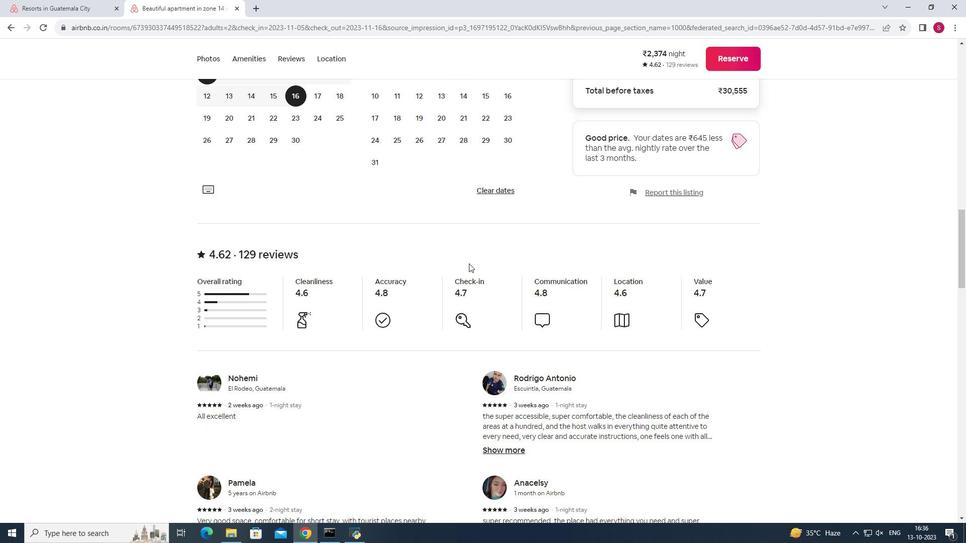 
Action: Mouse scrolled (469, 263) with delta (0, 0)
Screenshot: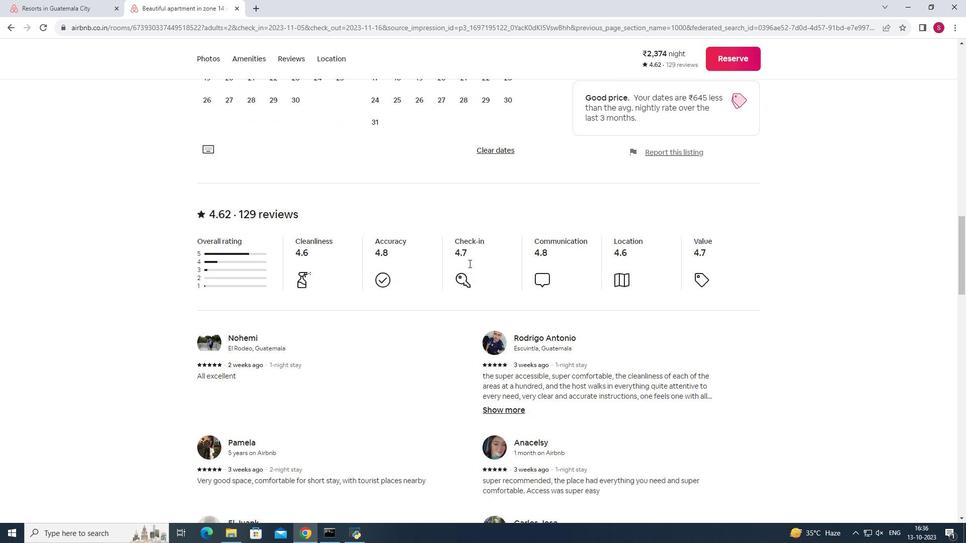 
Action: Mouse moved to (469, 263)
Screenshot: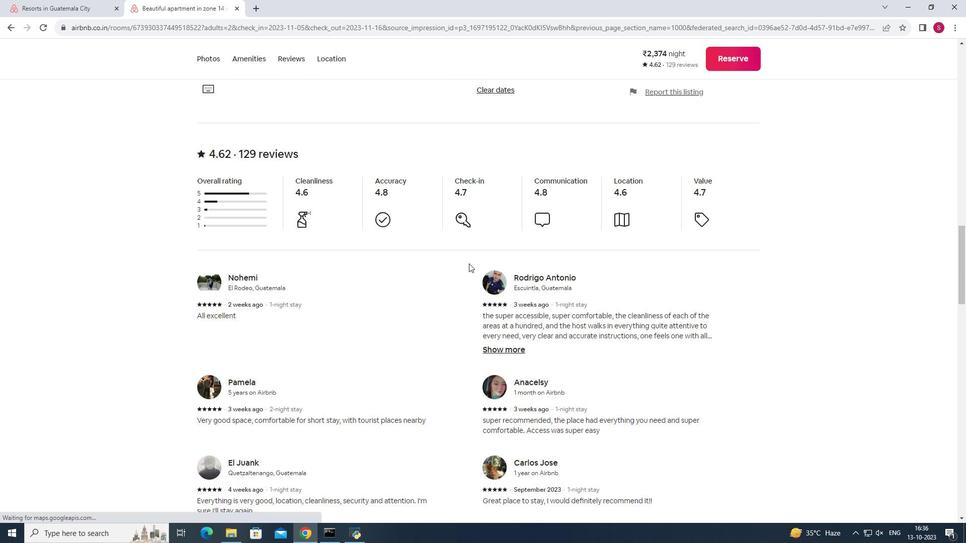 
Action: Mouse scrolled (469, 263) with delta (0, 0)
Screenshot: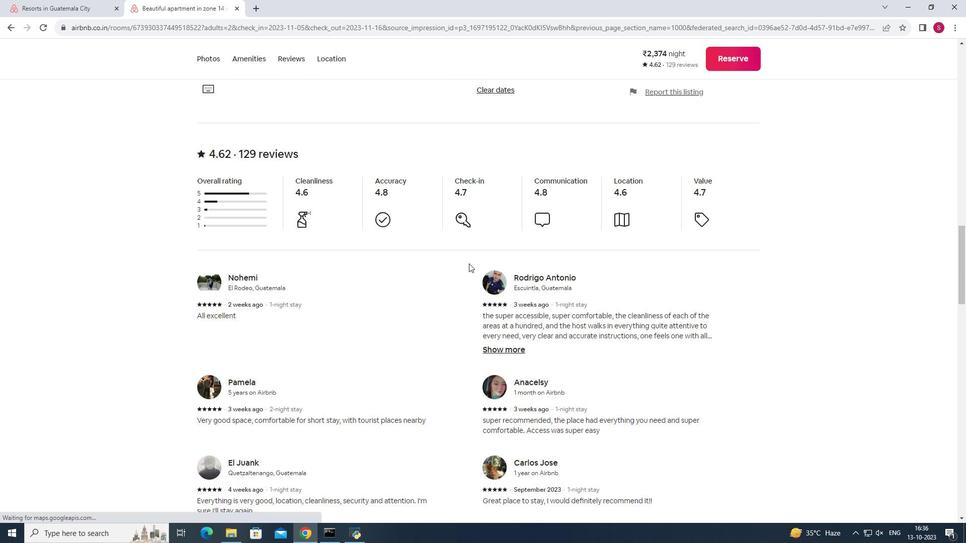 
Action: Mouse moved to (271, 493)
Screenshot: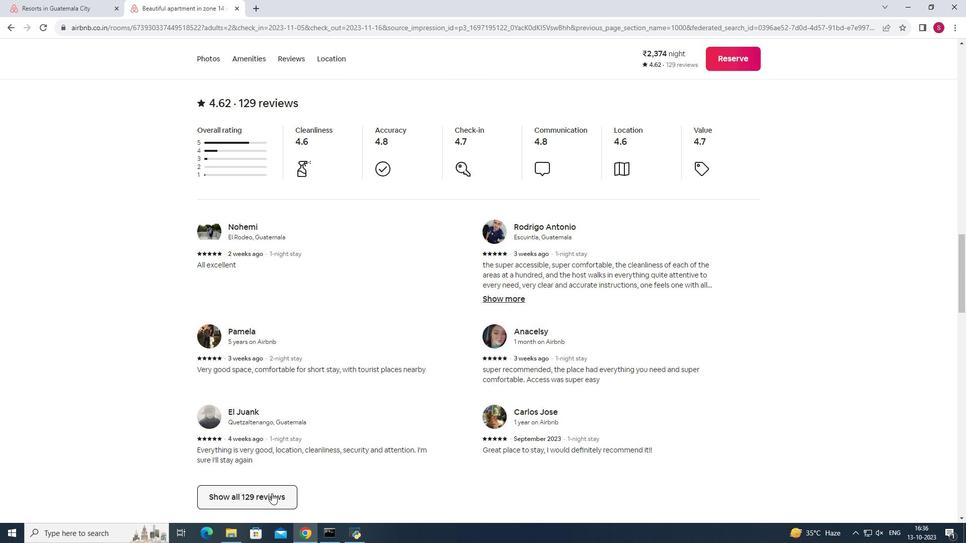 
Action: Mouse pressed left at (271, 493)
